 Task: Find a guest house in Santa, Brazil, for 8 guests from 24 Aug to 10 Sep, with 4 bedrooms, 8+ beds, Wifi, and a price range of ₹12,000 - ₹15,000.
Action: Mouse moved to (507, 103)
Screenshot: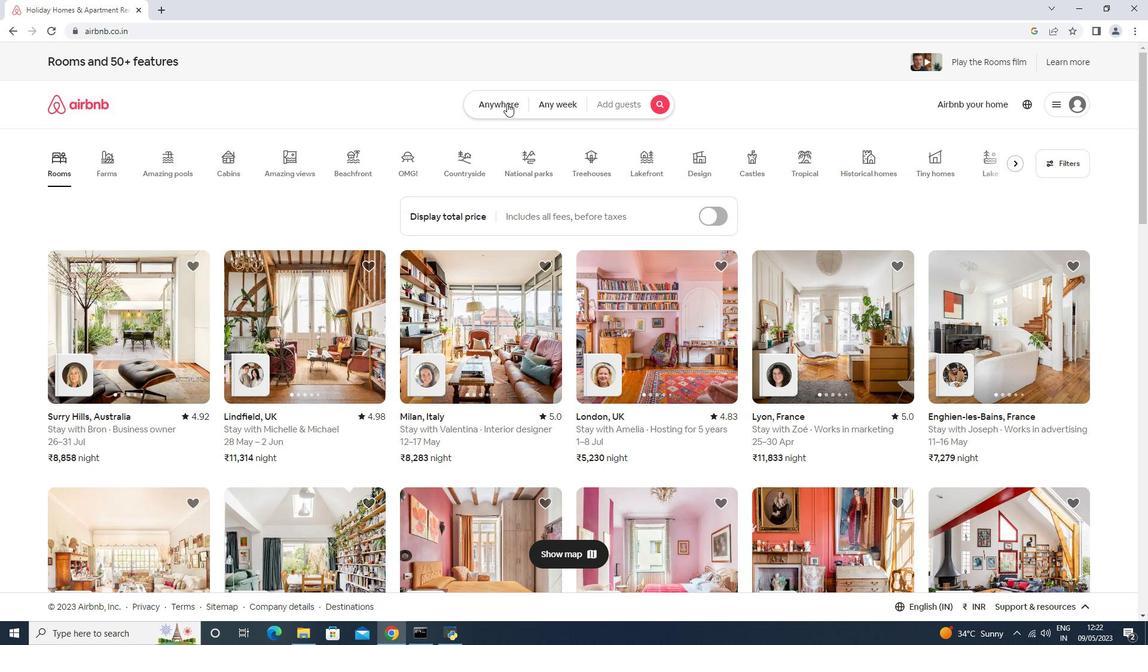 
Action: Mouse pressed left at (507, 103)
Screenshot: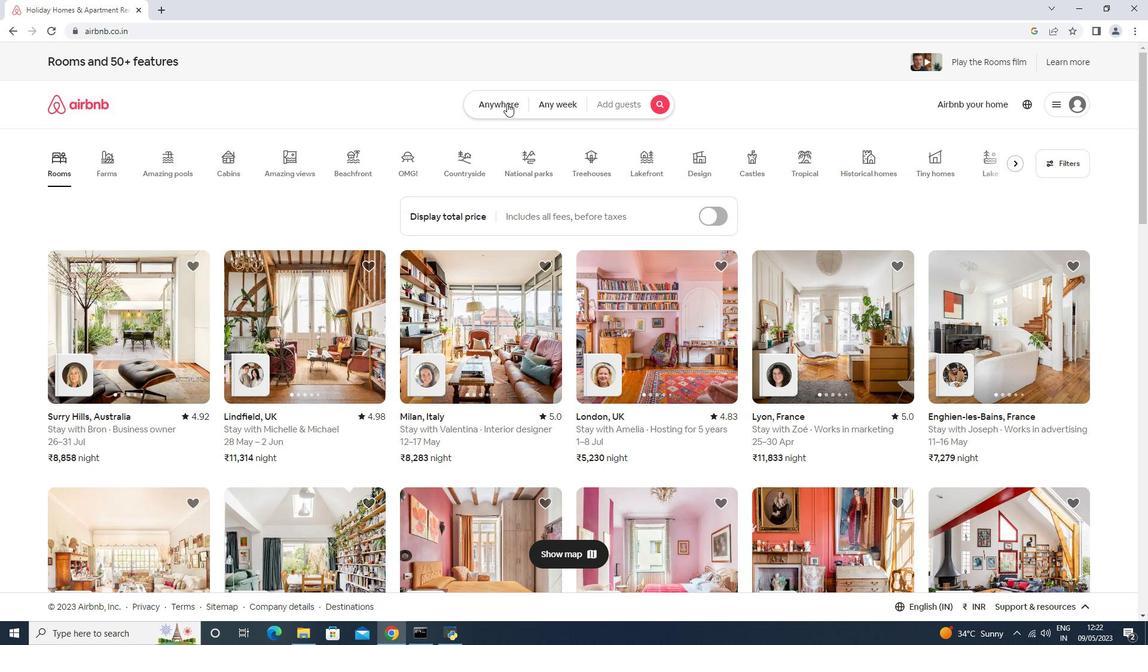 
Action: Mouse moved to (440, 154)
Screenshot: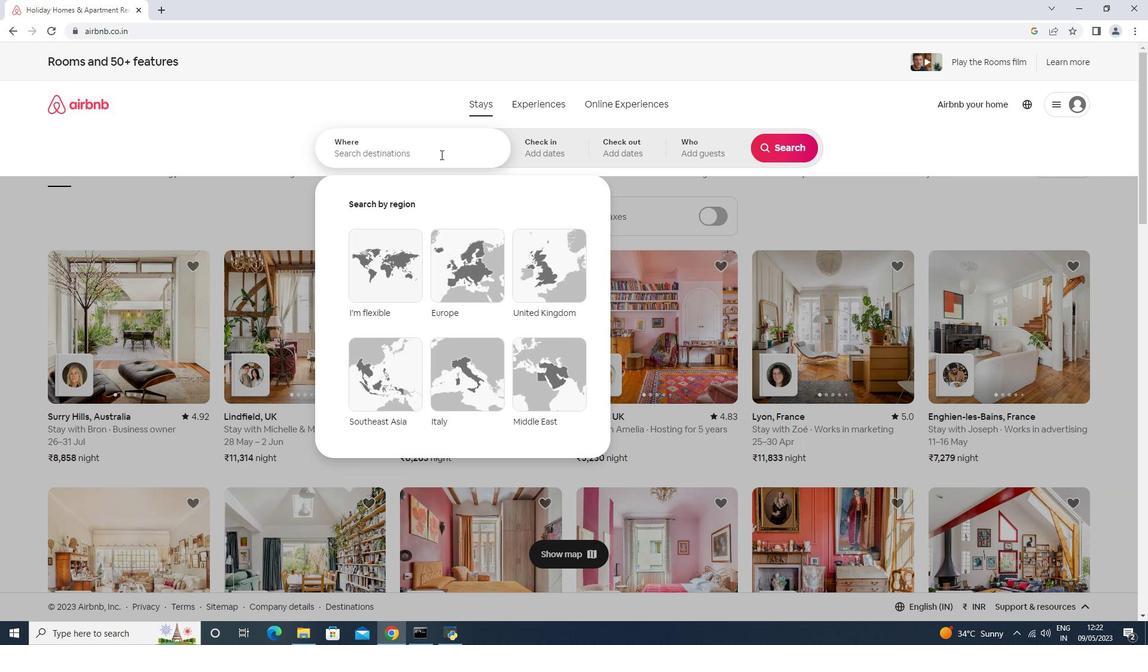 
Action: Mouse pressed left at (440, 154)
Screenshot: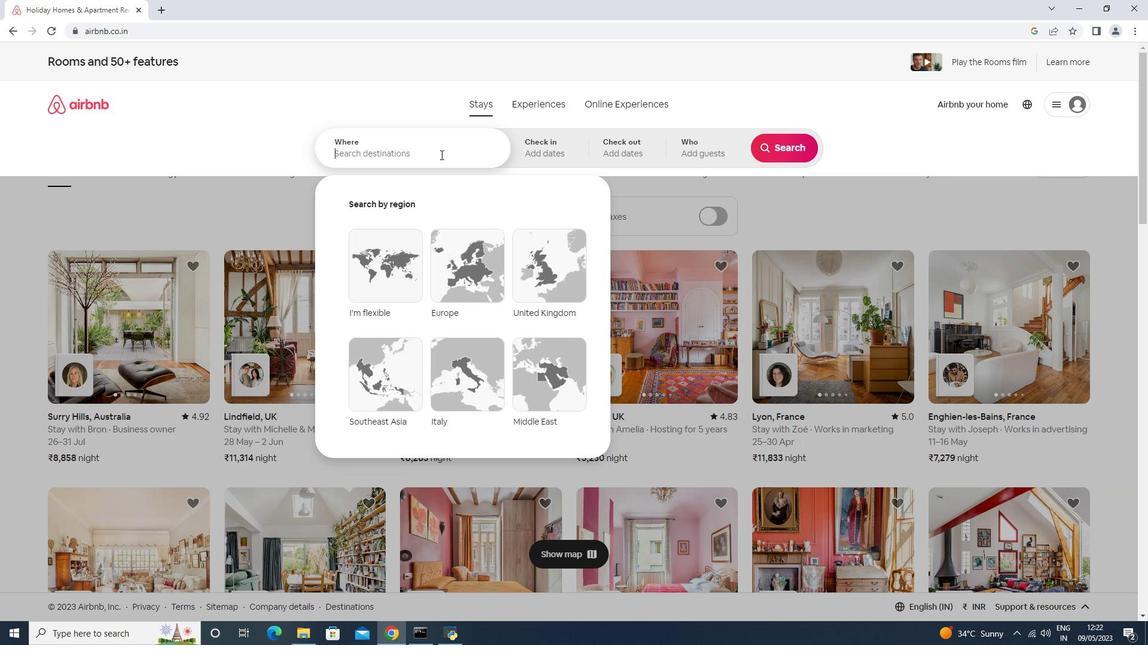 
Action: Key pressed <Key.shift>Santa<Key.space><Key.backspace>,<Key.space><Key.shift><Key.shift>Brazil<Key.enter>
Screenshot: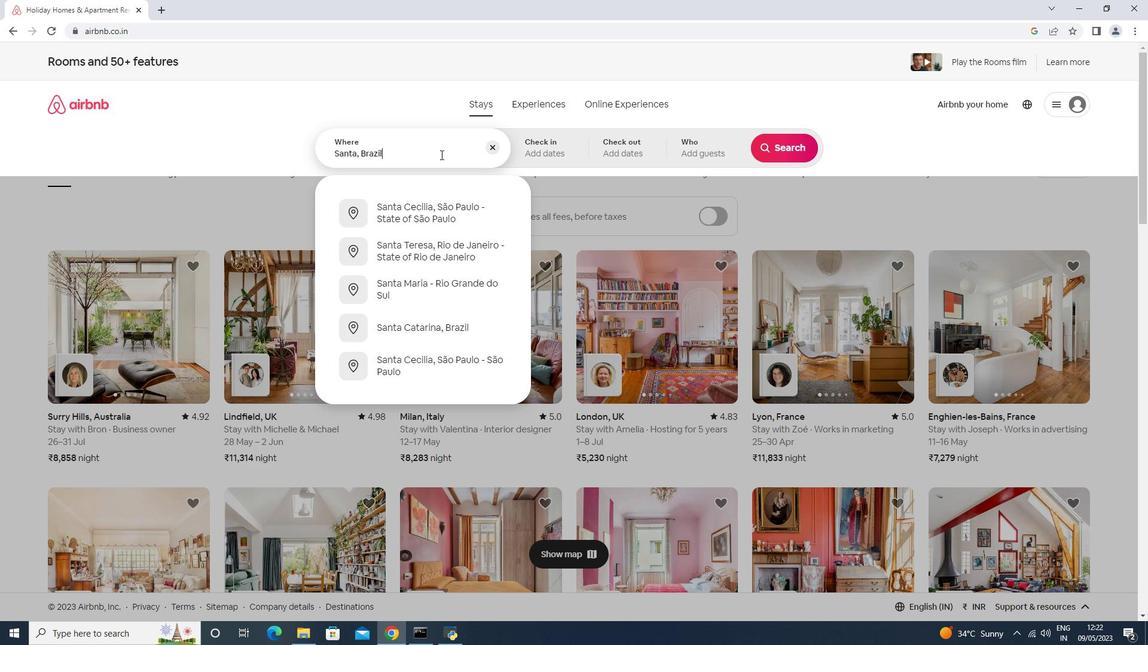 
Action: Mouse moved to (779, 245)
Screenshot: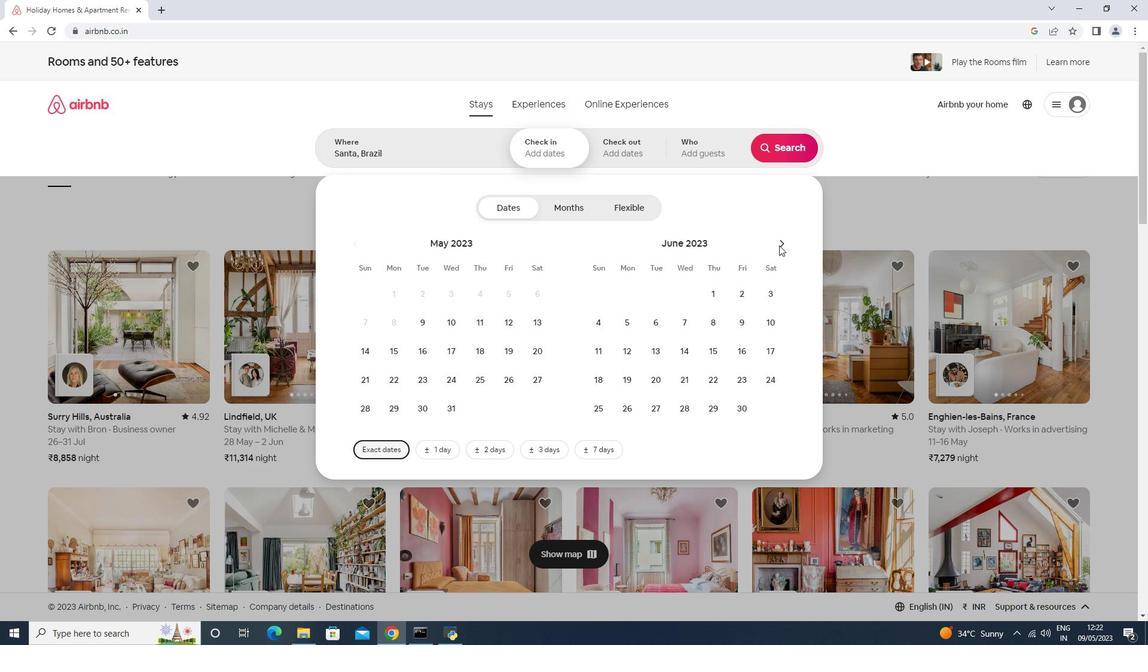 
Action: Mouse pressed left at (779, 245)
Screenshot: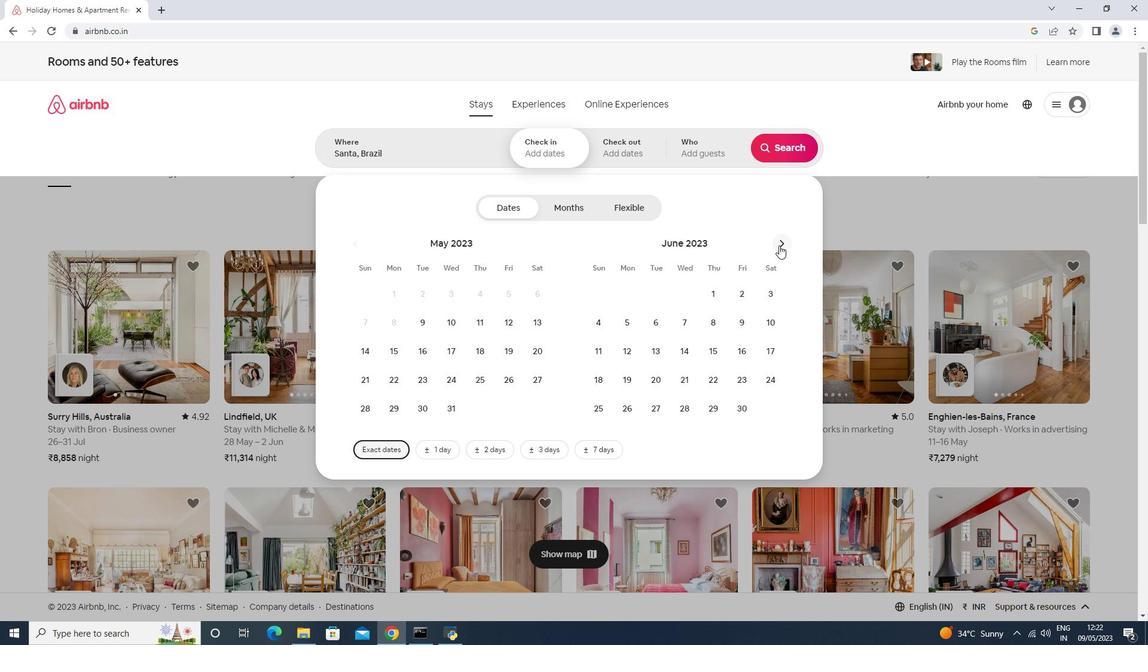 
Action: Mouse pressed left at (779, 245)
Screenshot: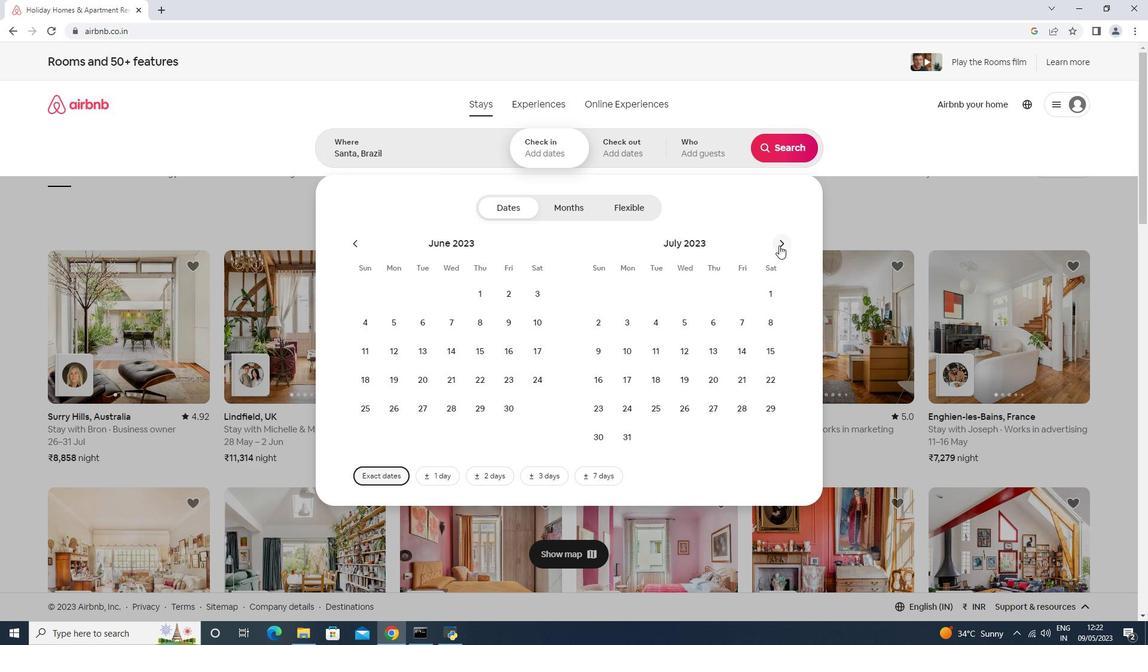 
Action: Mouse moved to (715, 374)
Screenshot: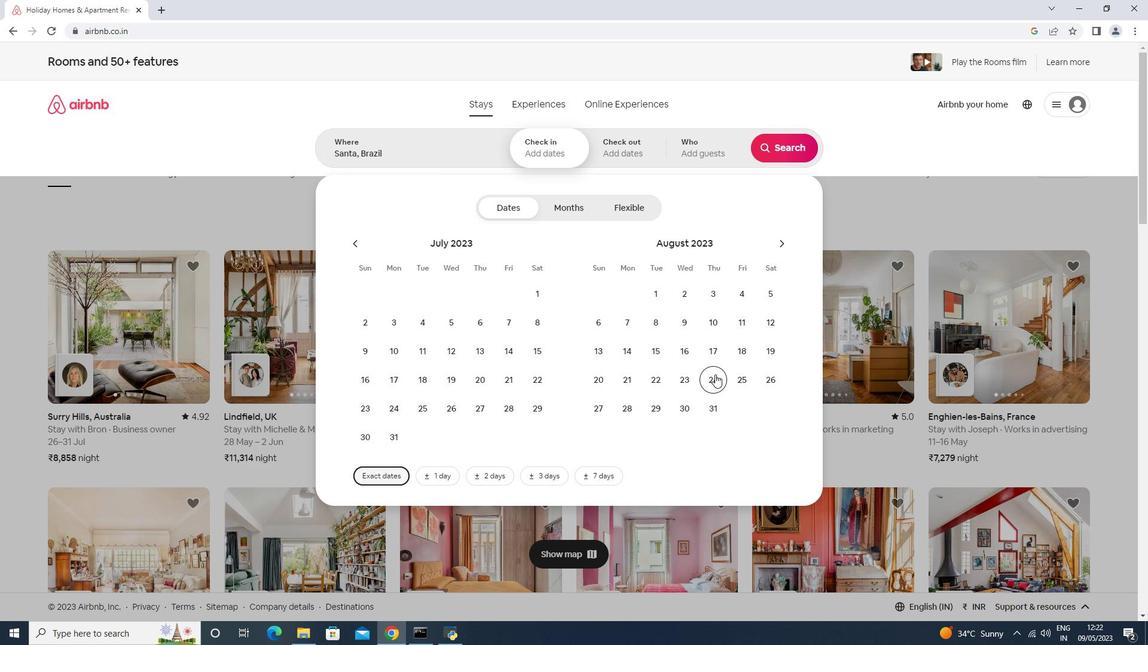 
Action: Mouse pressed left at (715, 374)
Screenshot: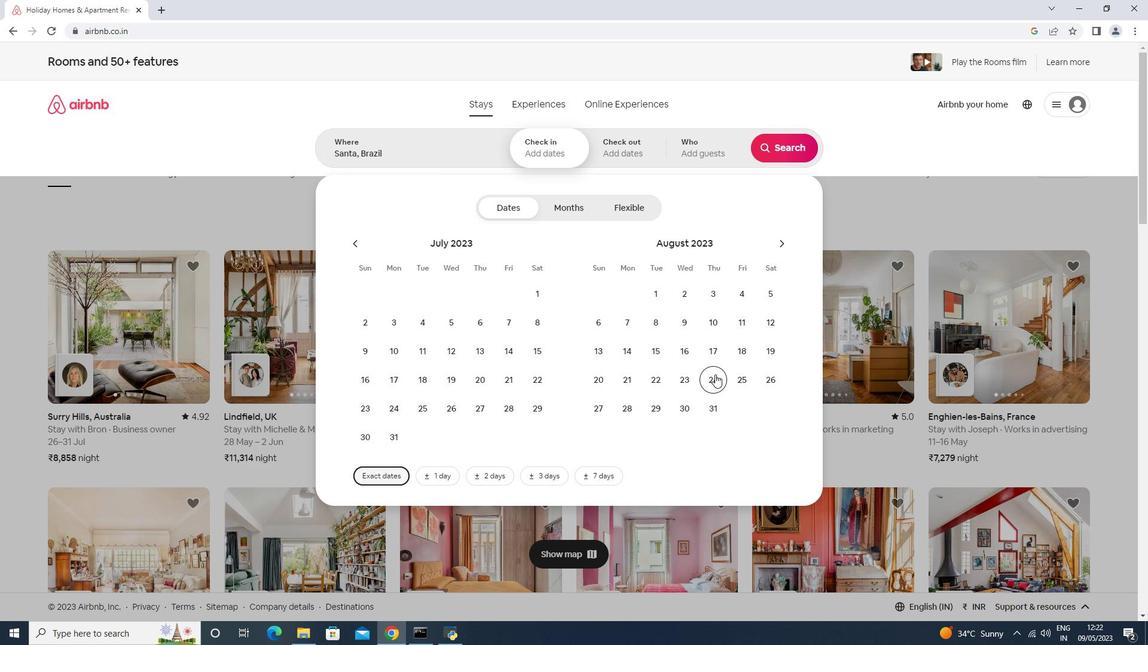 
Action: Mouse moved to (783, 237)
Screenshot: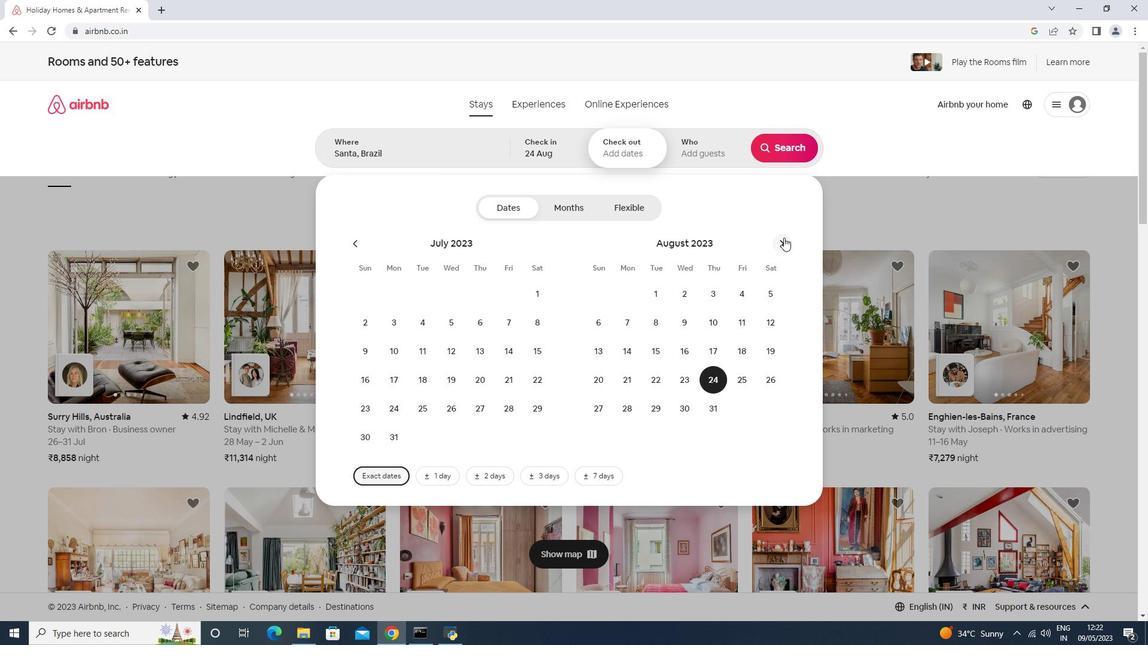 
Action: Mouse pressed left at (783, 237)
Screenshot: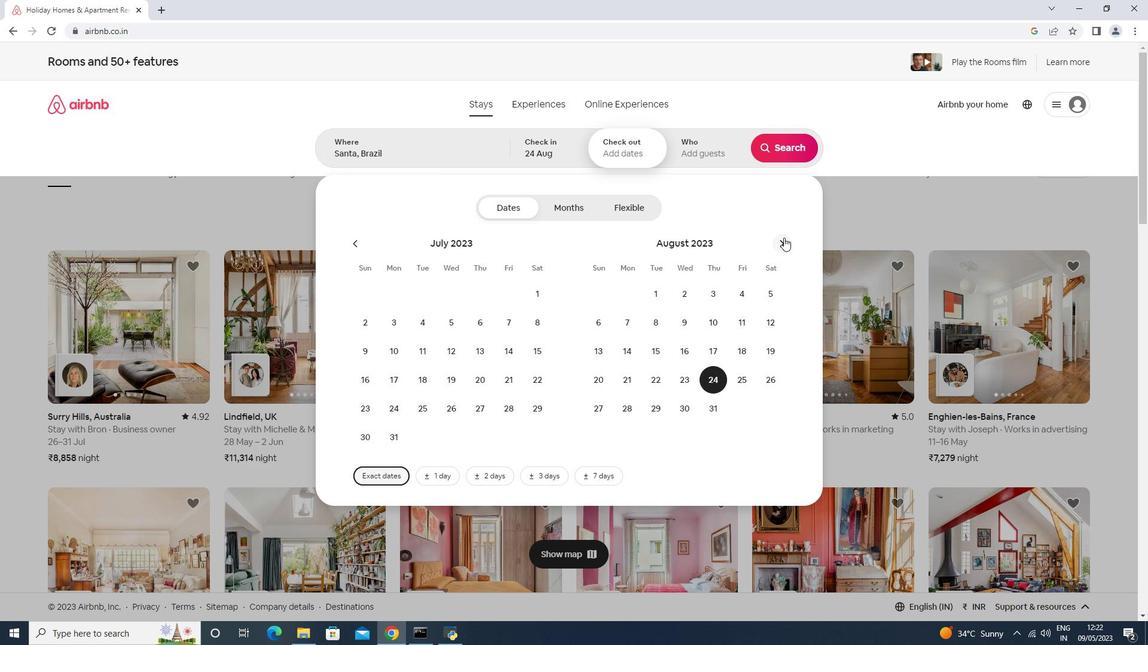 
Action: Mouse moved to (598, 345)
Screenshot: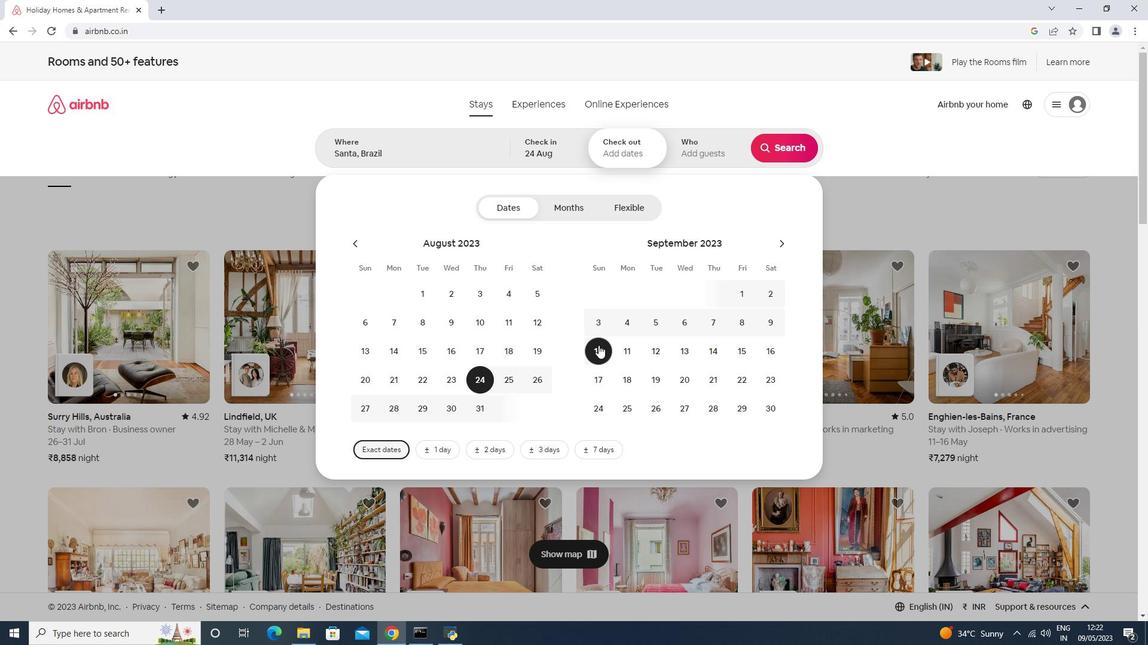 
Action: Mouse pressed left at (598, 345)
Screenshot: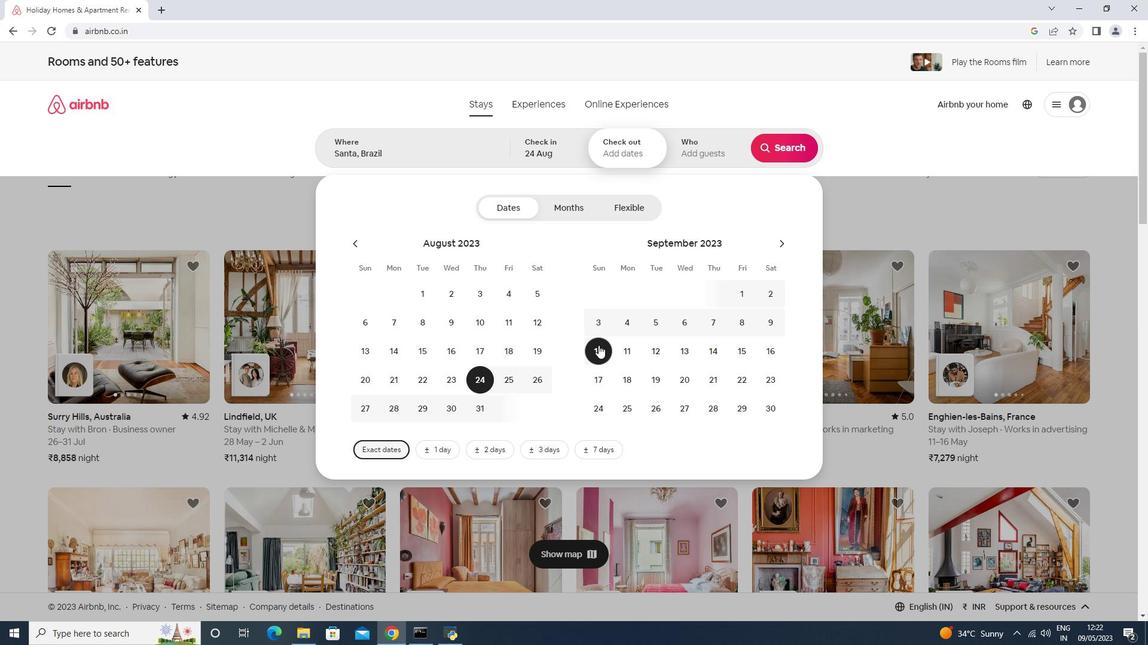 
Action: Mouse moved to (682, 157)
Screenshot: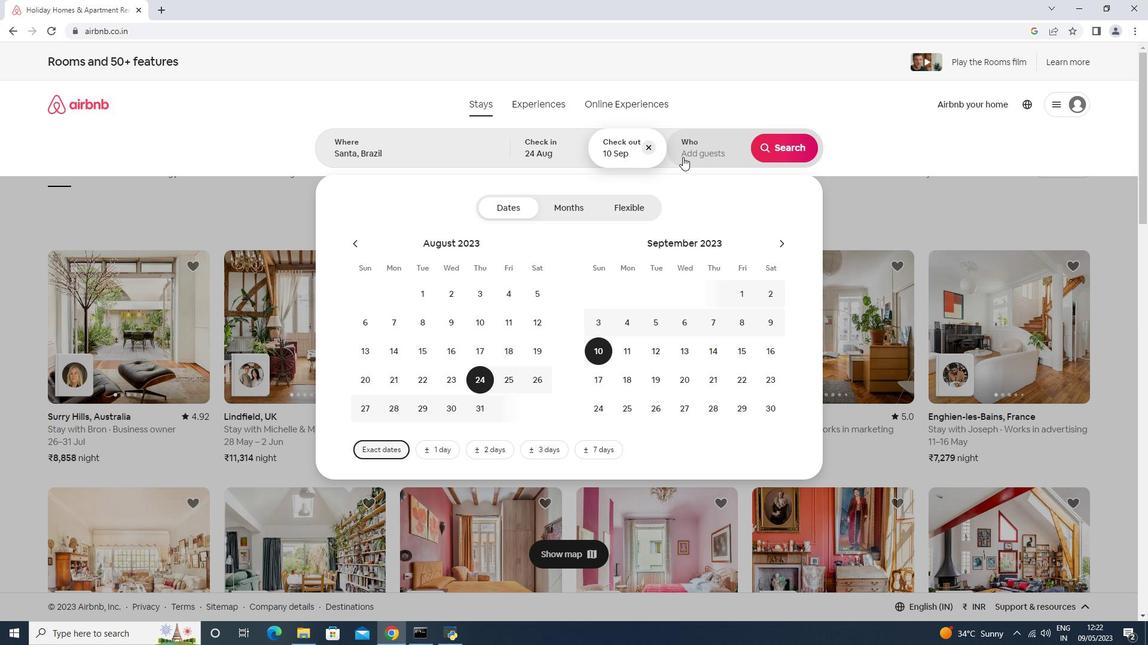
Action: Mouse pressed left at (682, 157)
Screenshot: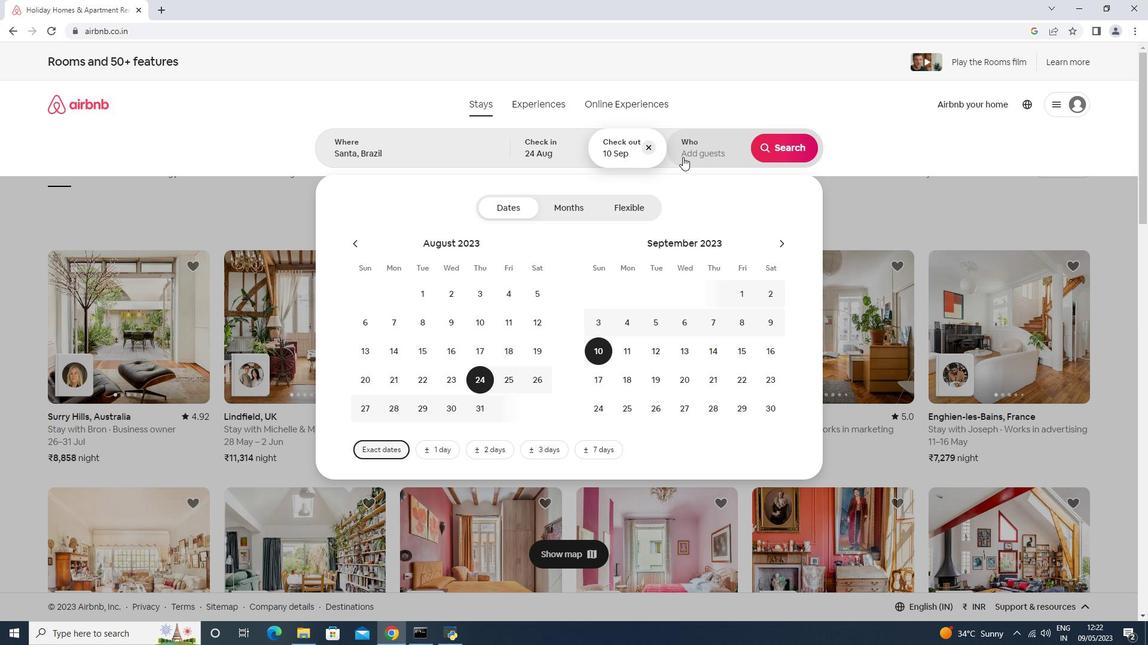 
Action: Mouse moved to (780, 213)
Screenshot: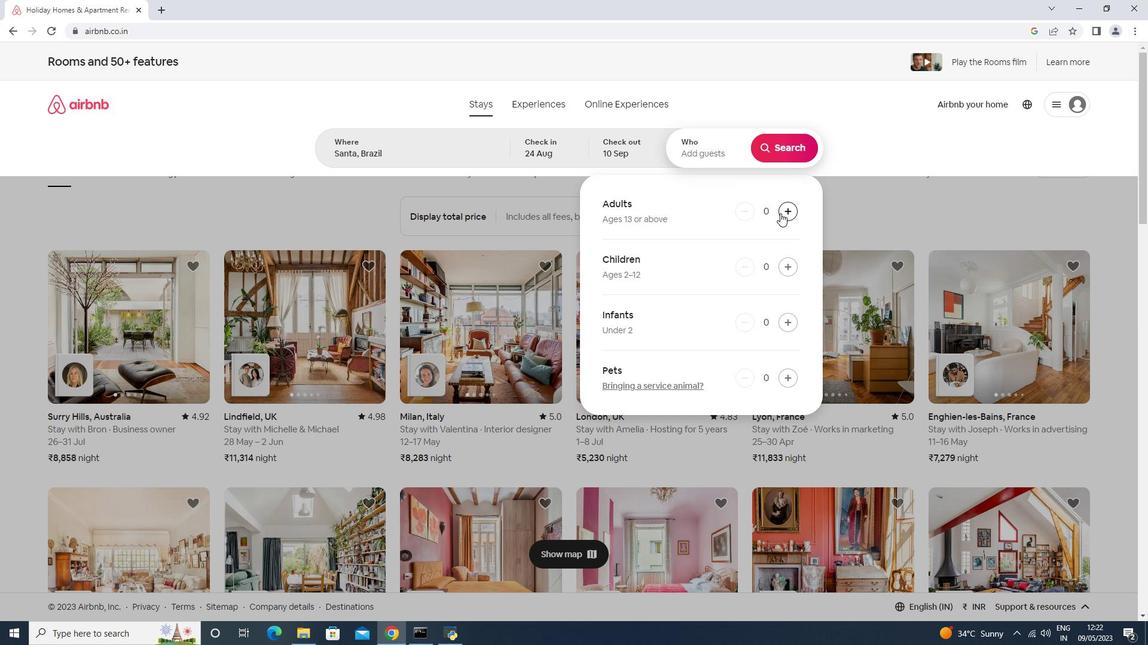 
Action: Mouse pressed left at (780, 213)
Screenshot: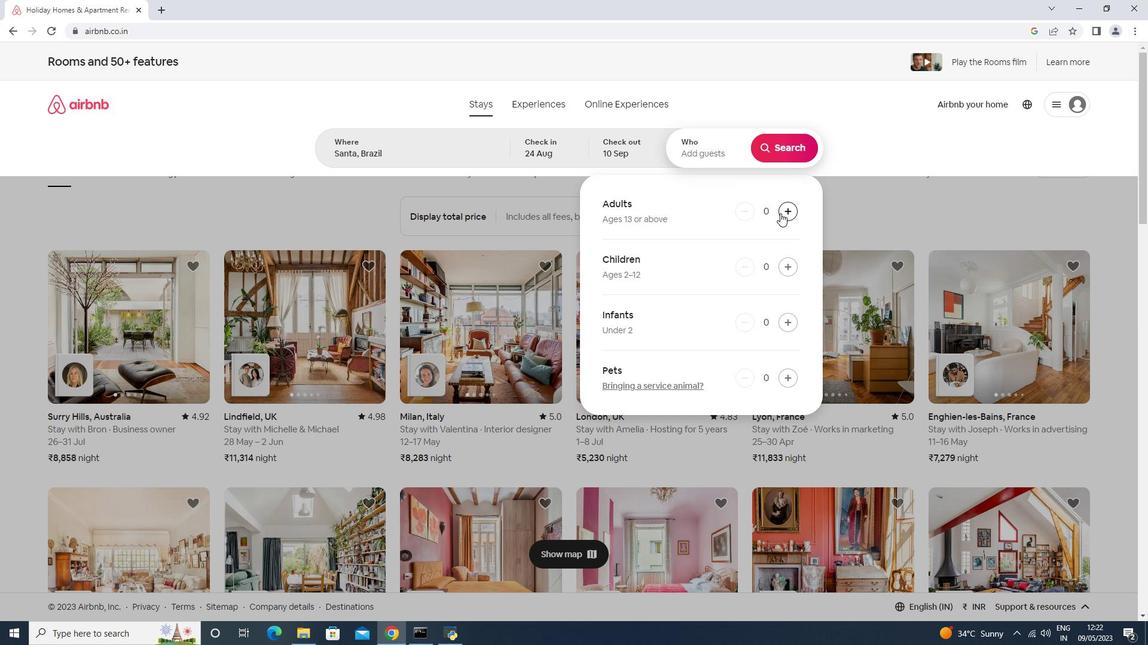 
Action: Mouse pressed left at (780, 213)
Screenshot: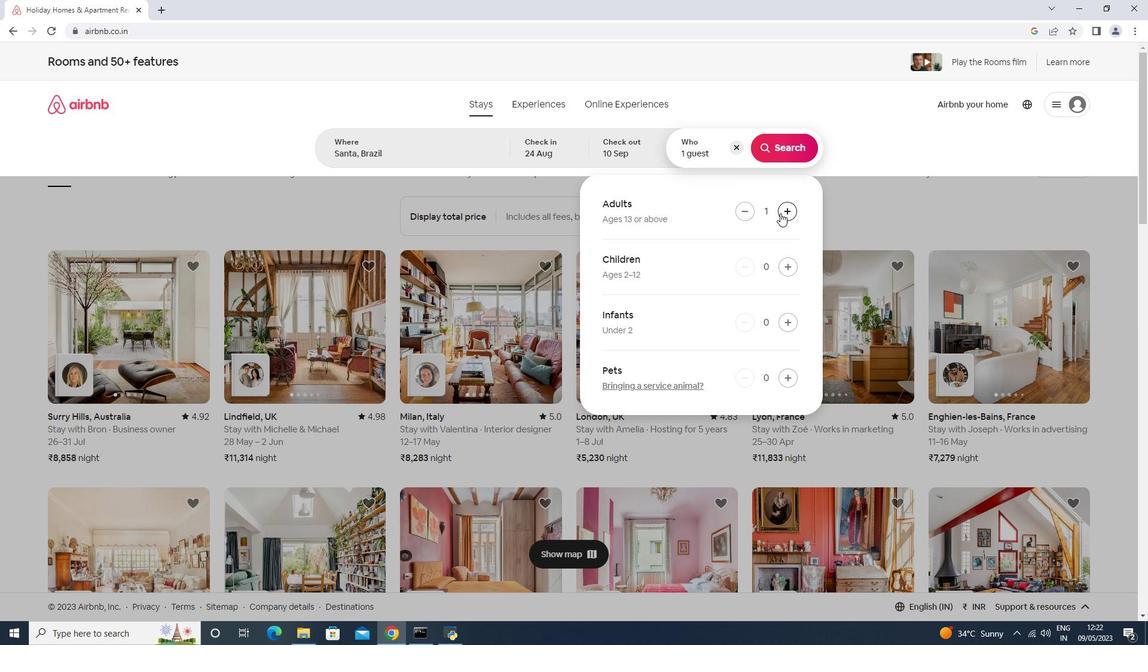 
Action: Mouse pressed left at (780, 213)
Screenshot: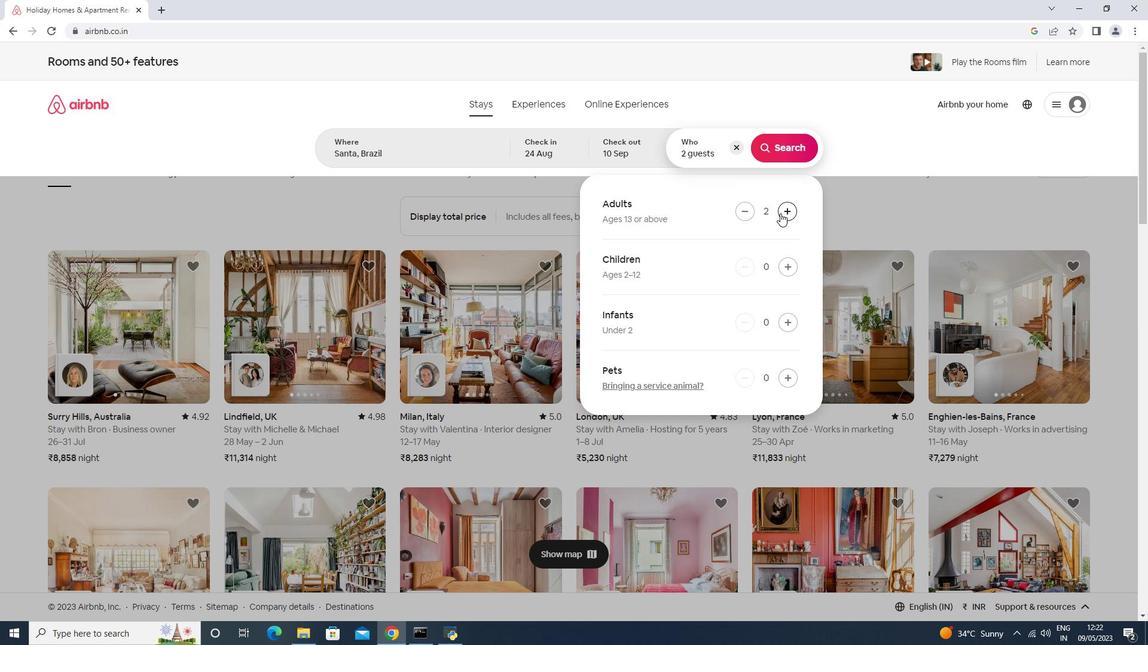 
Action: Mouse moved to (779, 212)
Screenshot: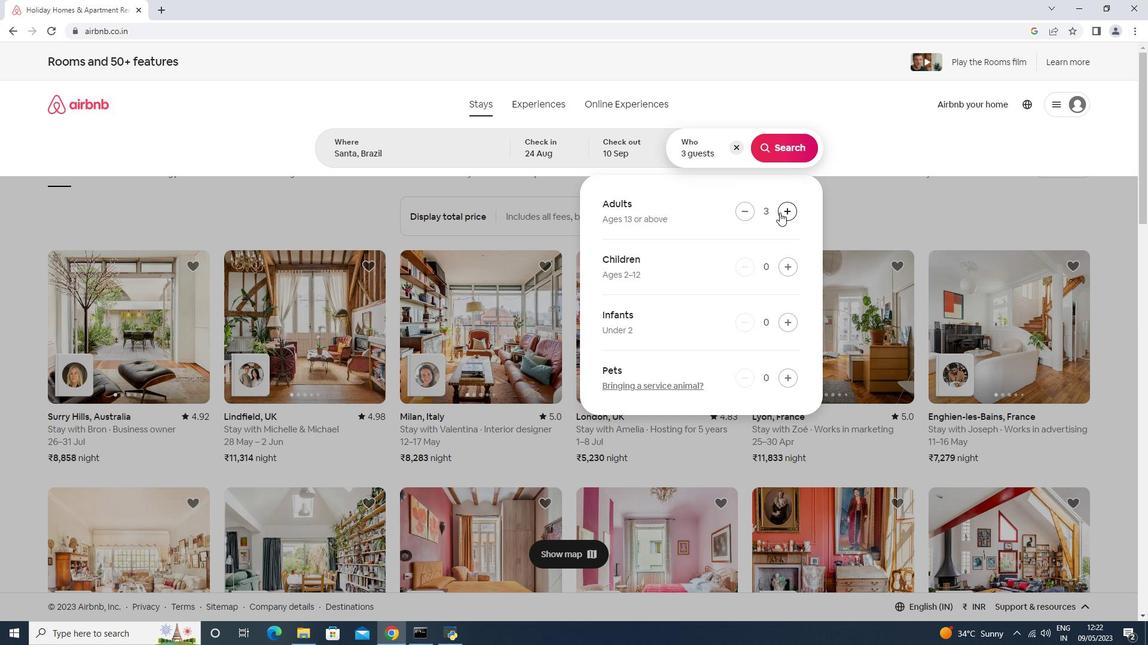
Action: Mouse pressed left at (779, 212)
Screenshot: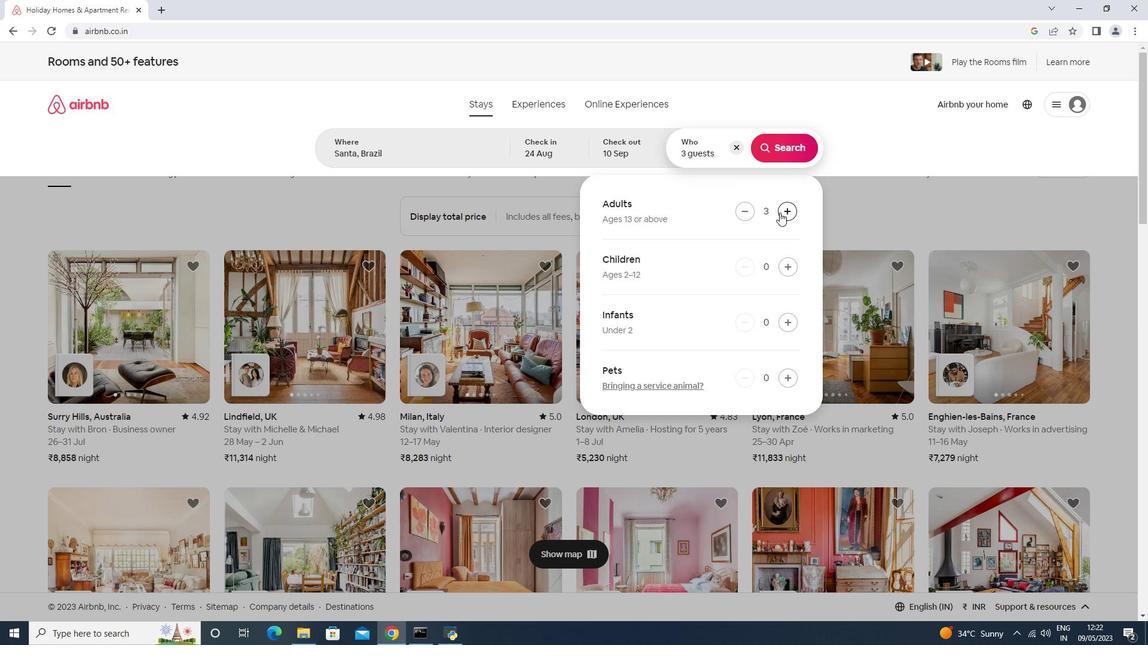 
Action: Mouse pressed left at (779, 212)
Screenshot: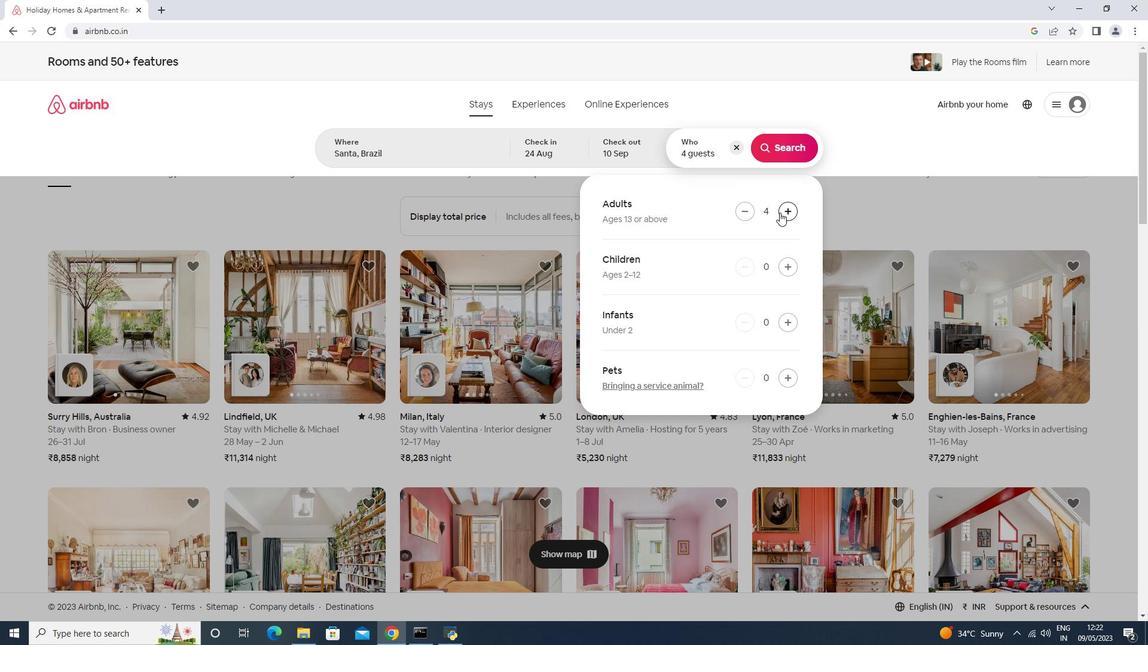 
Action: Mouse pressed left at (779, 212)
Screenshot: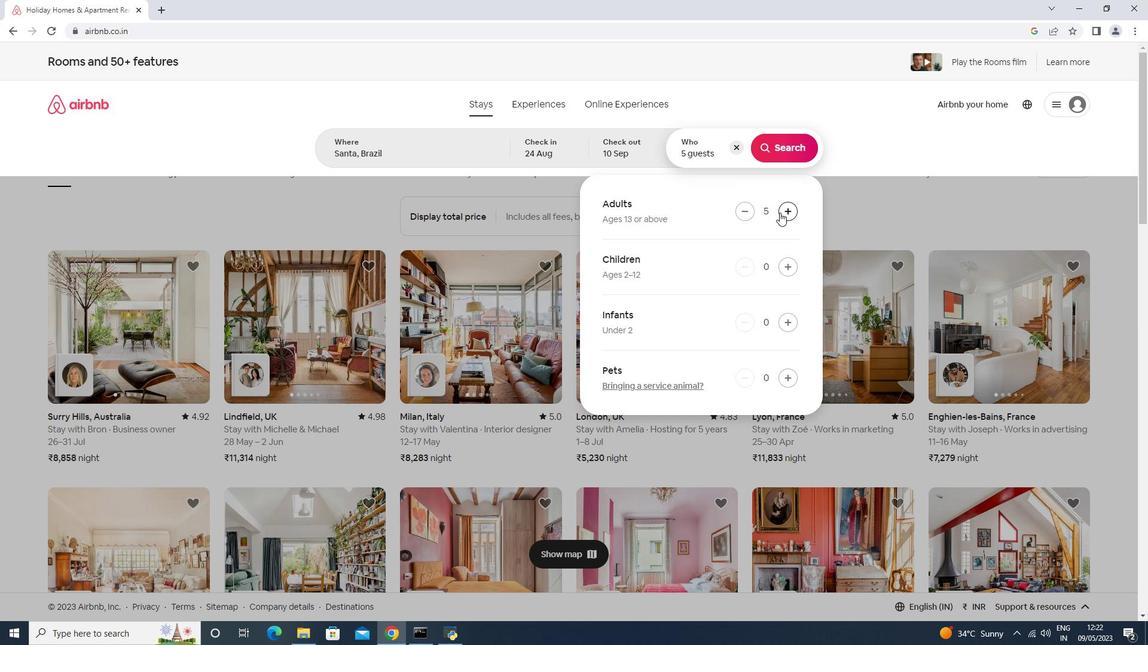 
Action: Mouse moved to (779, 212)
Screenshot: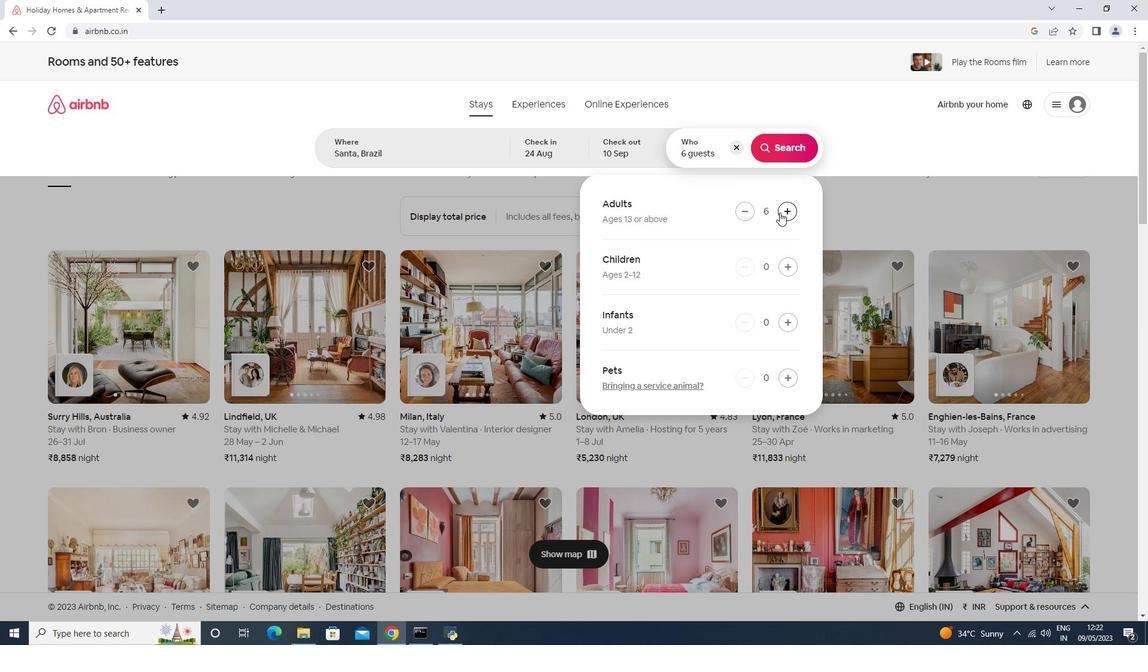 
Action: Mouse pressed left at (779, 212)
Screenshot: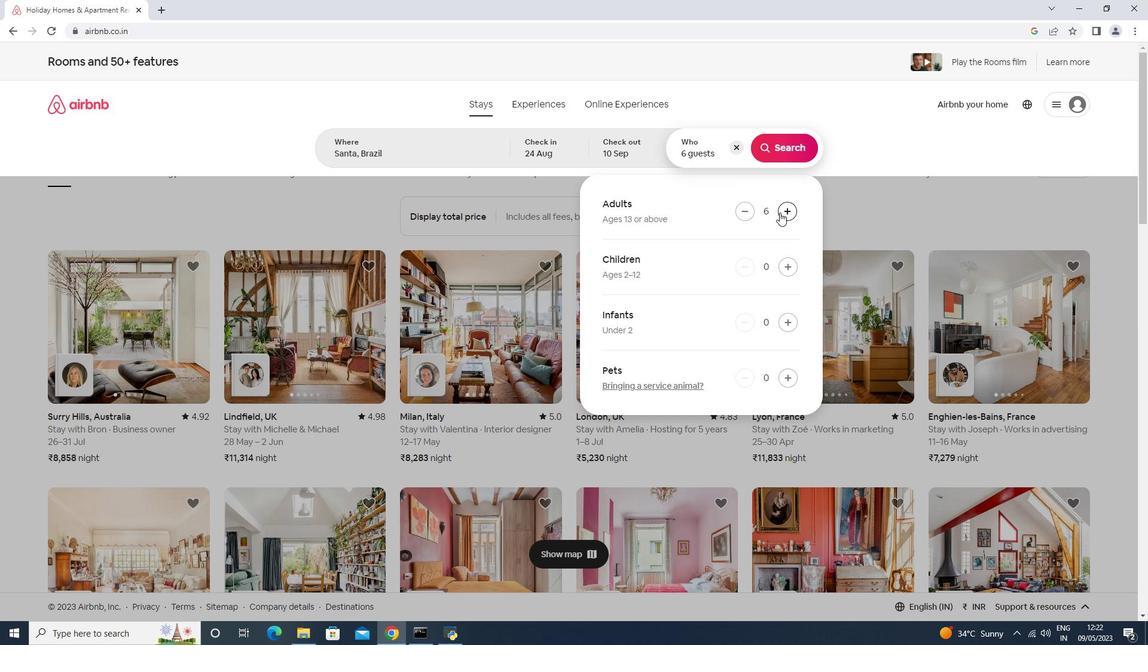 
Action: Mouse pressed left at (779, 212)
Screenshot: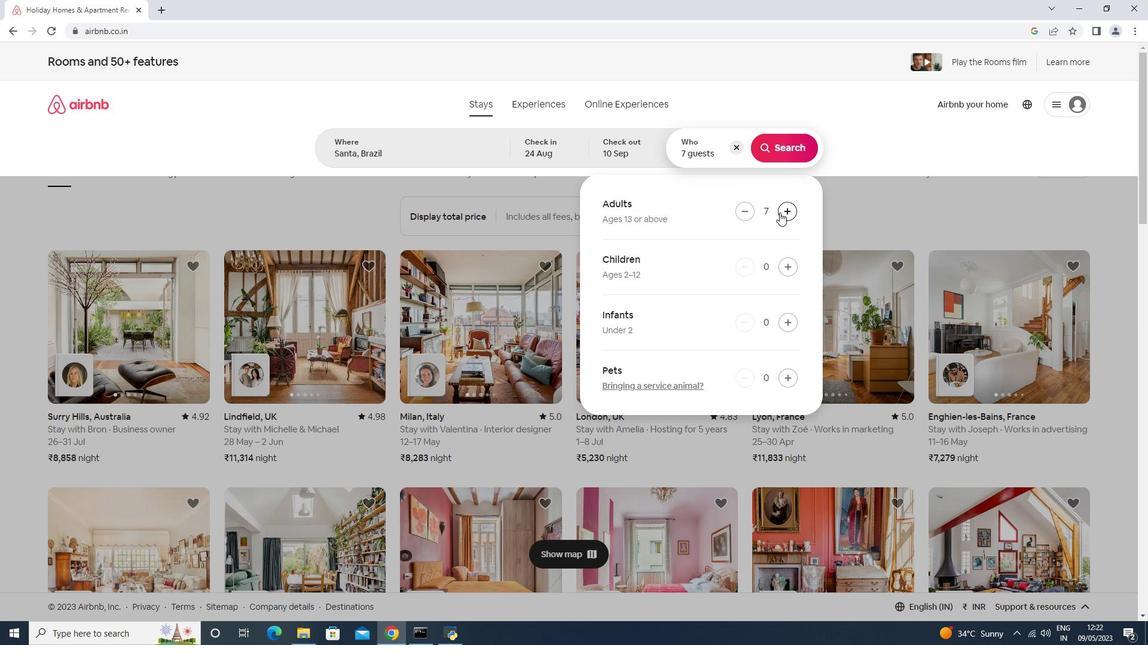 
Action: Mouse moved to (794, 142)
Screenshot: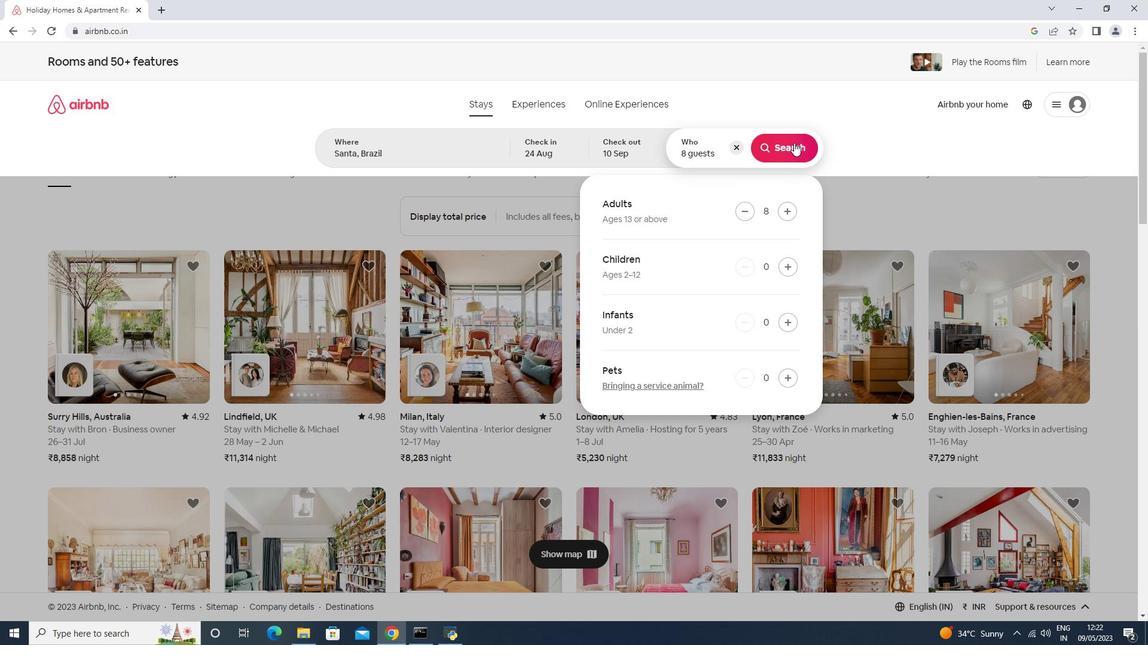
Action: Mouse pressed left at (794, 142)
Screenshot: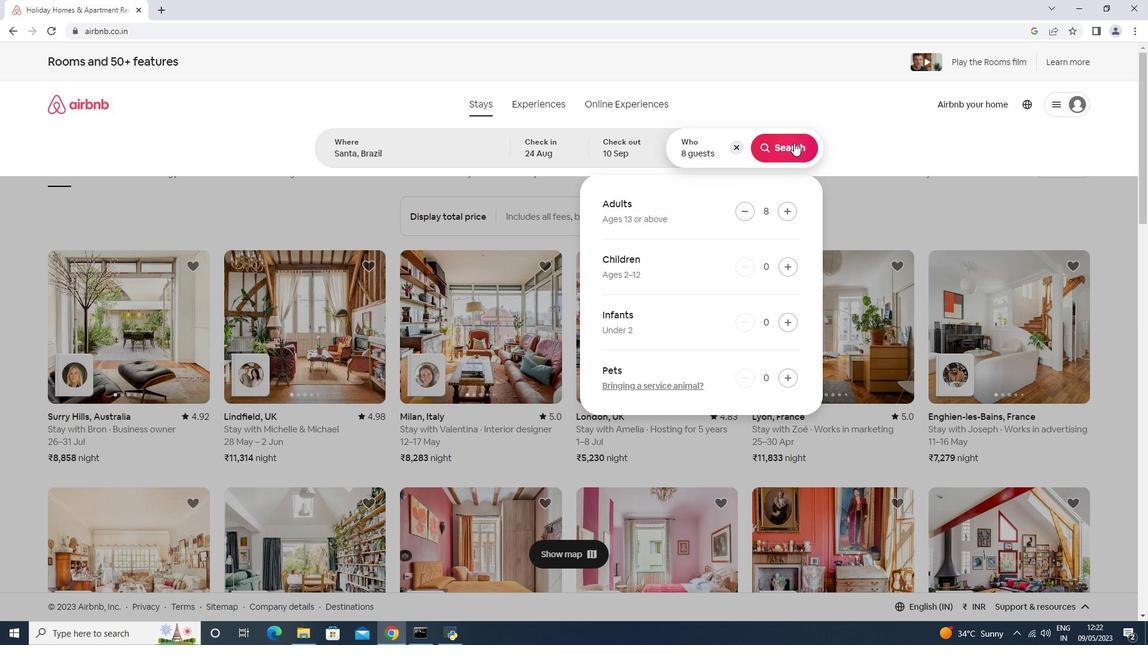 
Action: Mouse moved to (1080, 109)
Screenshot: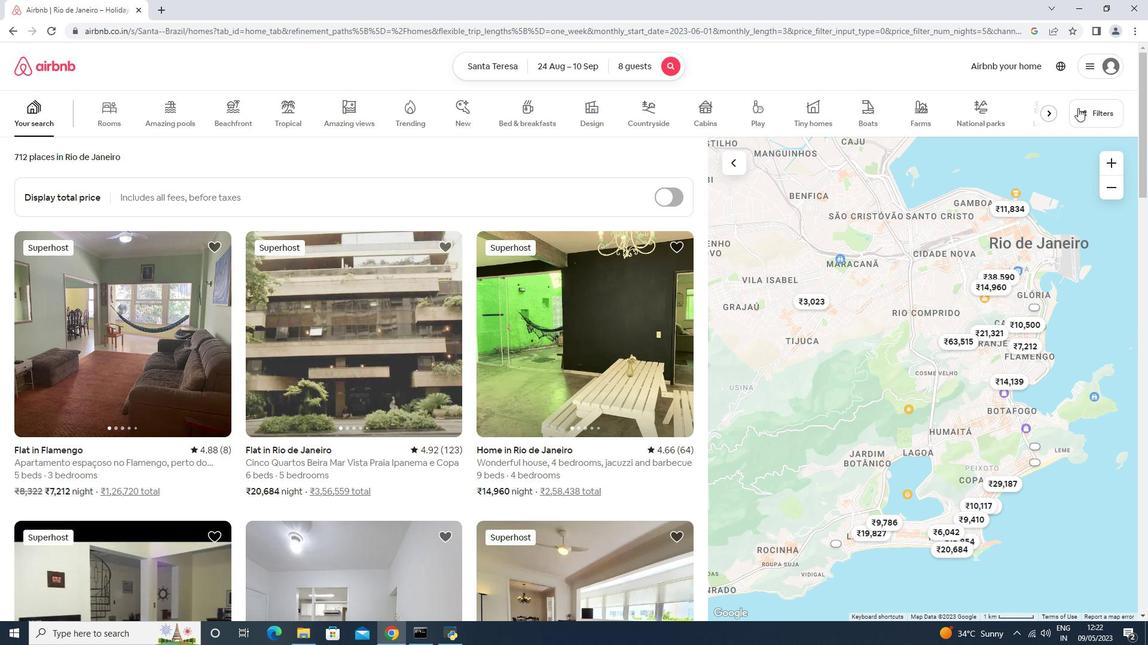 
Action: Mouse pressed left at (1080, 109)
Screenshot: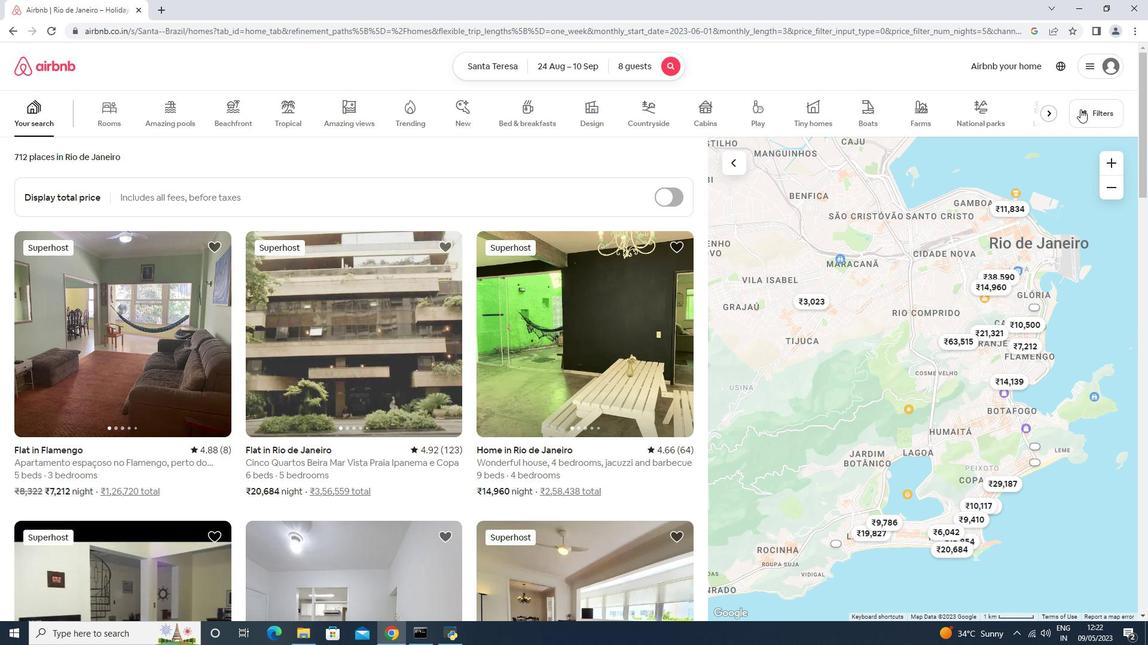 
Action: Mouse moved to (478, 394)
Screenshot: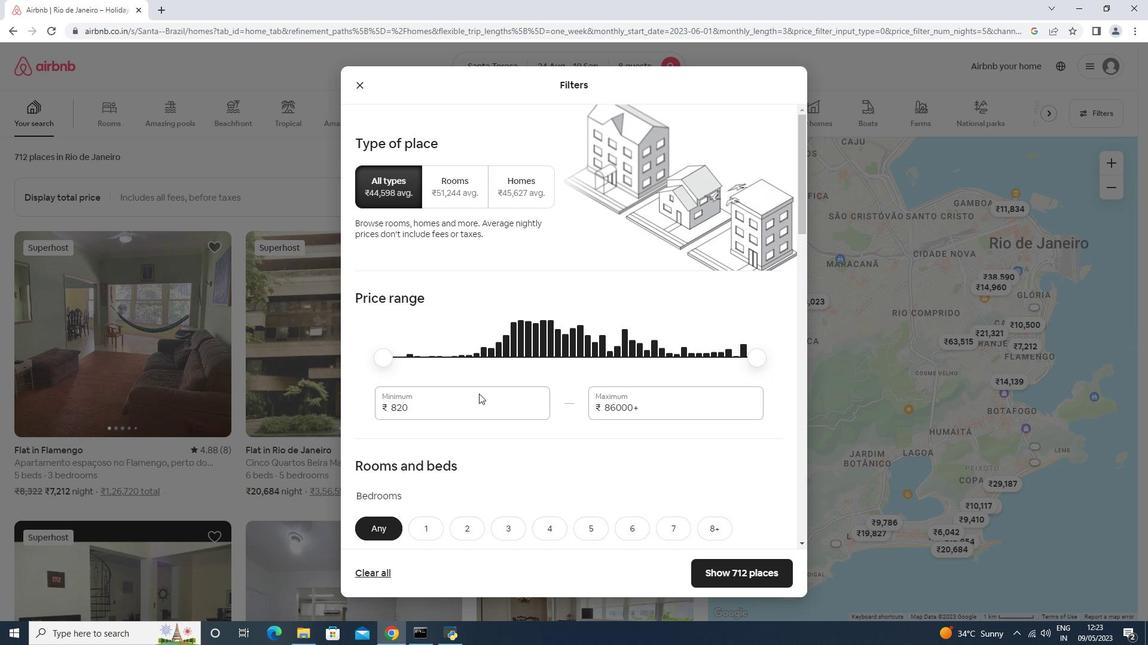 
Action: Mouse pressed left at (478, 394)
Screenshot: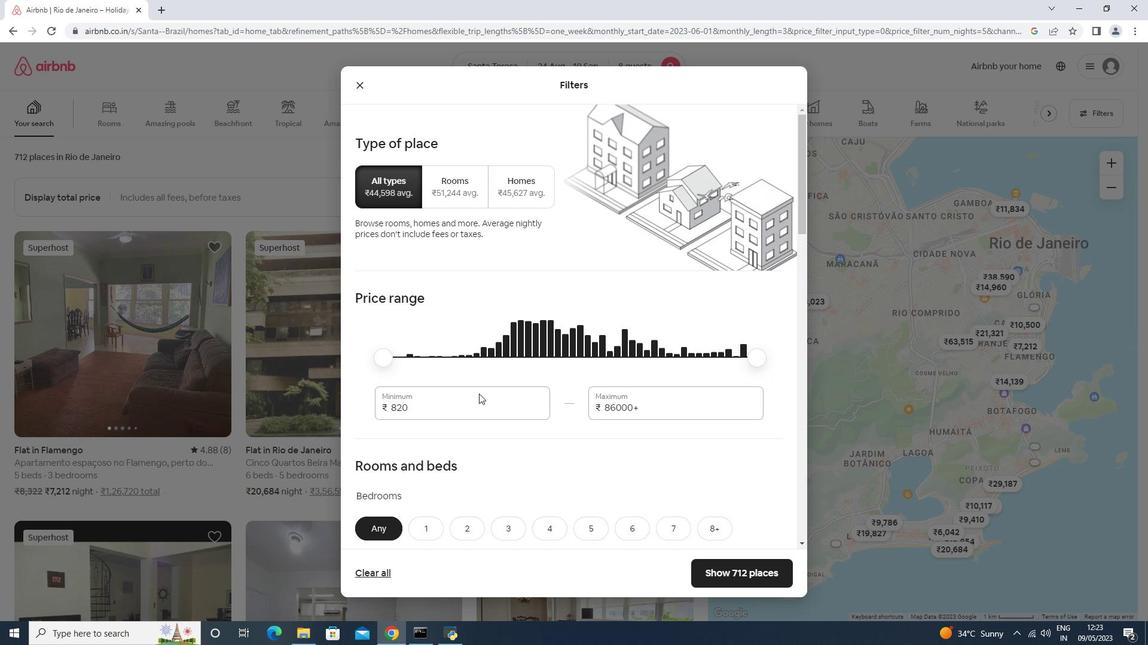 
Action: Key pressed <Key.backspace><Key.backspace><Key.backspace><Key.backspace>12000<Key.tab>1500
Screenshot: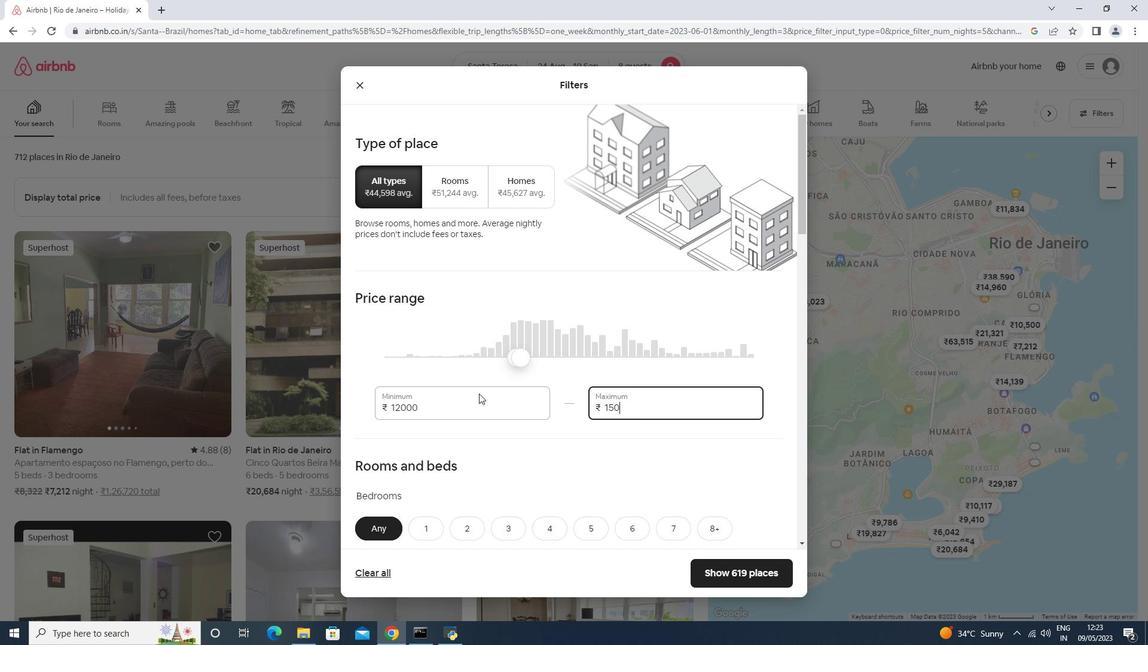 
Action: Mouse moved to (469, 400)
Screenshot: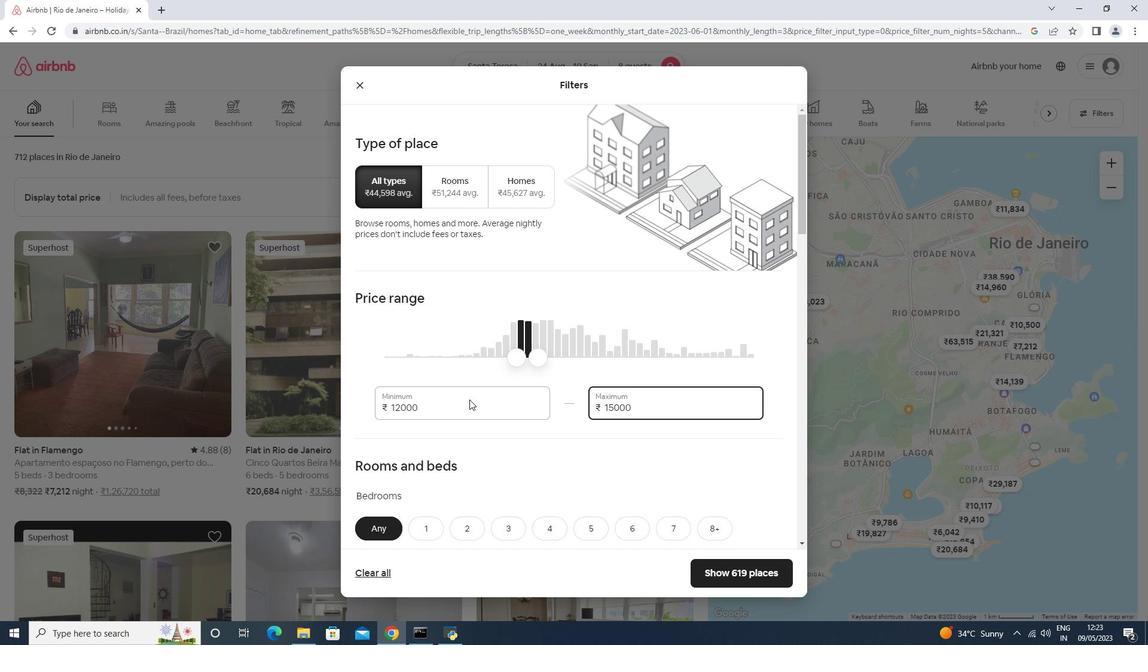 
Action: Mouse scrolled (469, 399) with delta (0, 0)
Screenshot: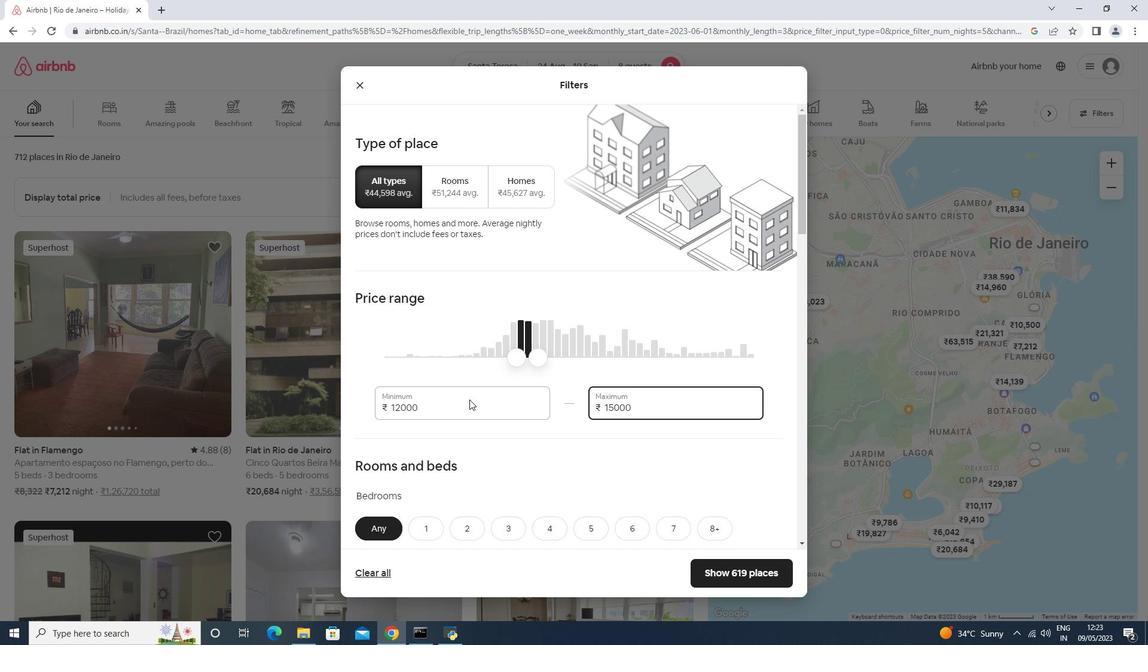 
Action: Mouse scrolled (469, 399) with delta (0, 0)
Screenshot: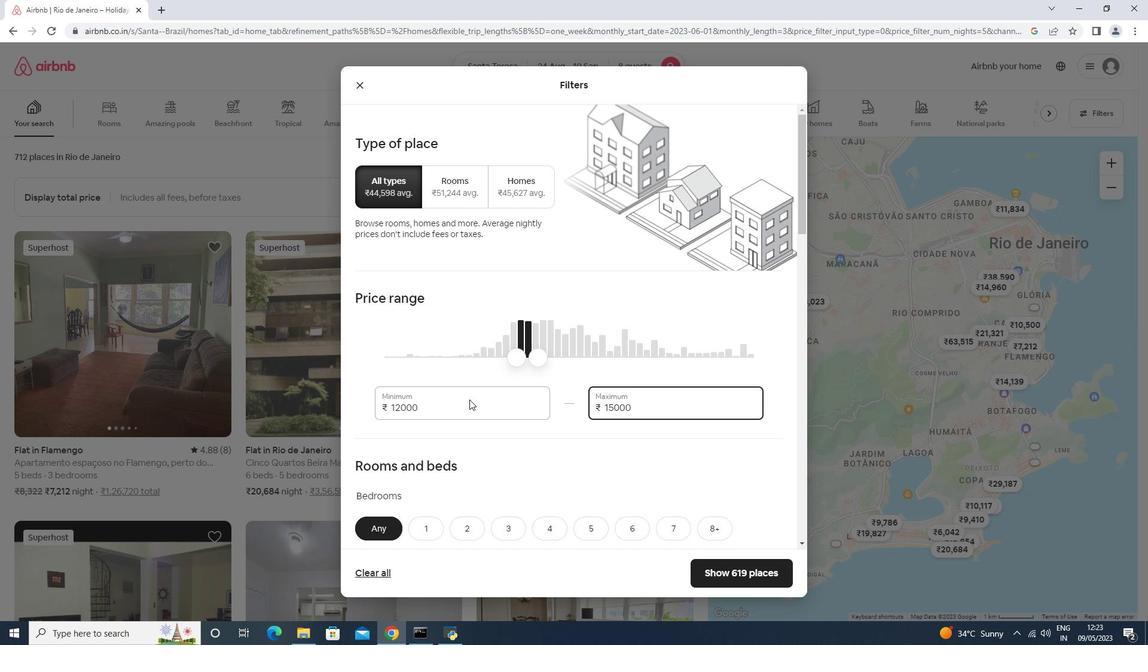 
Action: Mouse scrolled (469, 399) with delta (0, 0)
Screenshot: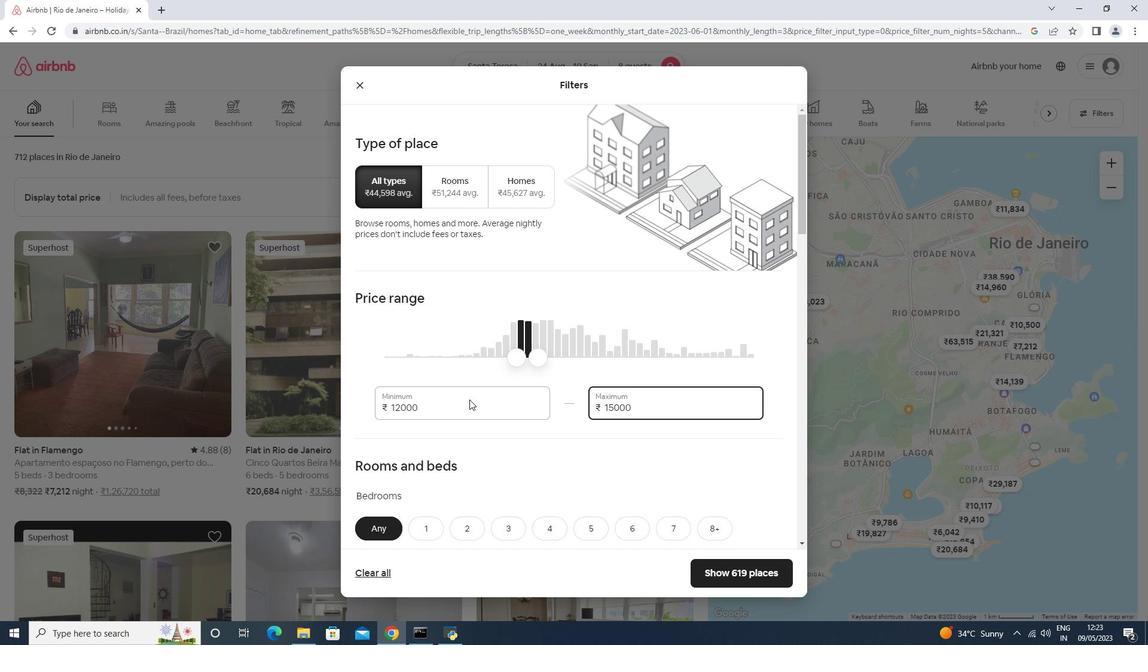 
Action: Mouse moved to (469, 400)
Screenshot: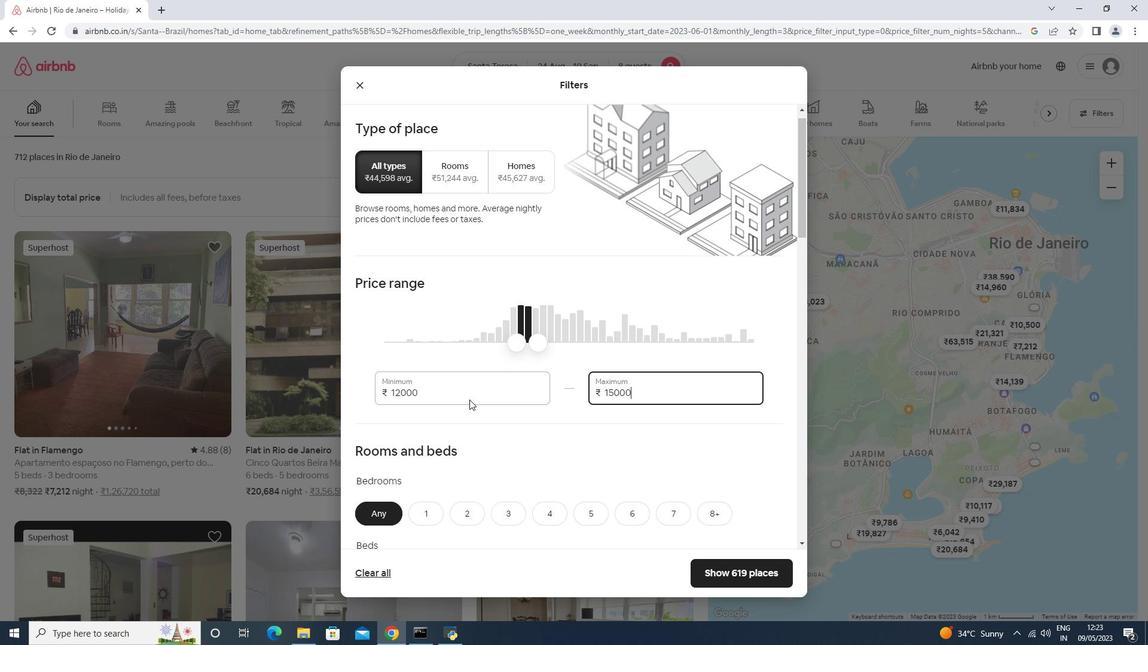 
Action: Mouse scrolled (469, 399) with delta (0, 0)
Screenshot: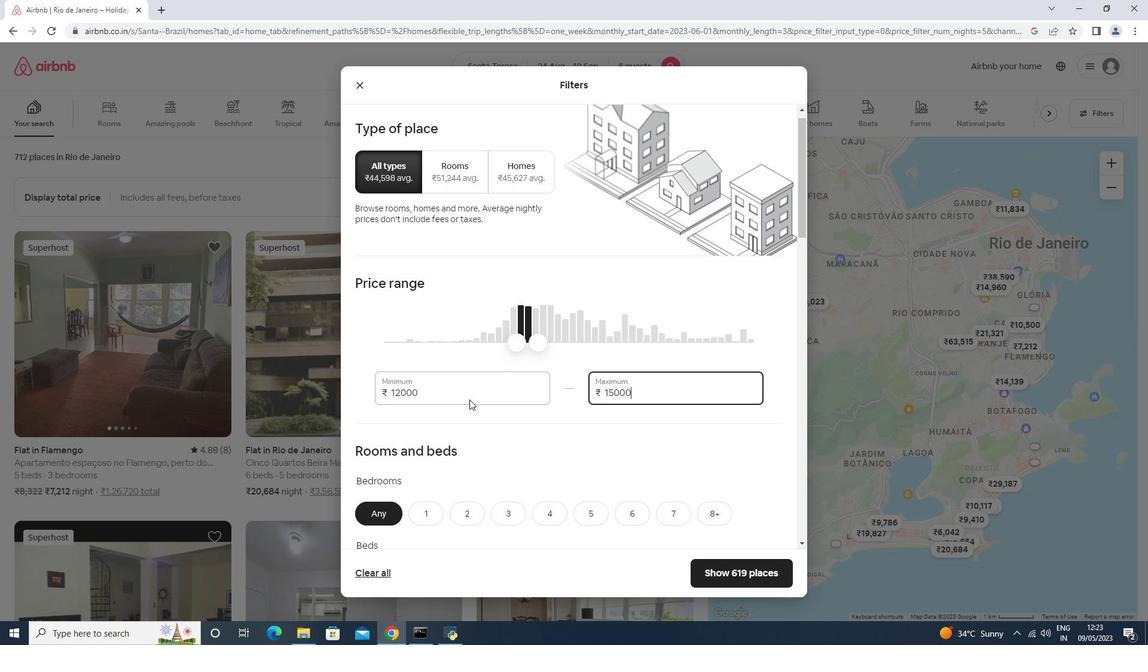 
Action: Mouse moved to (527, 287)
Screenshot: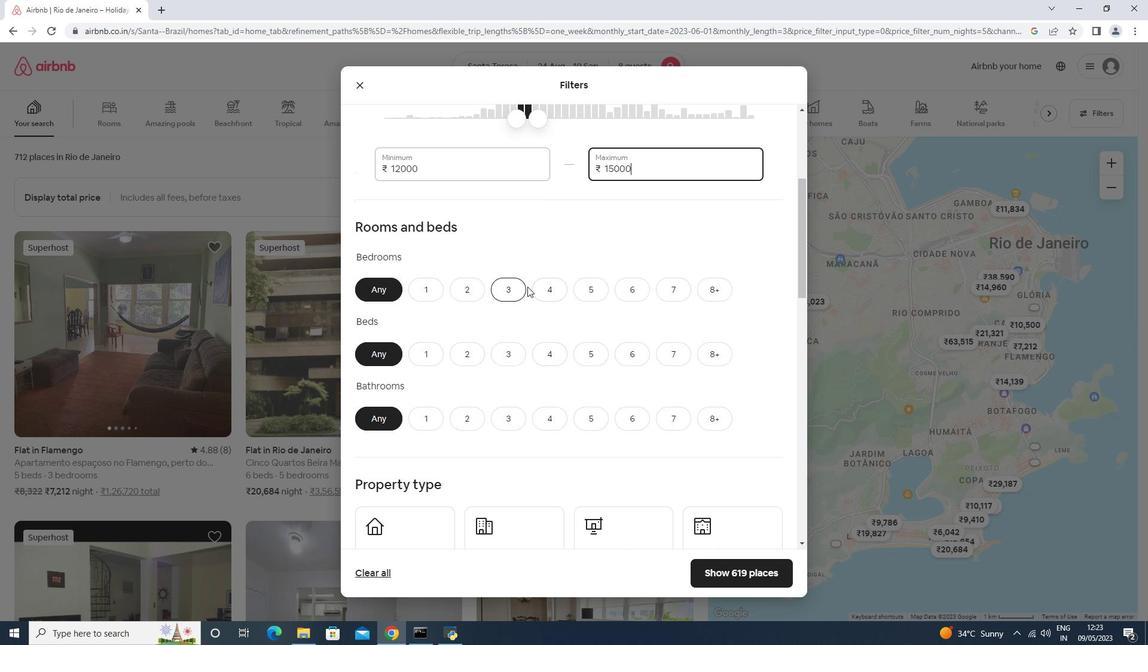 
Action: Mouse pressed left at (527, 287)
Screenshot: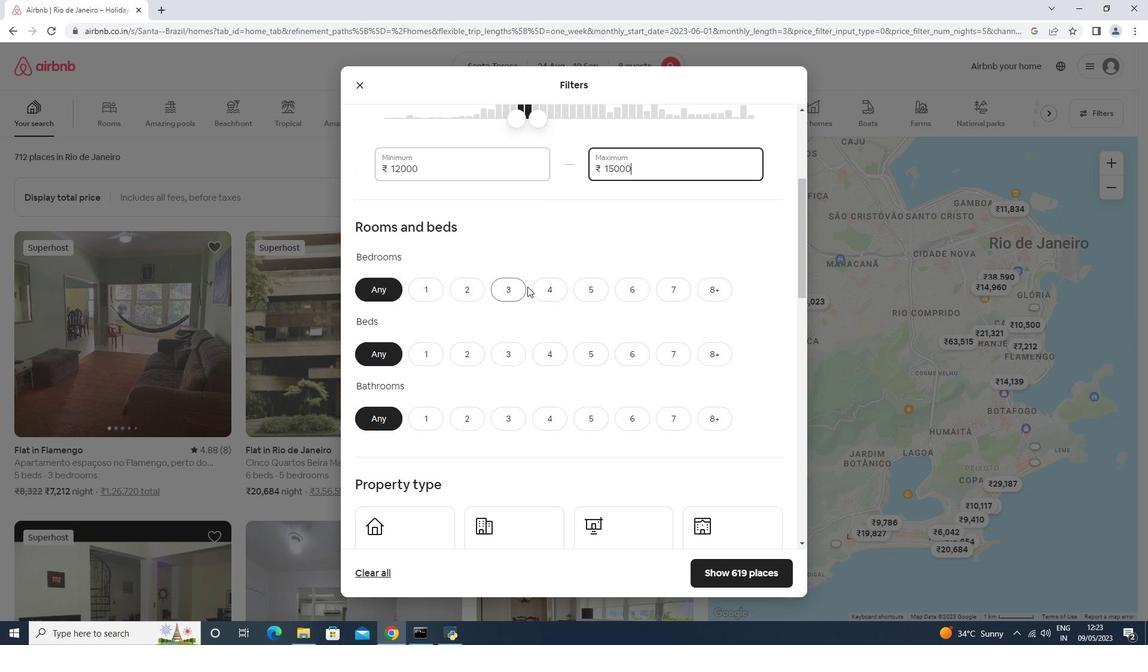 
Action: Mouse moved to (536, 293)
Screenshot: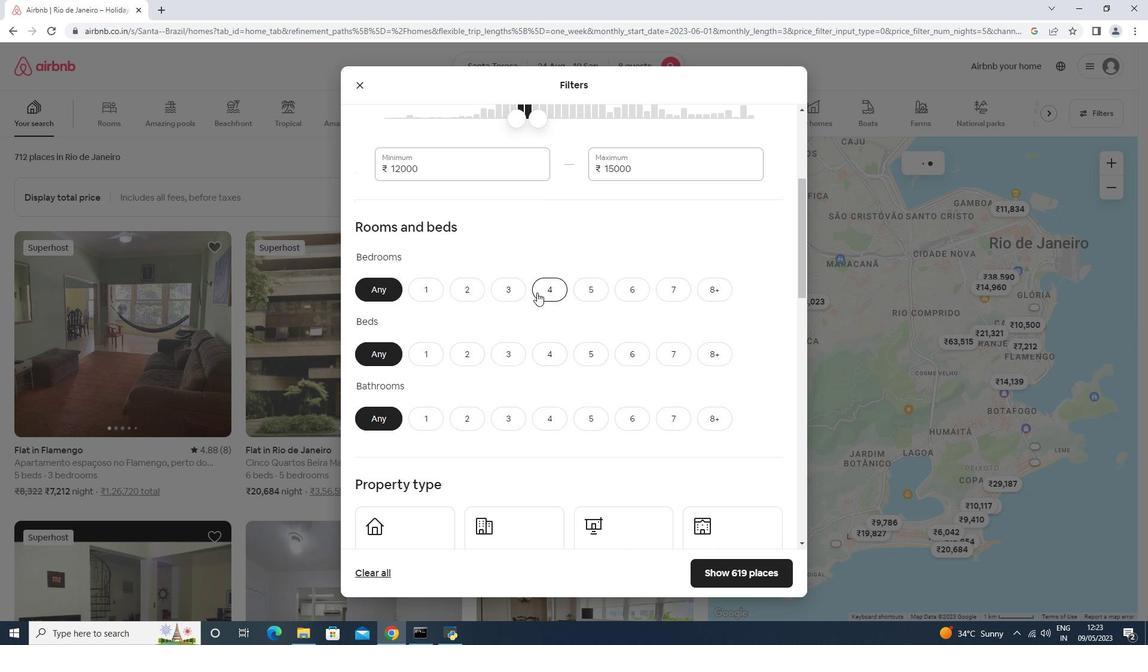 
Action: Mouse pressed left at (536, 293)
Screenshot: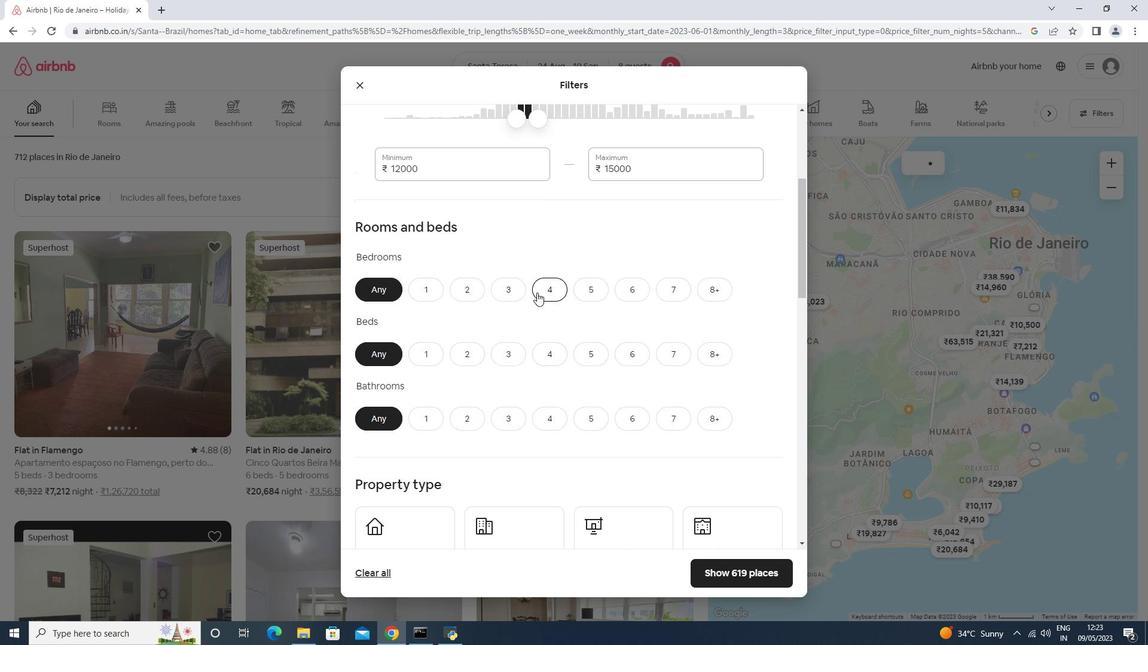 
Action: Mouse moved to (699, 353)
Screenshot: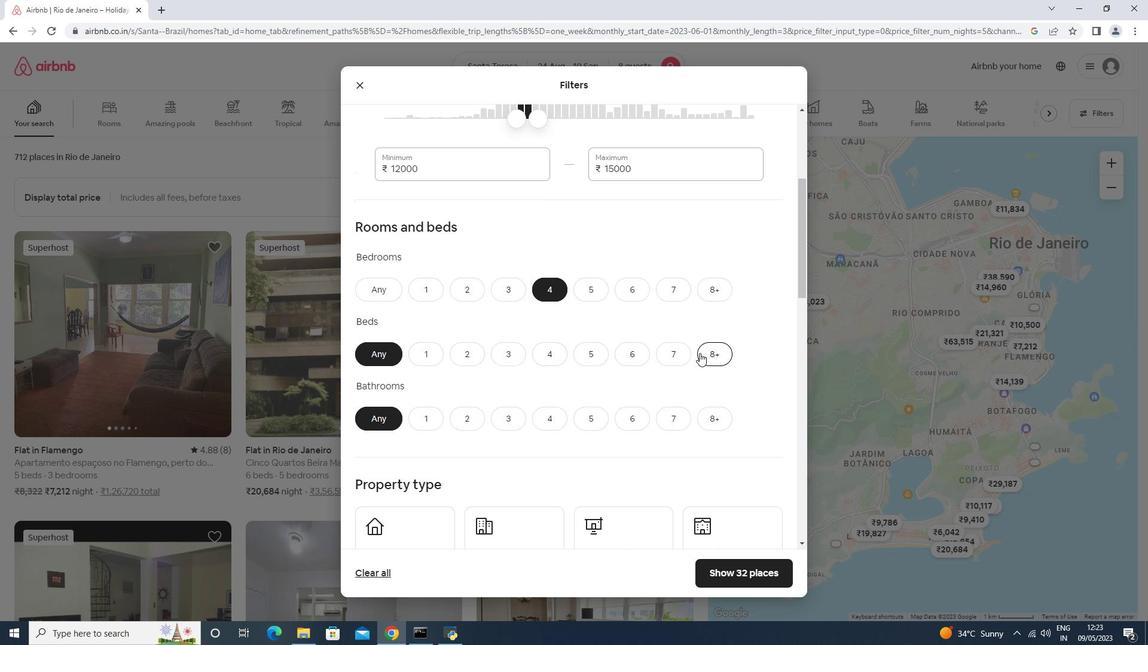 
Action: Mouse pressed left at (699, 353)
Screenshot: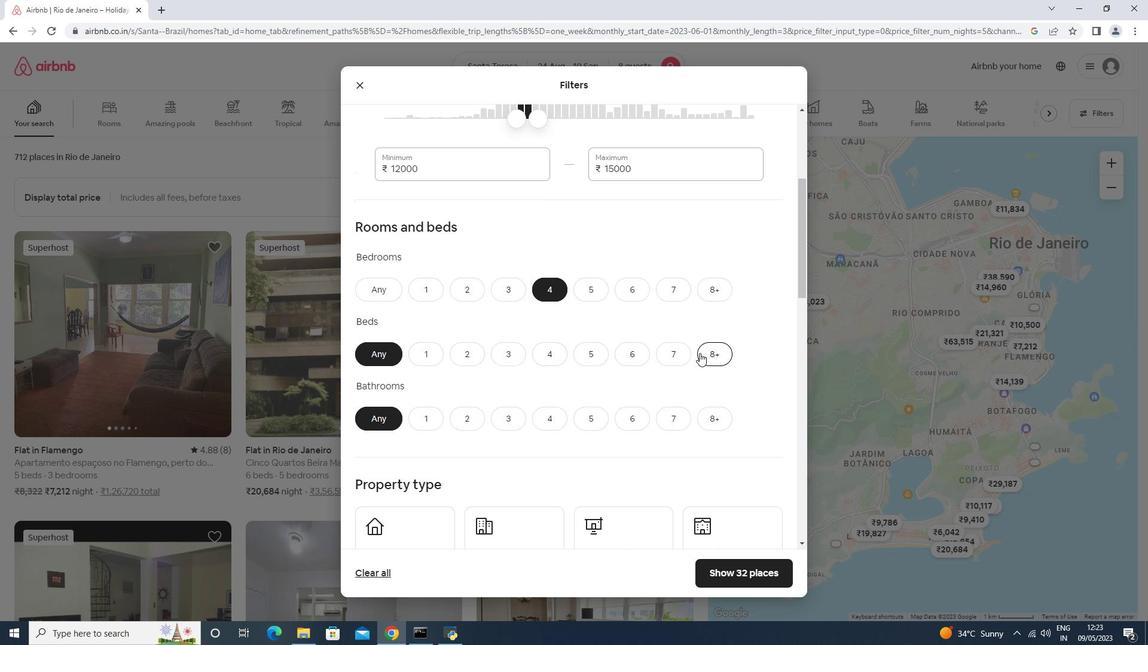 
Action: Mouse moved to (556, 413)
Screenshot: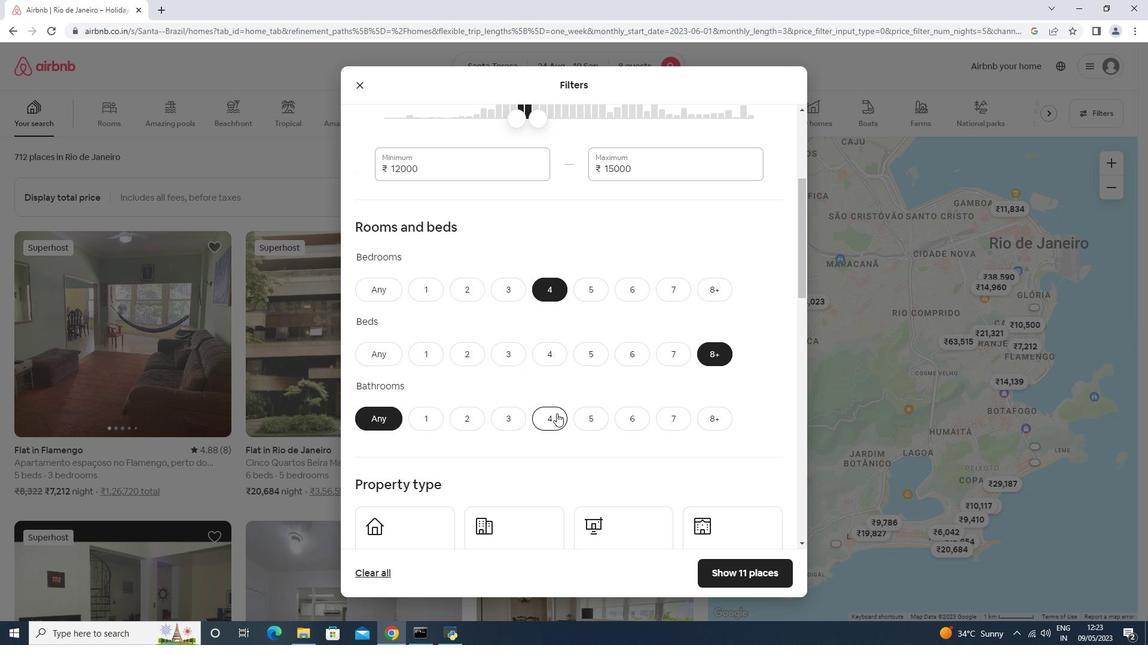 
Action: Mouse pressed left at (556, 413)
Screenshot: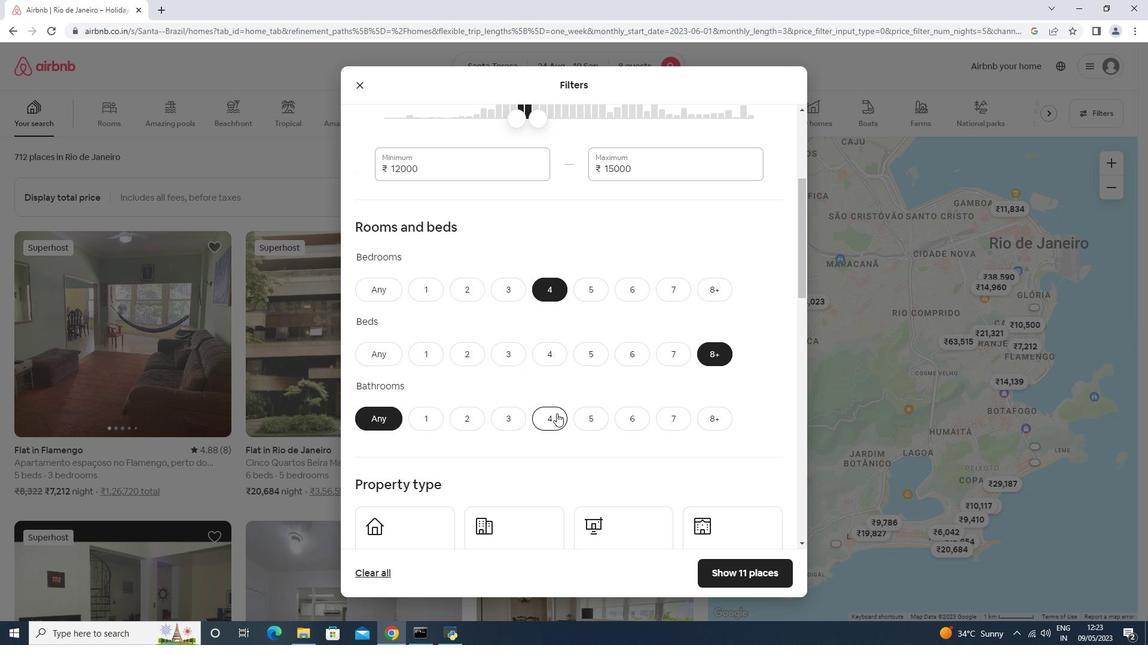 
Action: Mouse moved to (554, 406)
Screenshot: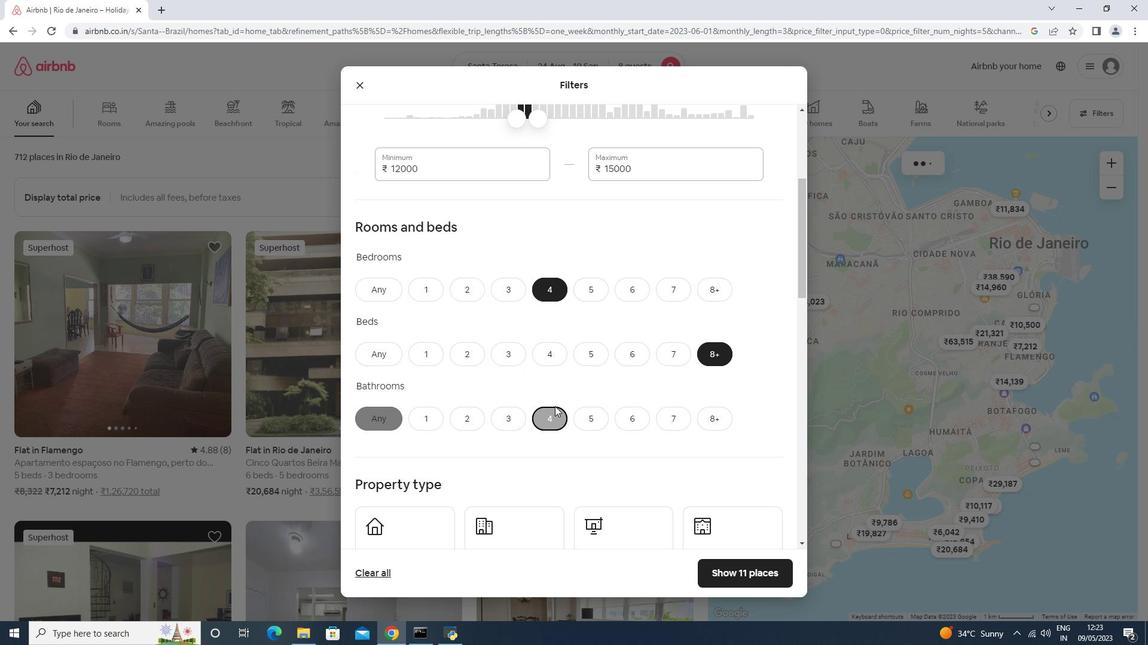 
Action: Mouse scrolled (554, 406) with delta (0, 0)
Screenshot: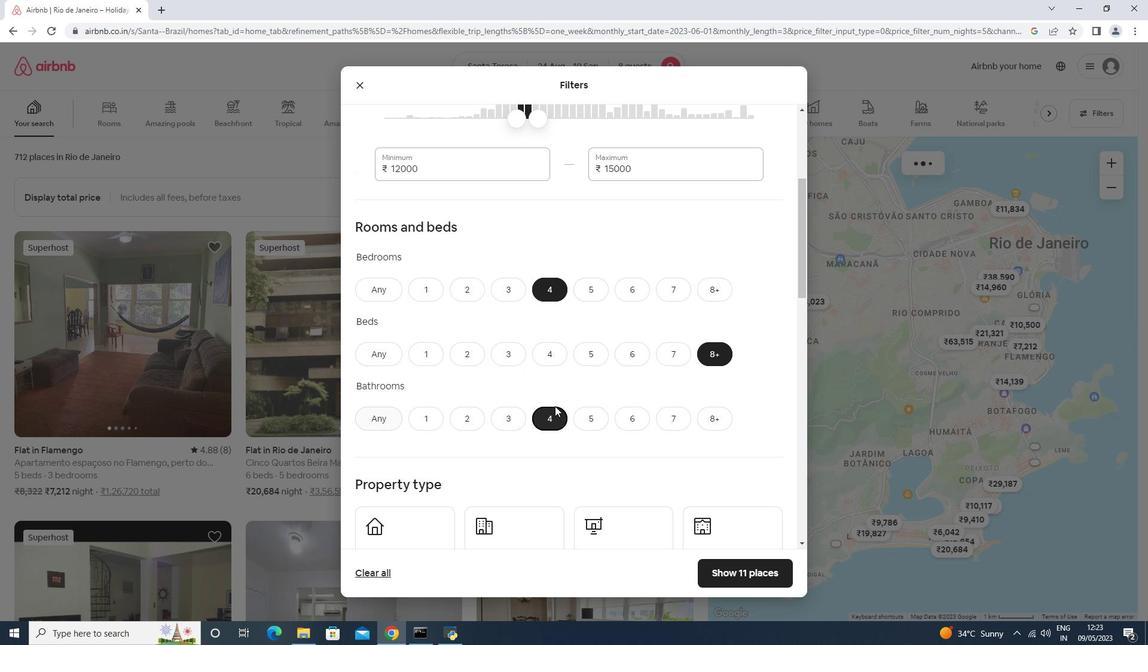 
Action: Mouse scrolled (554, 406) with delta (0, 0)
Screenshot: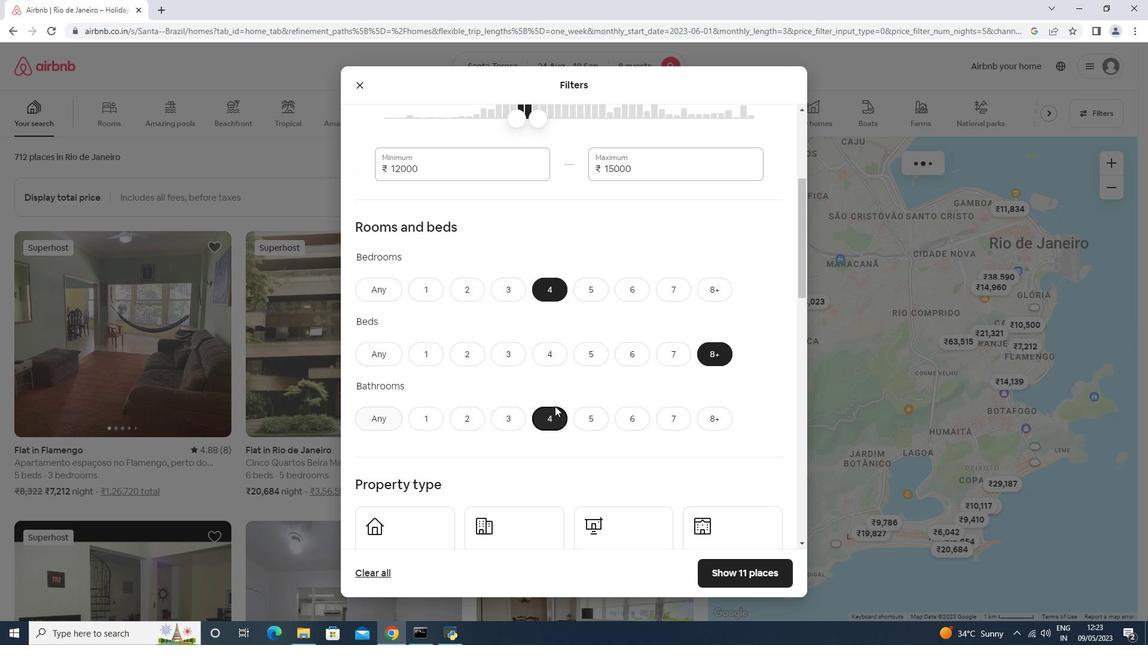 
Action: Mouse scrolled (554, 406) with delta (0, 0)
Screenshot: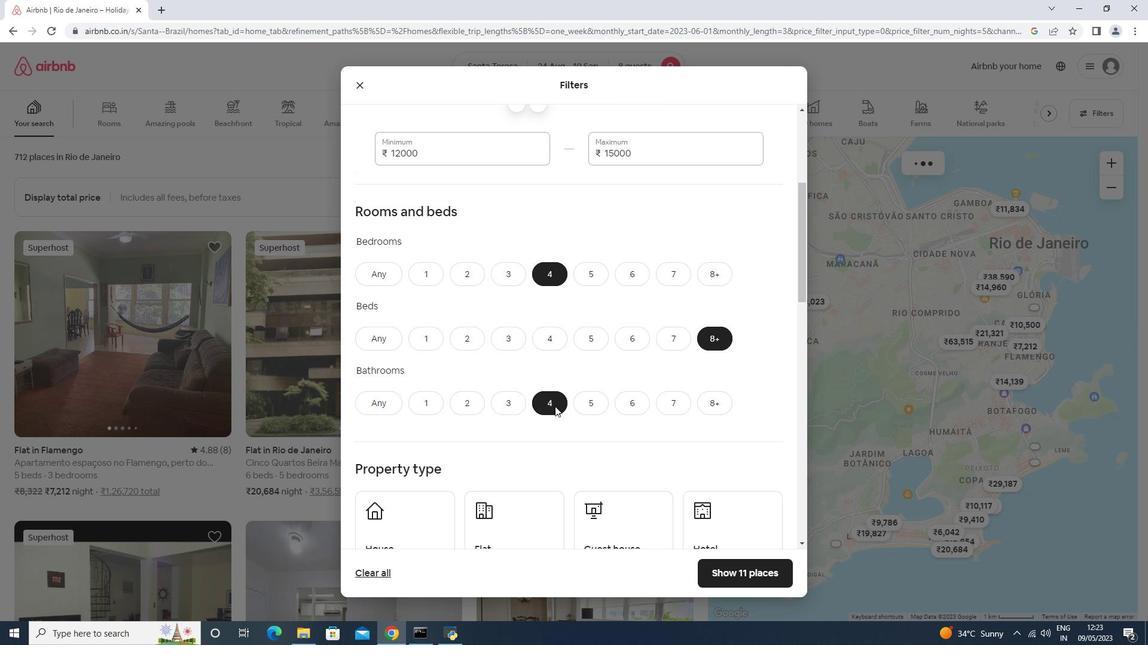 
Action: Mouse scrolled (554, 406) with delta (0, 0)
Screenshot: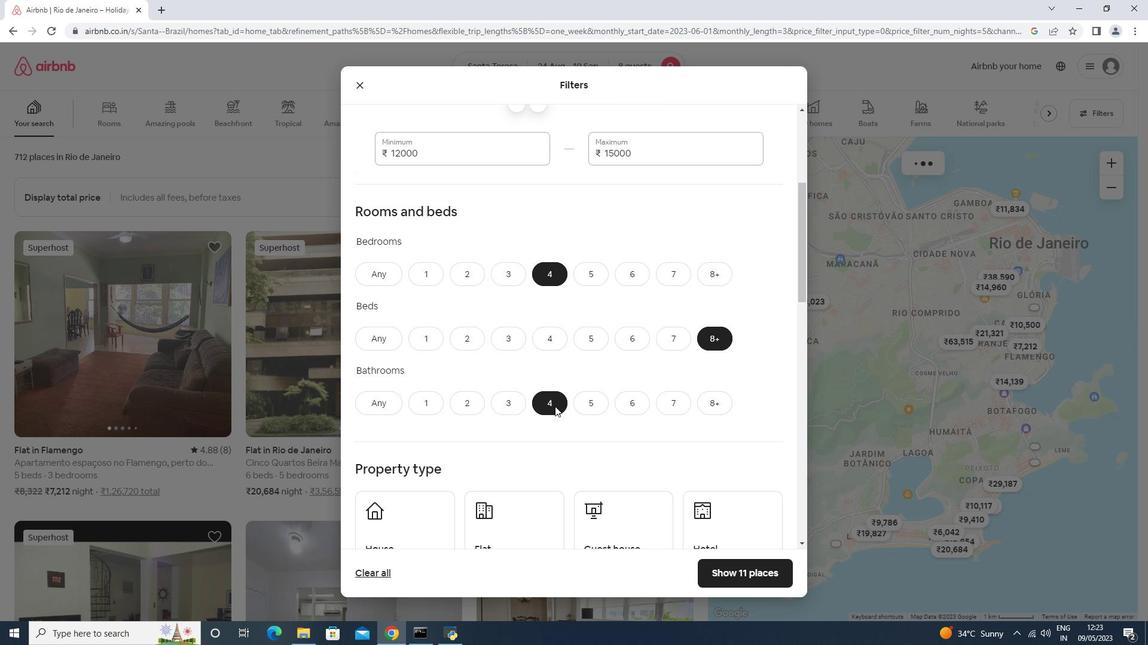
Action: Mouse scrolled (554, 406) with delta (0, 0)
Screenshot: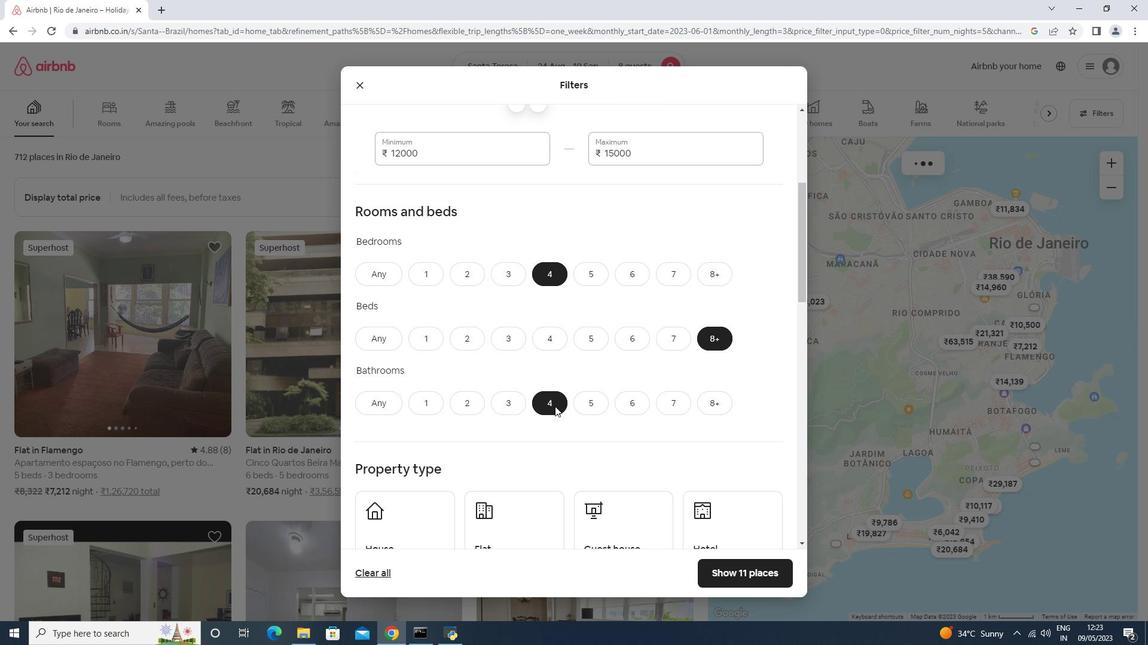 
Action: Mouse scrolled (554, 406) with delta (0, 0)
Screenshot: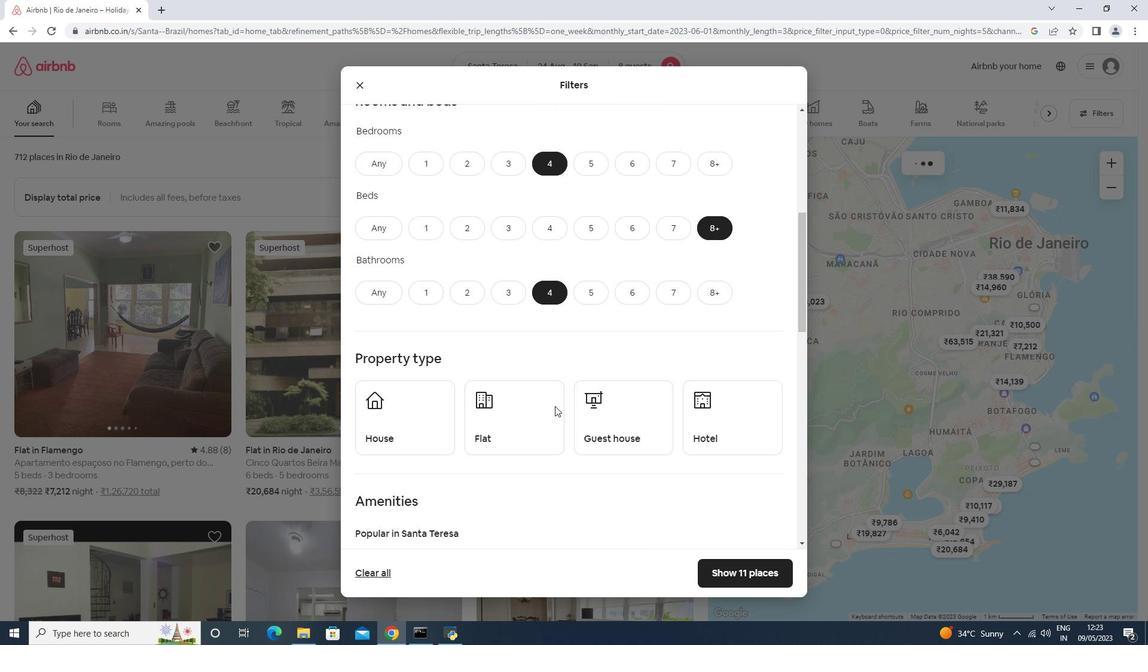 
Action: Mouse moved to (452, 211)
Screenshot: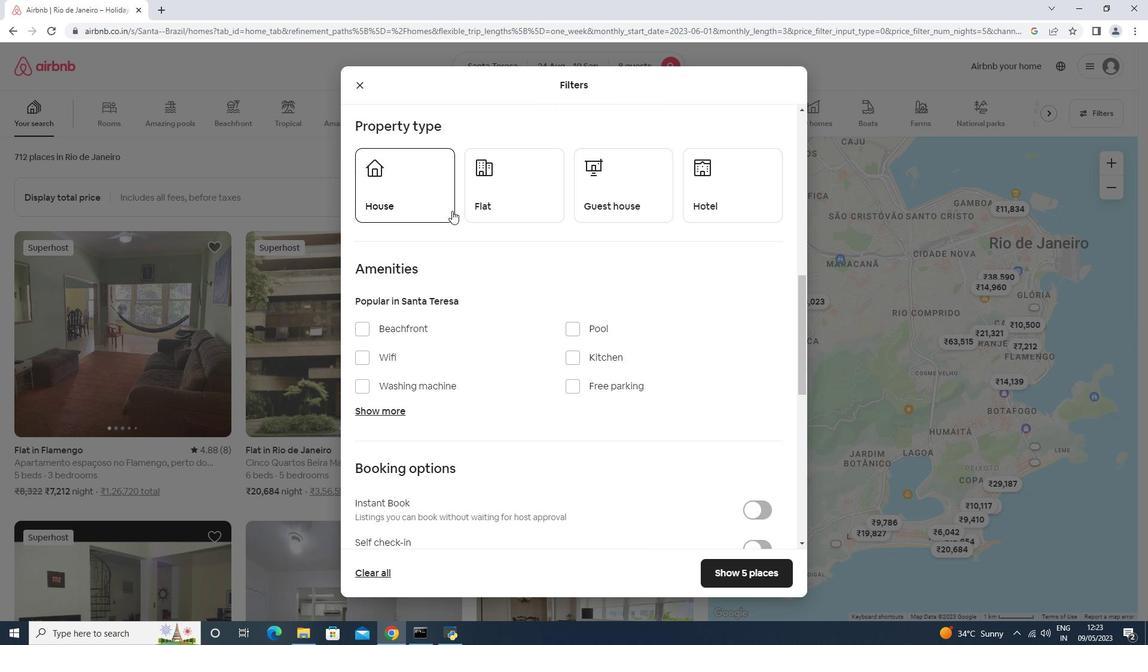 
Action: Mouse pressed left at (452, 211)
Screenshot: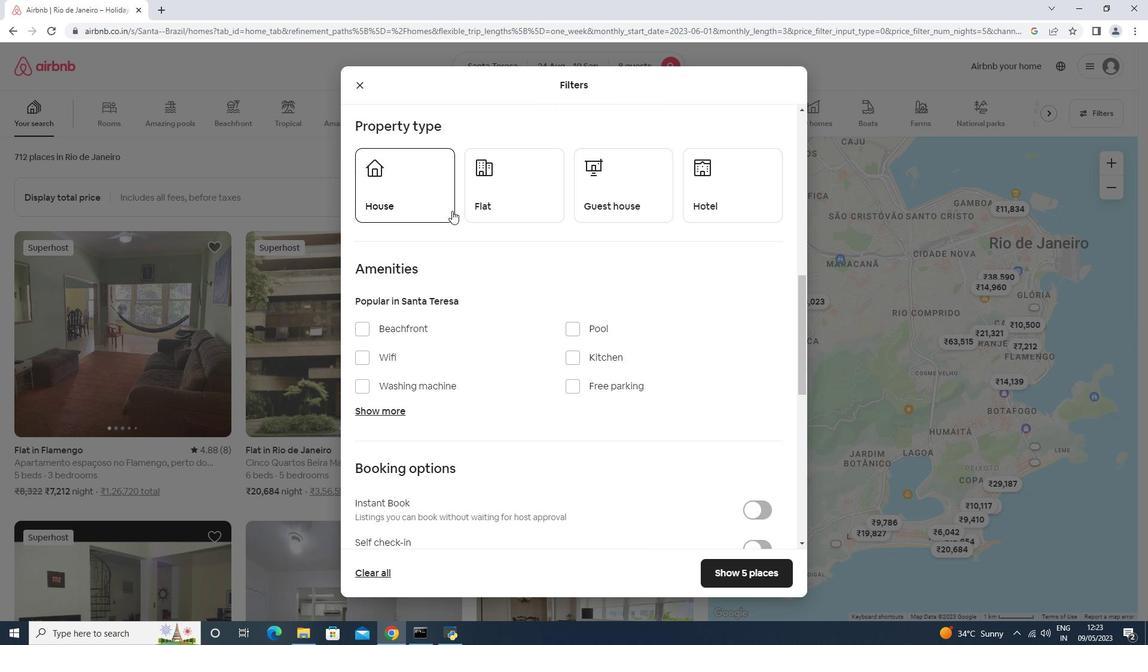 
Action: Mouse moved to (496, 210)
Screenshot: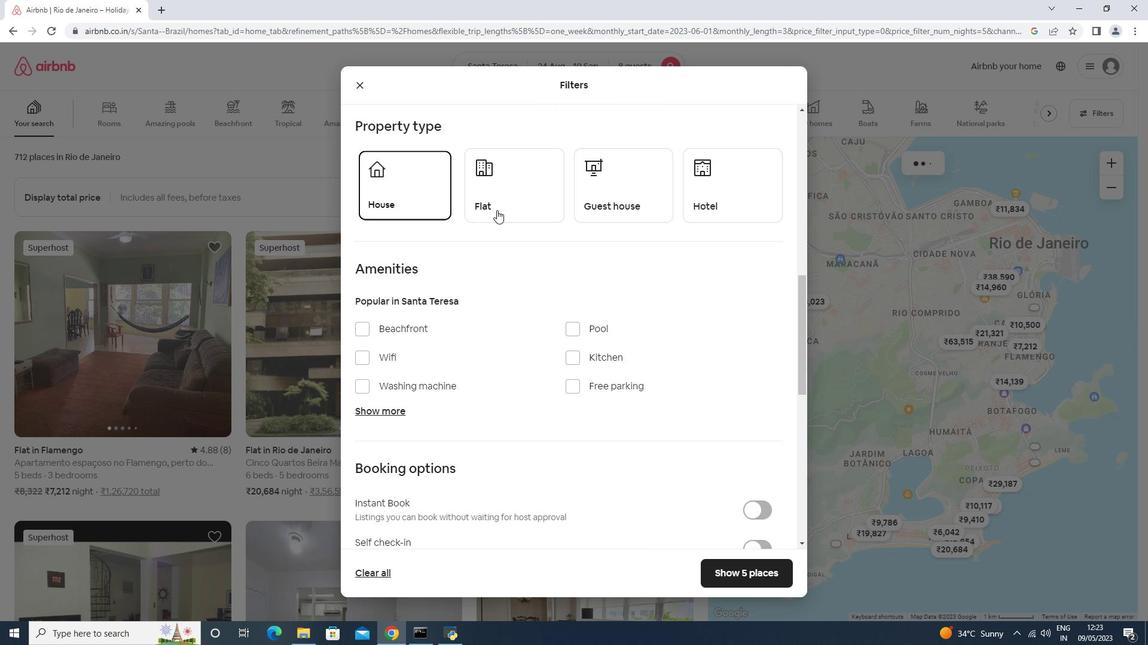 
Action: Mouse pressed left at (496, 210)
Screenshot: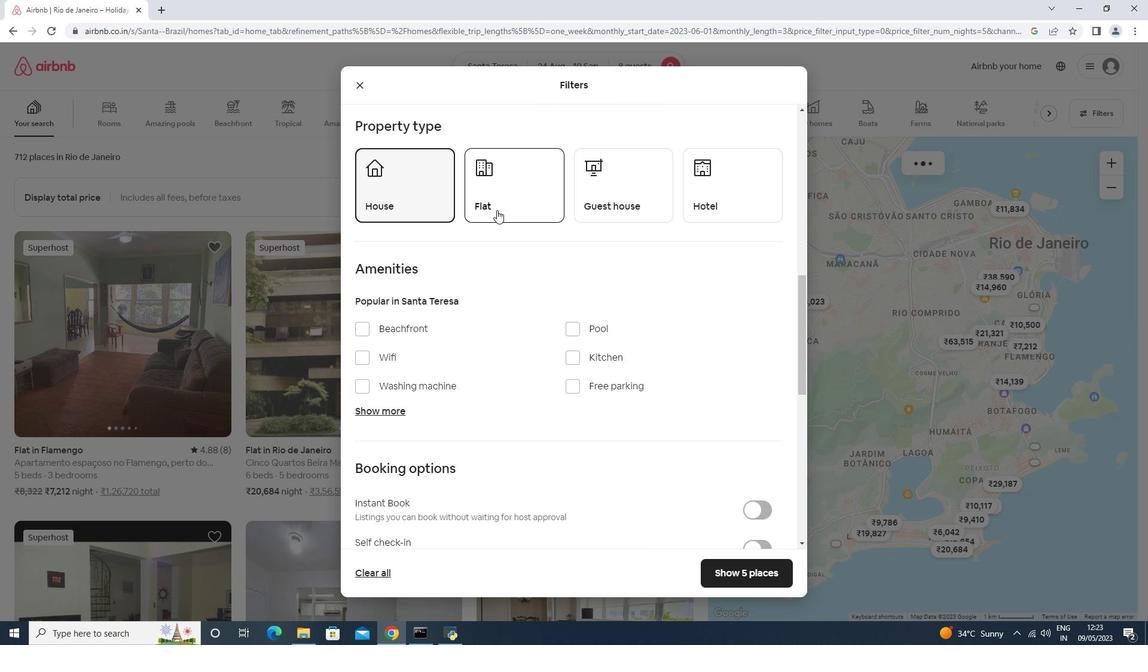 
Action: Mouse moved to (603, 208)
Screenshot: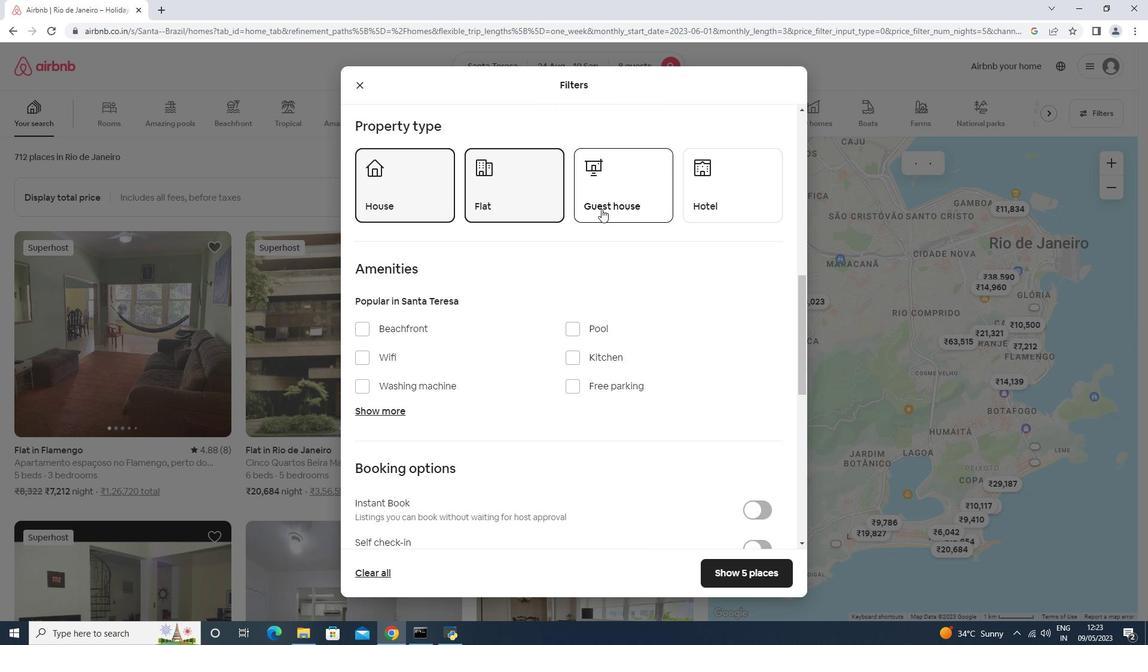 
Action: Mouse pressed left at (603, 208)
Screenshot: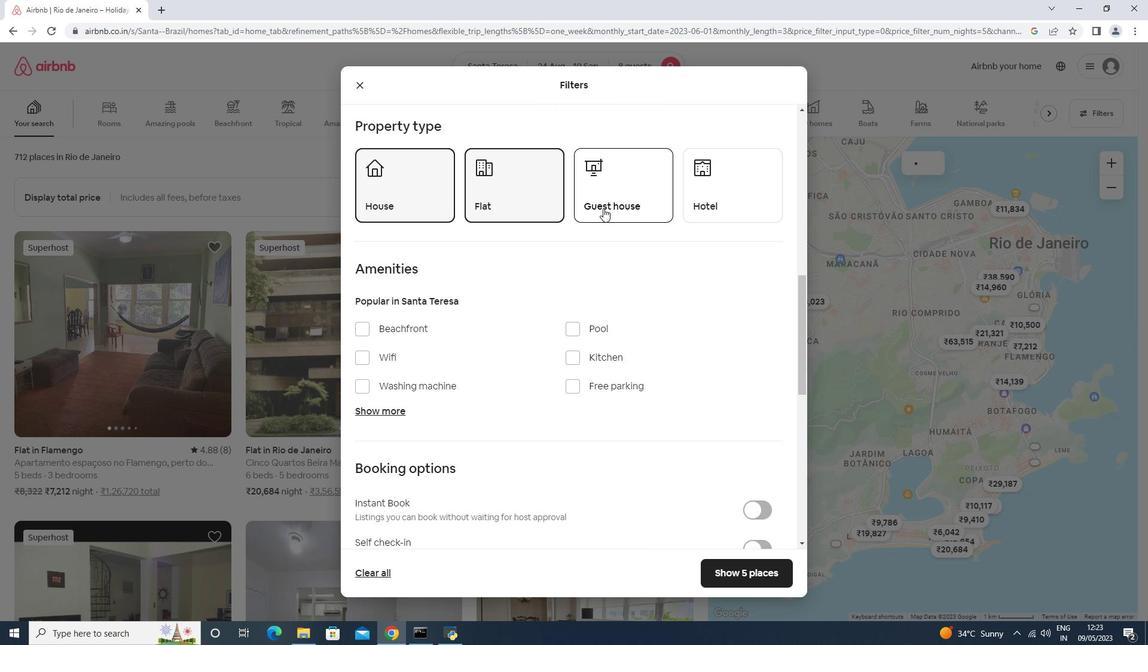 
Action: Mouse moved to (397, 407)
Screenshot: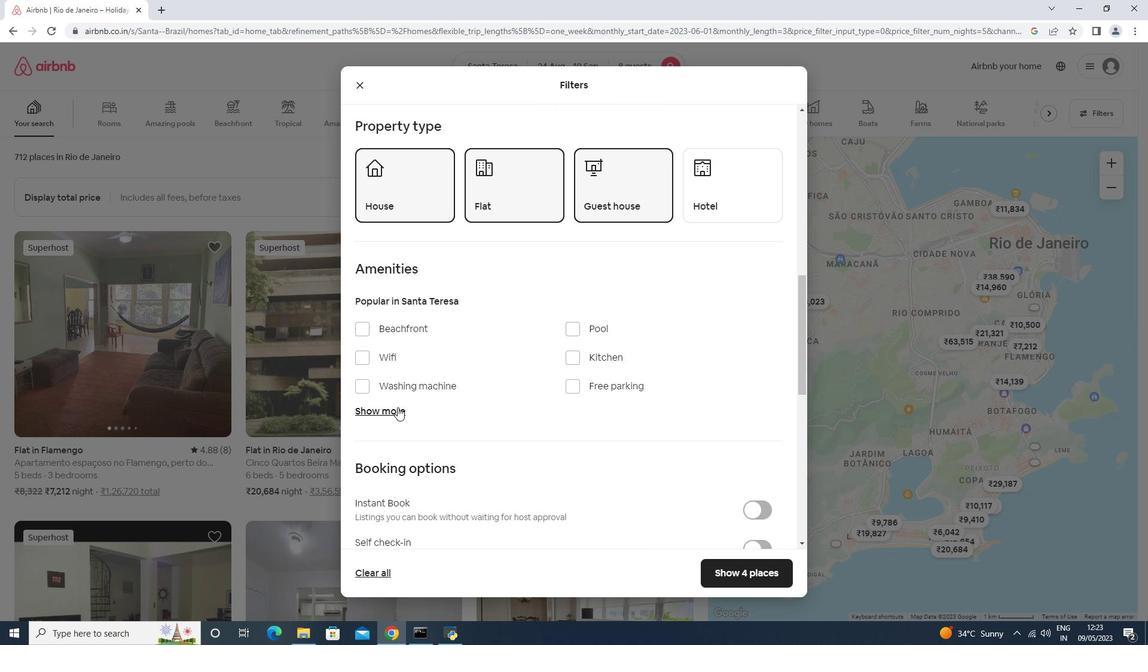 
Action: Mouse pressed left at (397, 407)
Screenshot: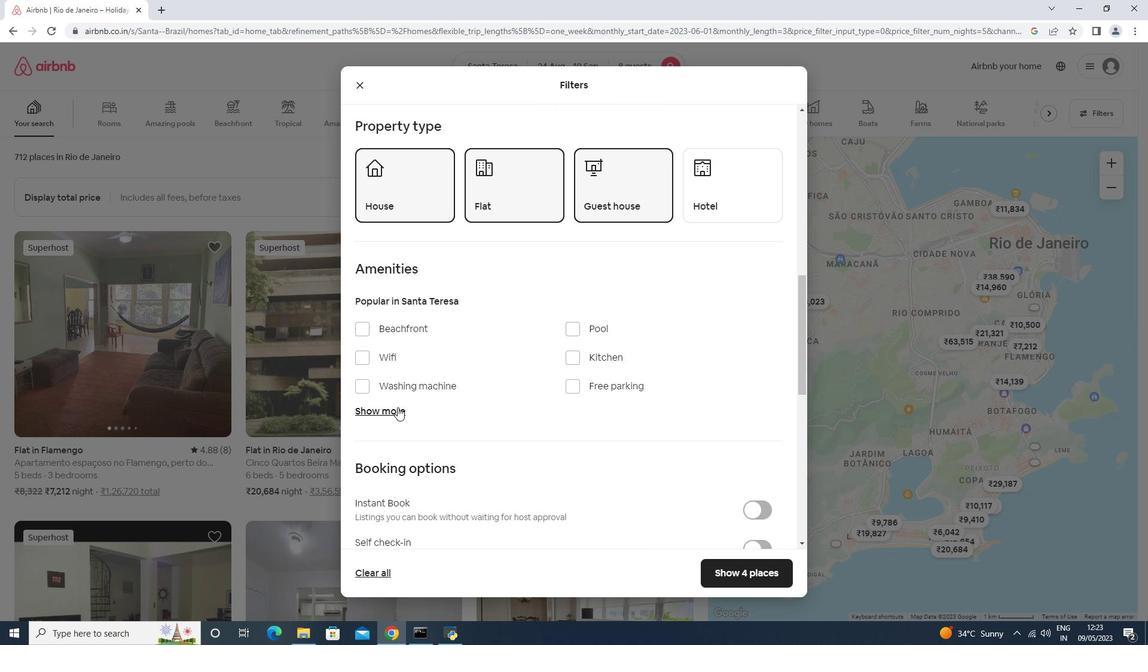 
Action: Mouse moved to (417, 357)
Screenshot: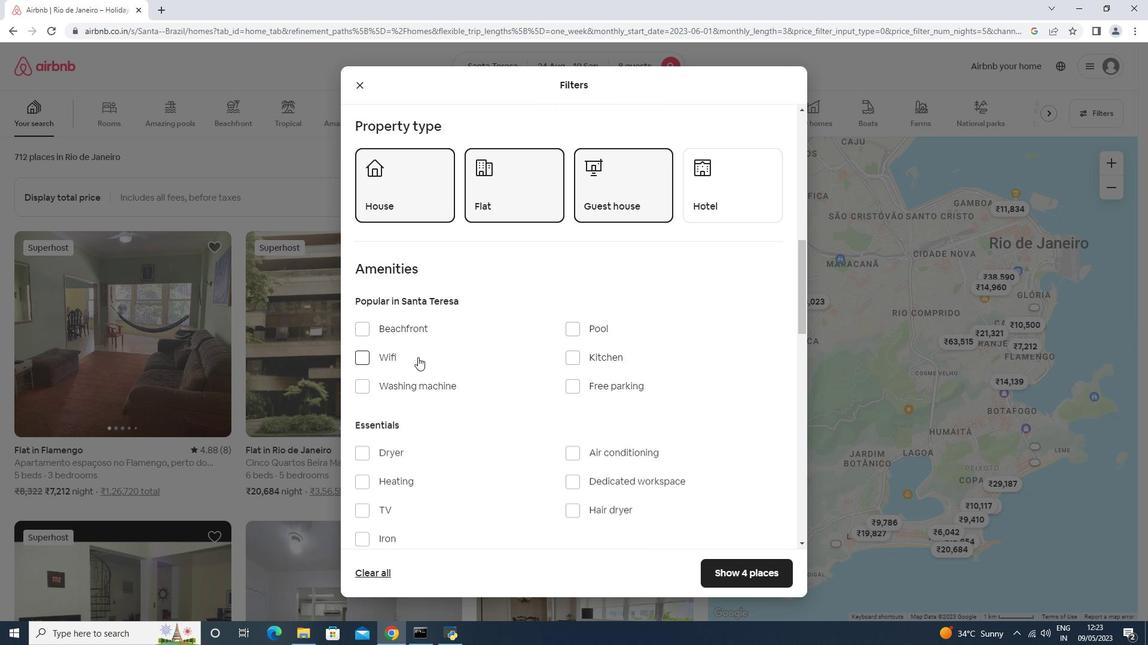 
Action: Mouse pressed left at (417, 357)
Screenshot: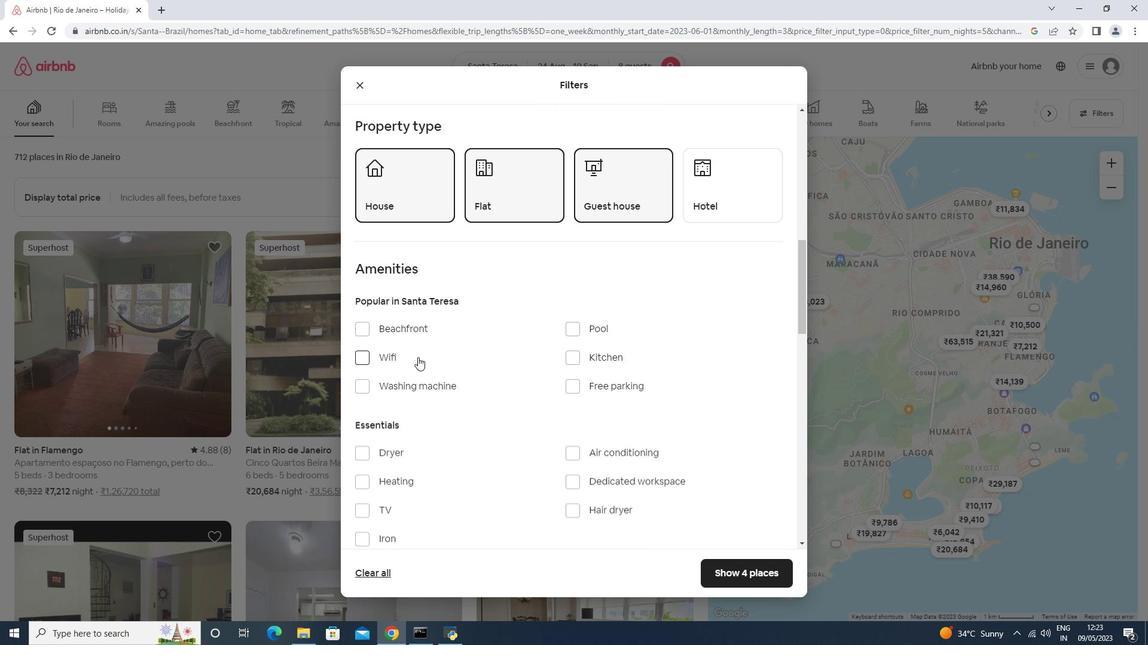 
Action: Mouse moved to (552, 351)
Screenshot: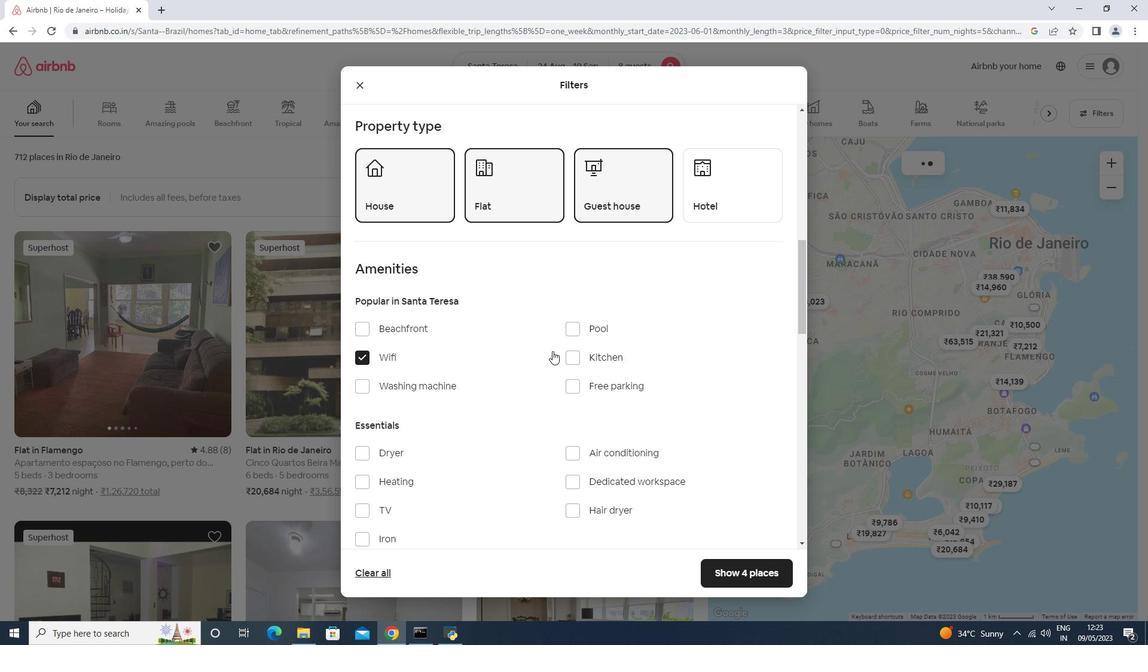 
Action: Mouse scrolled (552, 351) with delta (0, 0)
Screenshot: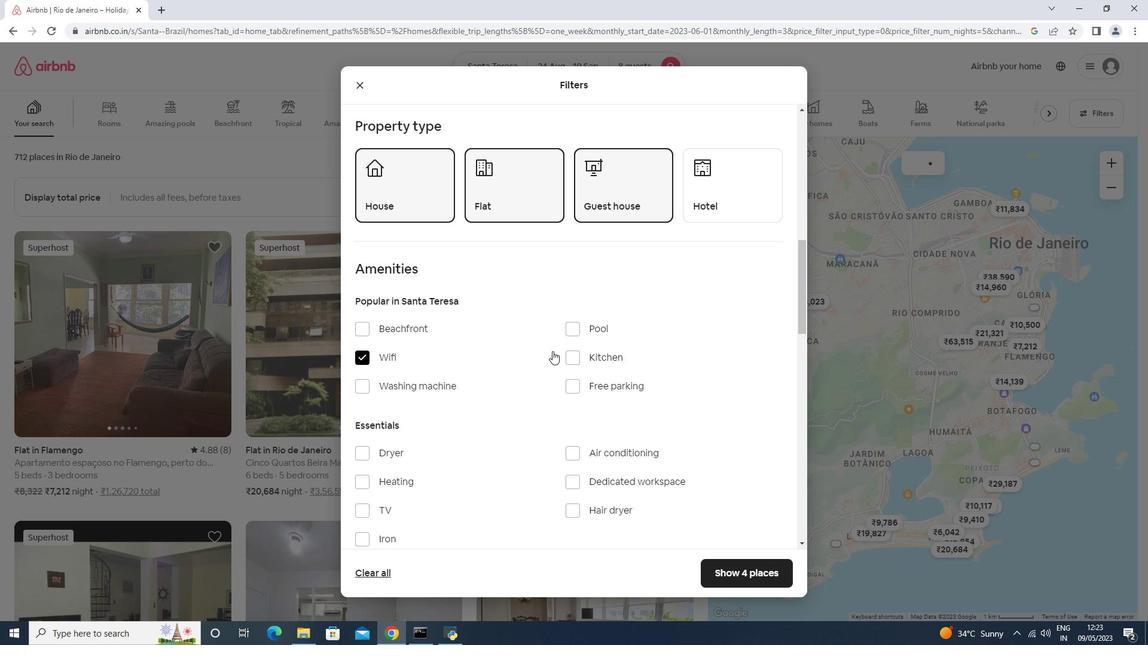 
Action: Mouse scrolled (552, 351) with delta (0, 0)
Screenshot: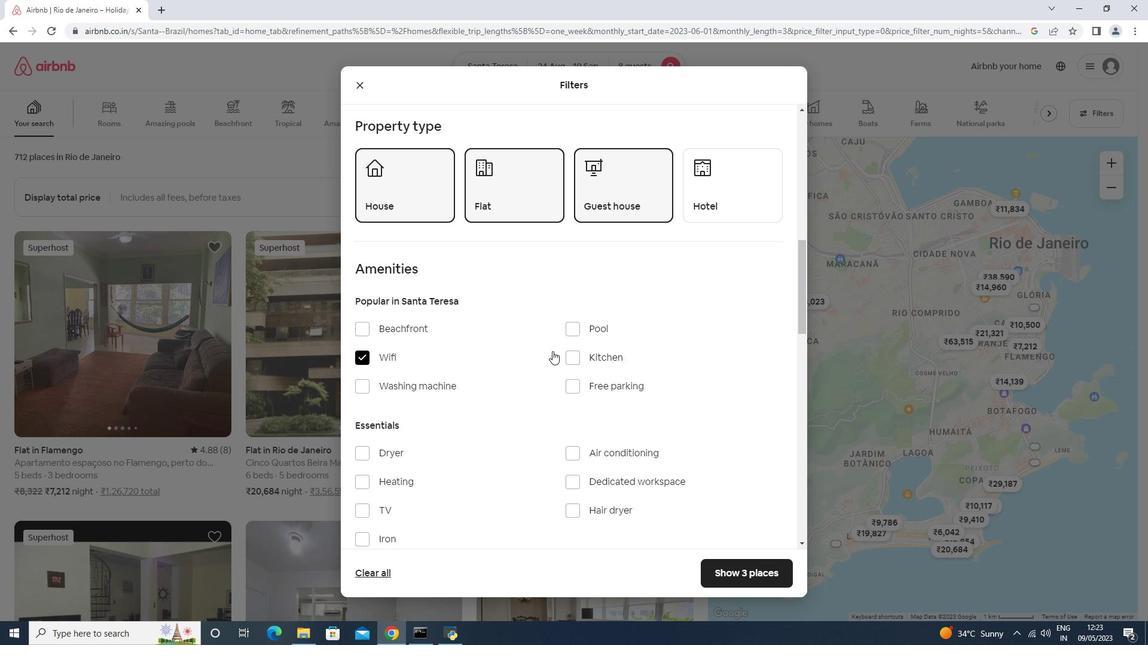 
Action: Mouse moved to (362, 389)
Screenshot: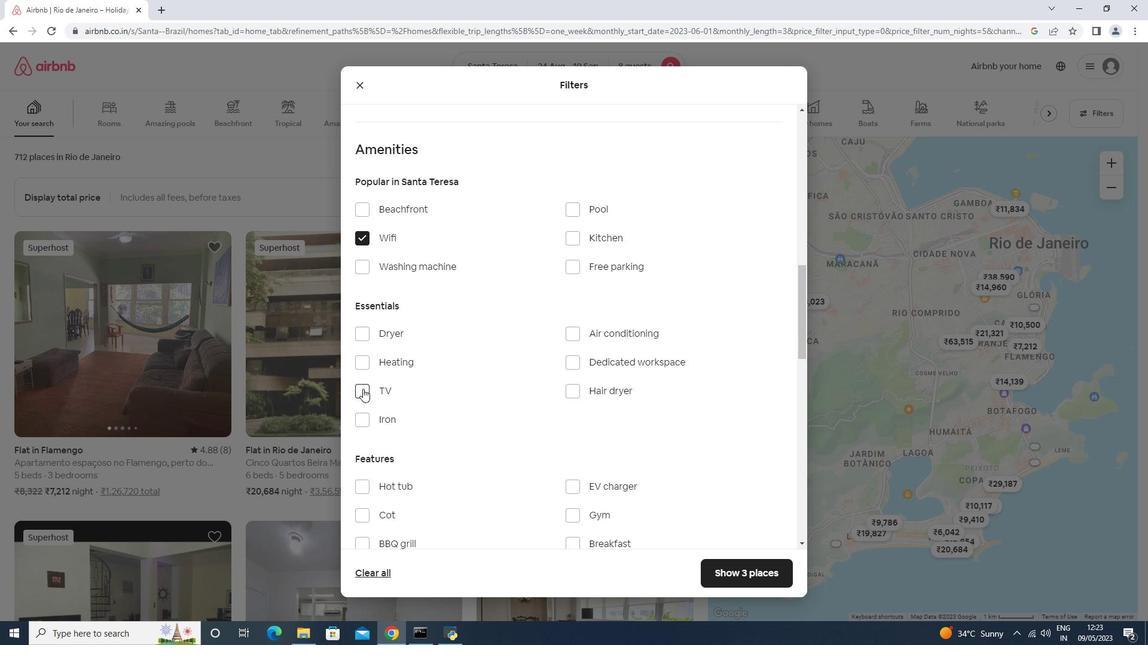 
Action: Mouse pressed left at (362, 389)
Screenshot: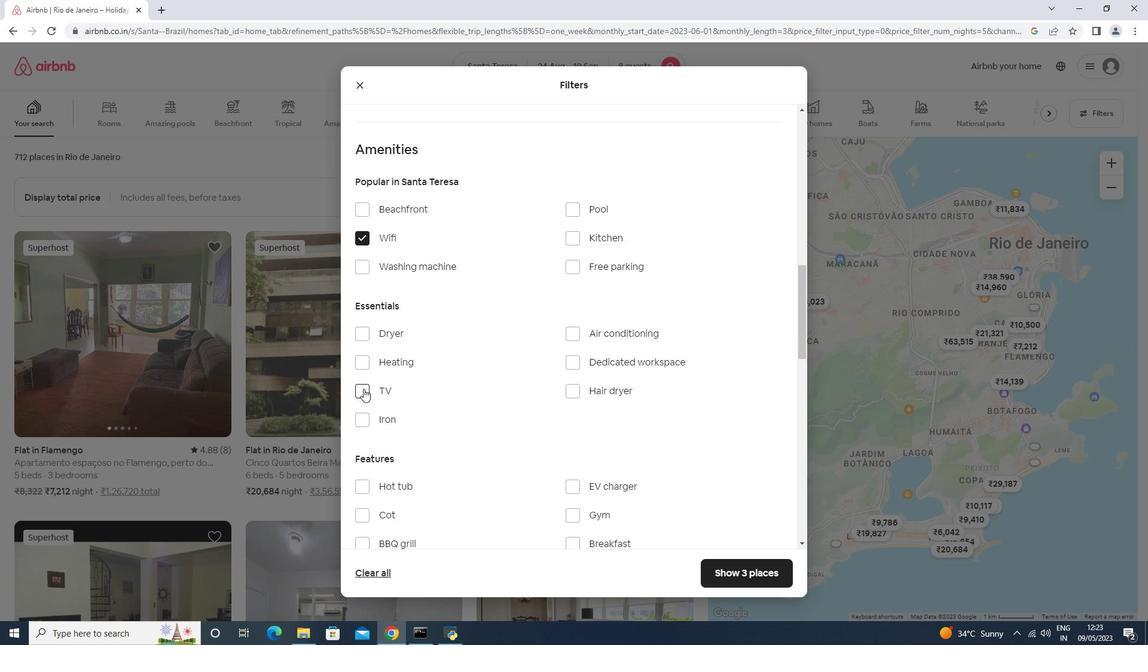 
Action: Mouse moved to (432, 349)
Screenshot: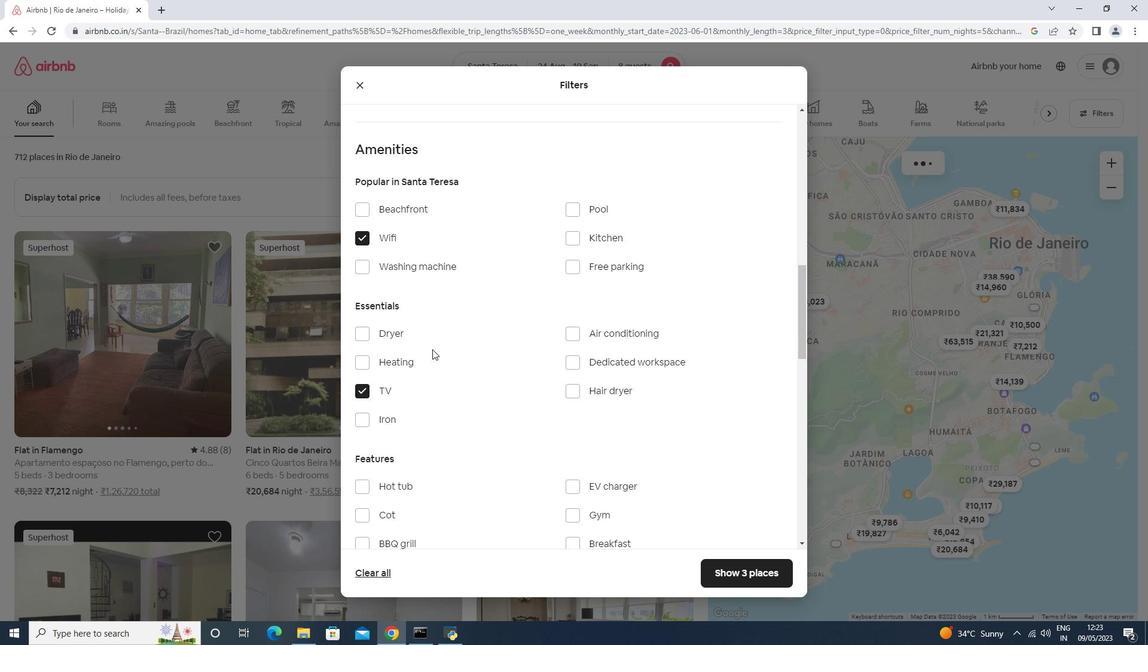 
Action: Mouse scrolled (432, 349) with delta (0, 0)
Screenshot: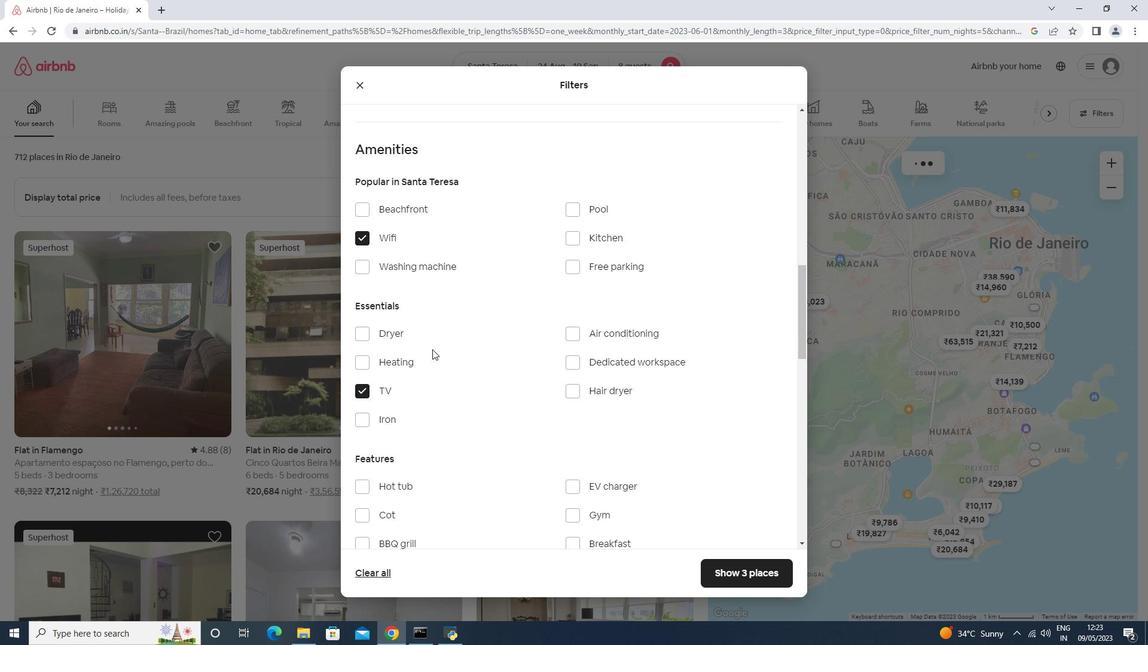 
Action: Mouse scrolled (432, 349) with delta (0, 0)
Screenshot: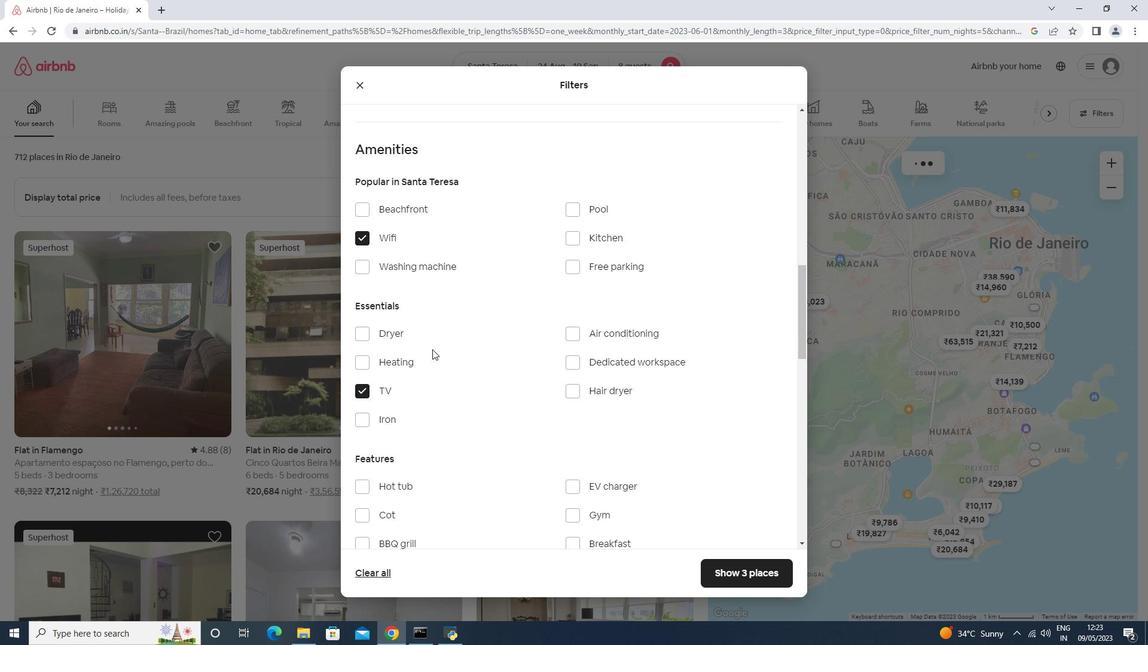 
Action: Mouse scrolled (432, 349) with delta (0, 0)
Screenshot: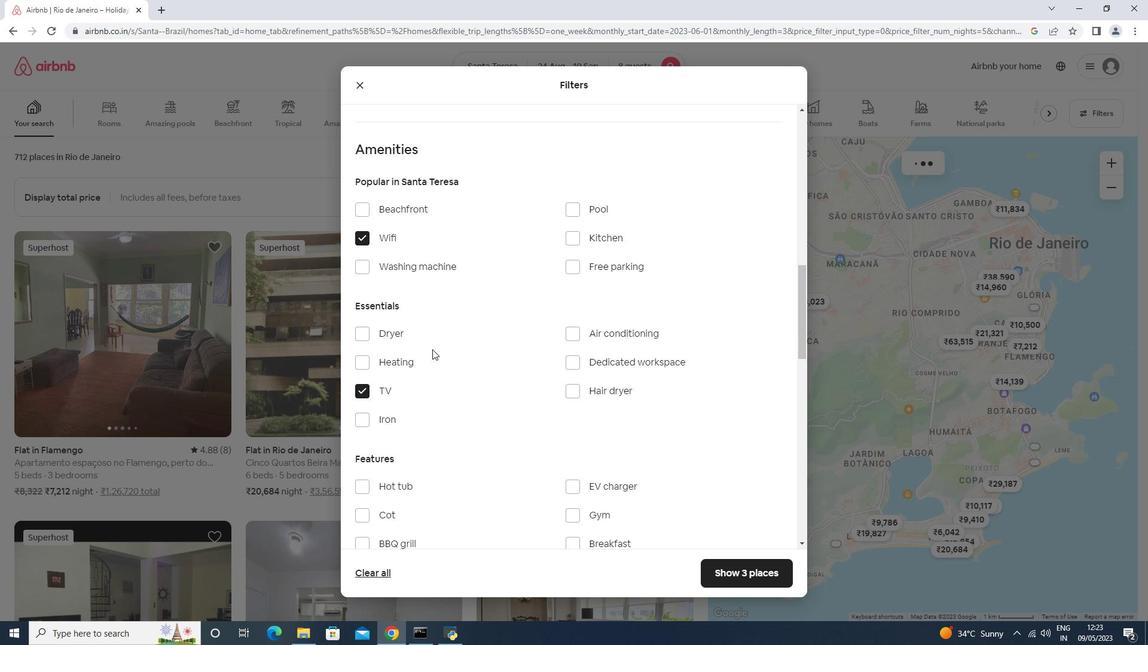 
Action: Mouse scrolled (432, 349) with delta (0, 0)
Screenshot: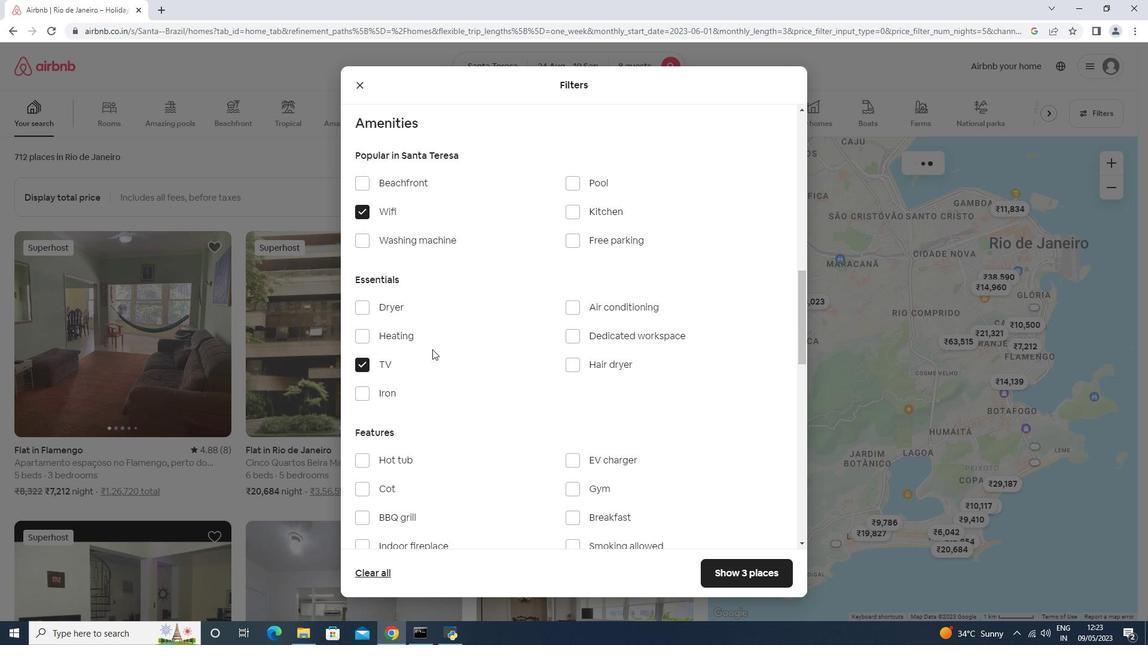 
Action: Mouse scrolled (432, 349) with delta (0, 0)
Screenshot: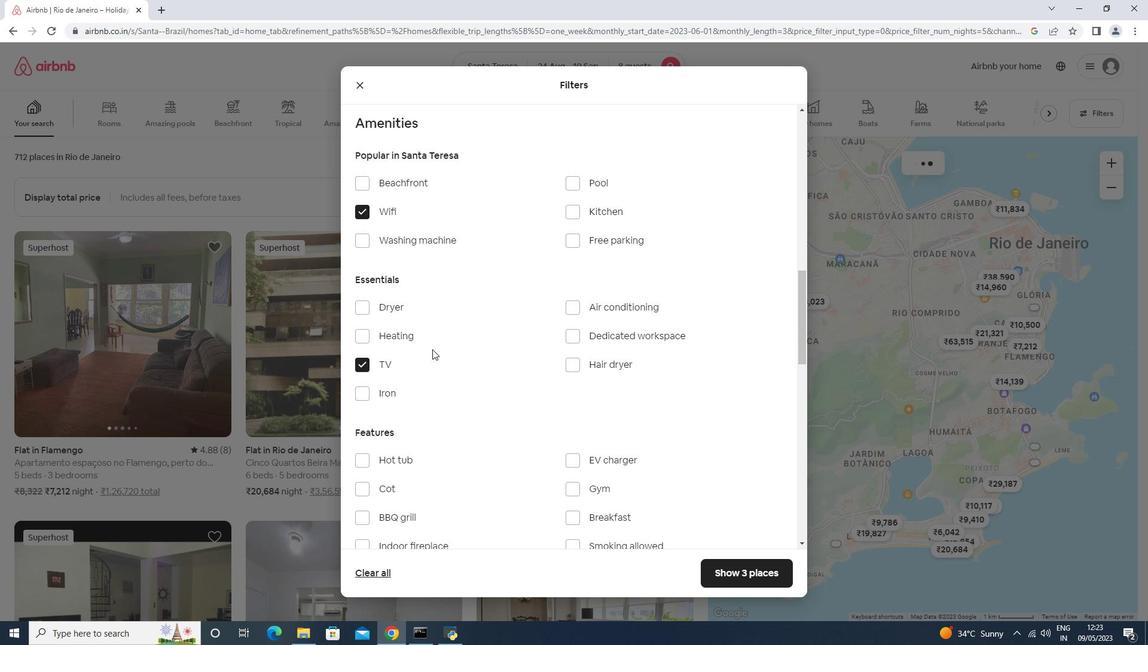 
Action: Mouse scrolled (432, 349) with delta (0, 0)
Screenshot: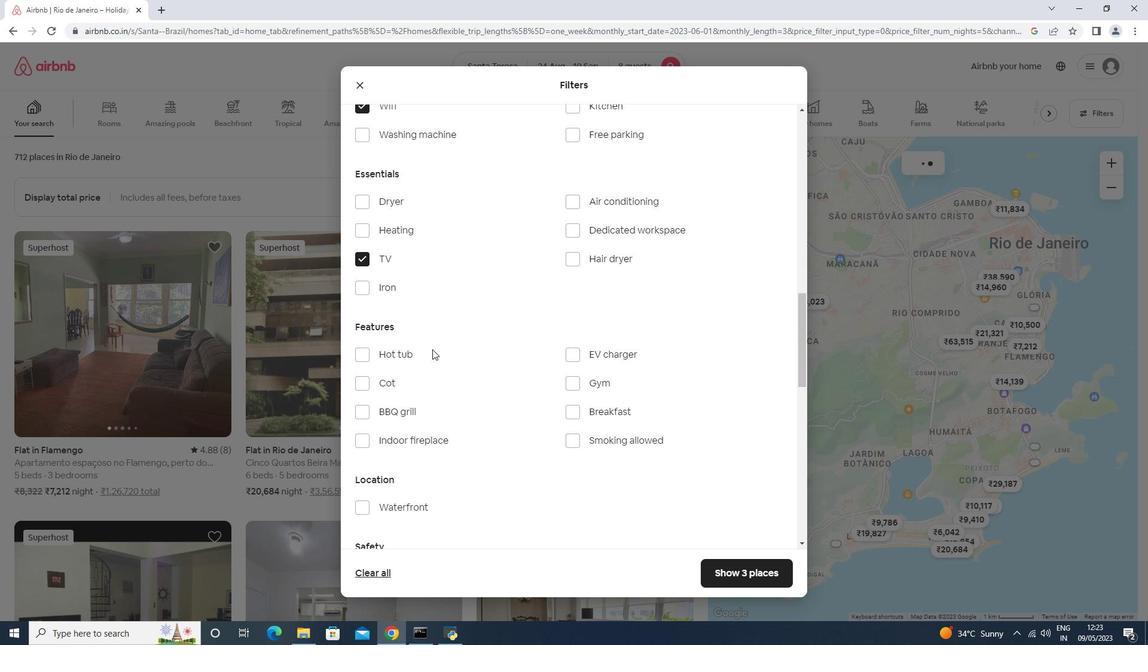 
Action: Mouse moved to (584, 188)
Screenshot: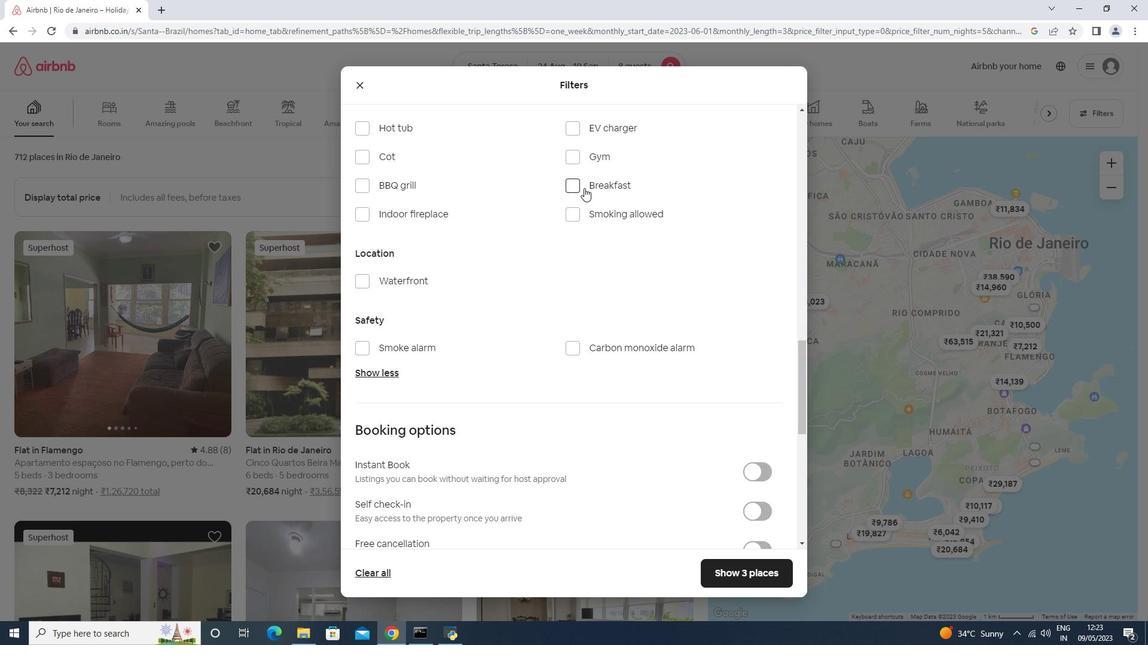 
Action: Mouse pressed left at (584, 188)
Screenshot: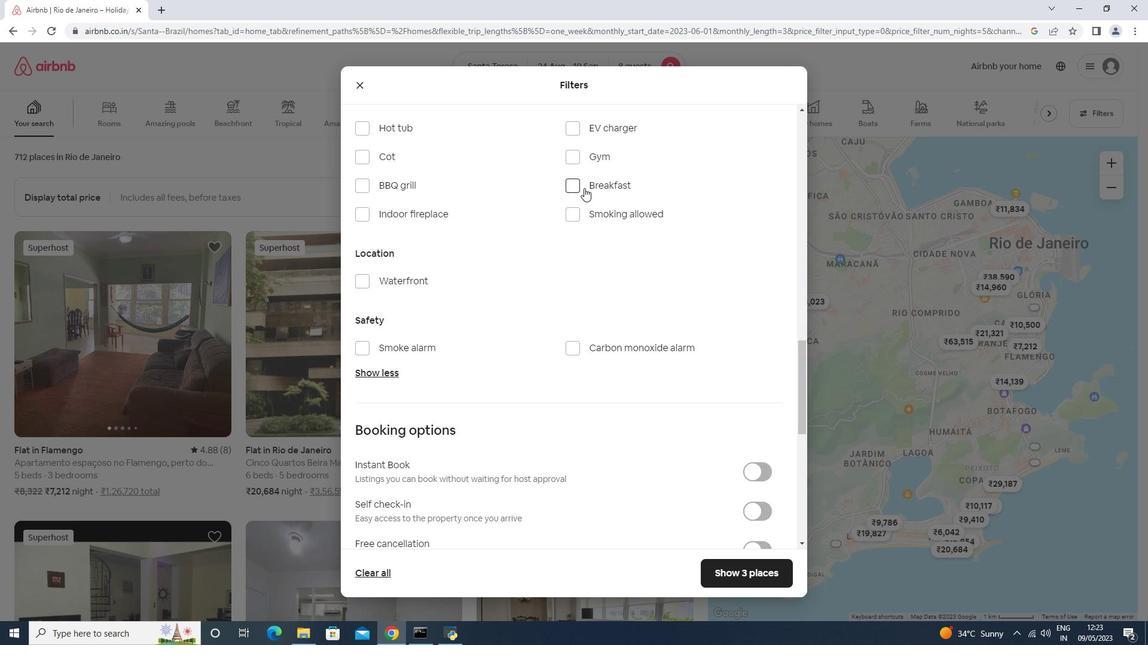 
Action: Mouse moved to (586, 156)
Screenshot: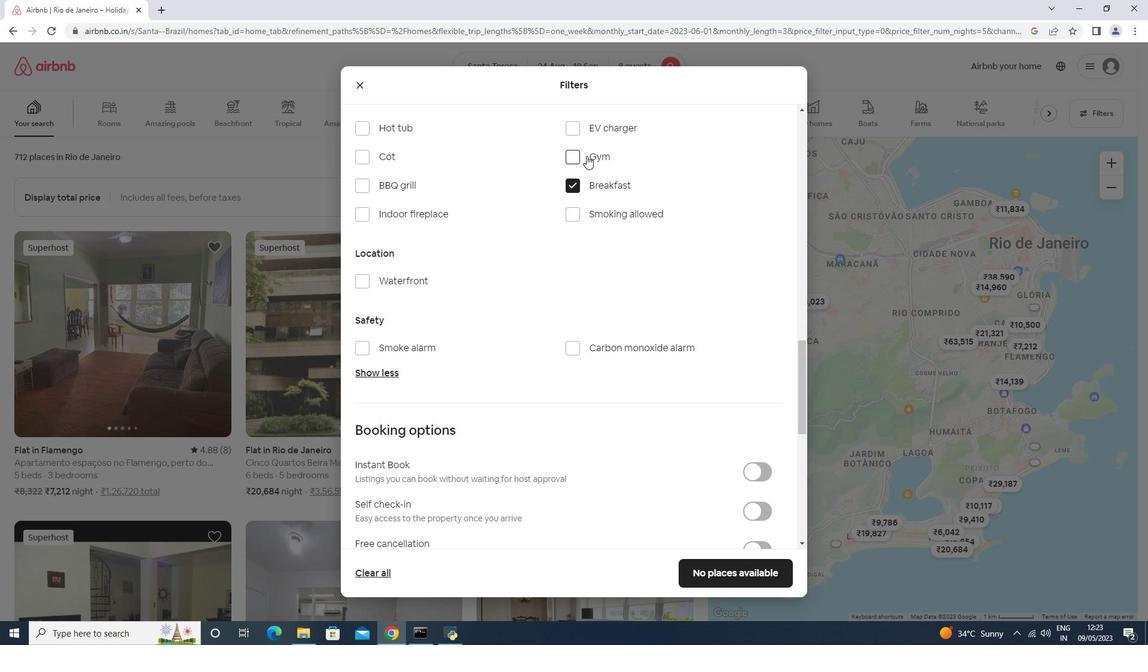 
Action: Mouse pressed left at (586, 156)
Screenshot: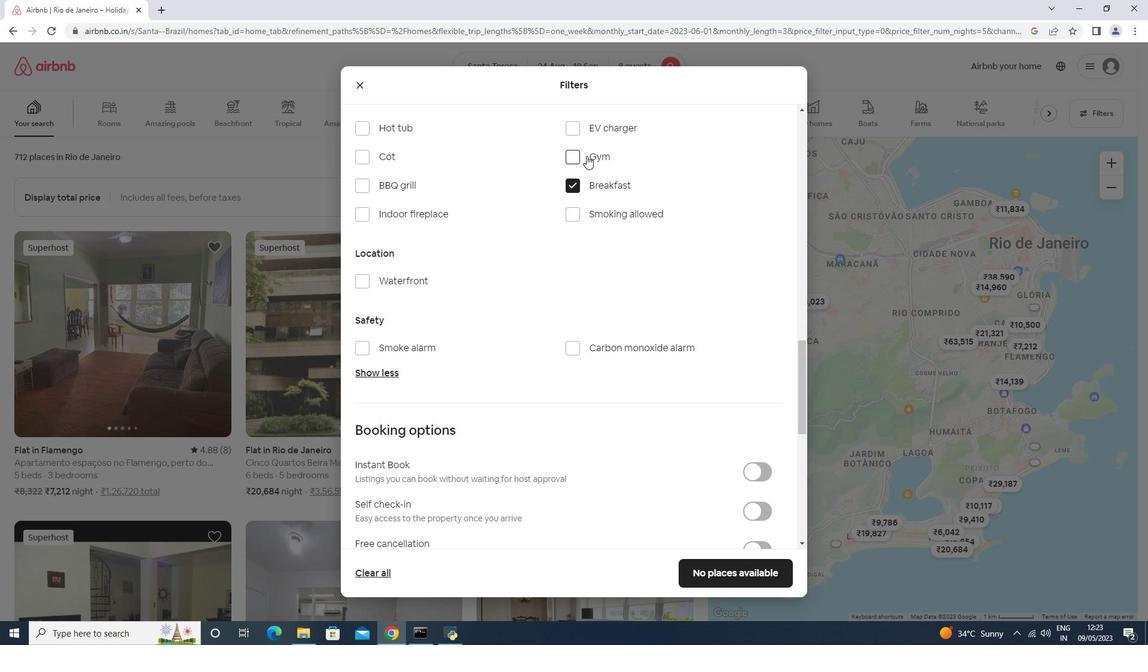 
Action: Mouse moved to (702, 427)
Screenshot: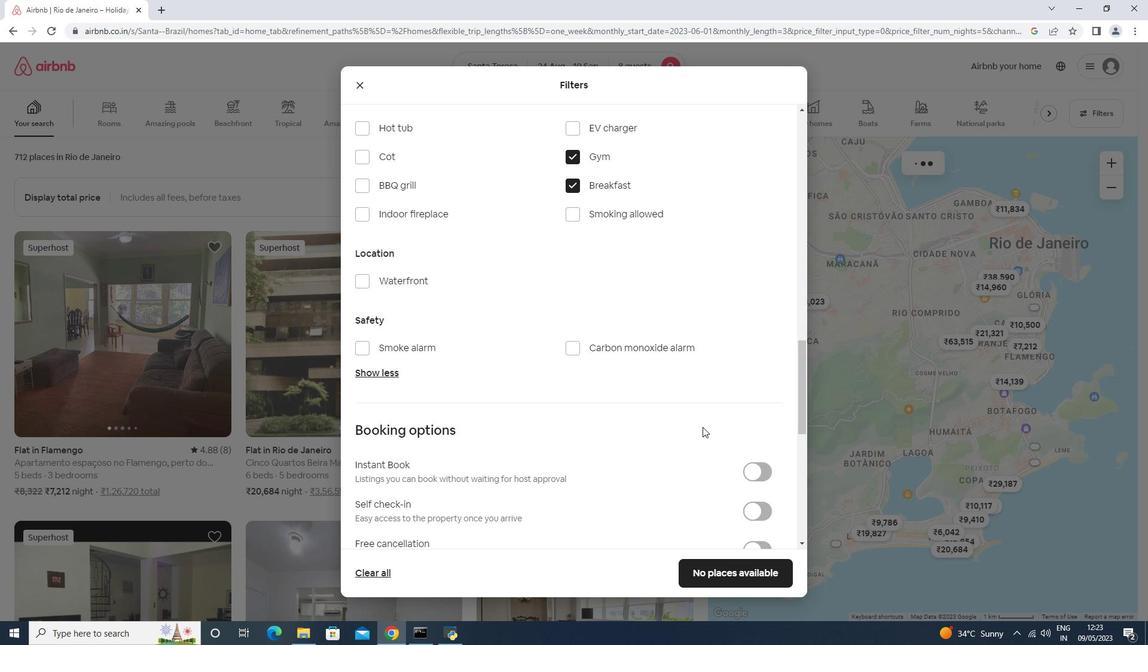 
Action: Mouse scrolled (702, 426) with delta (0, 0)
Screenshot: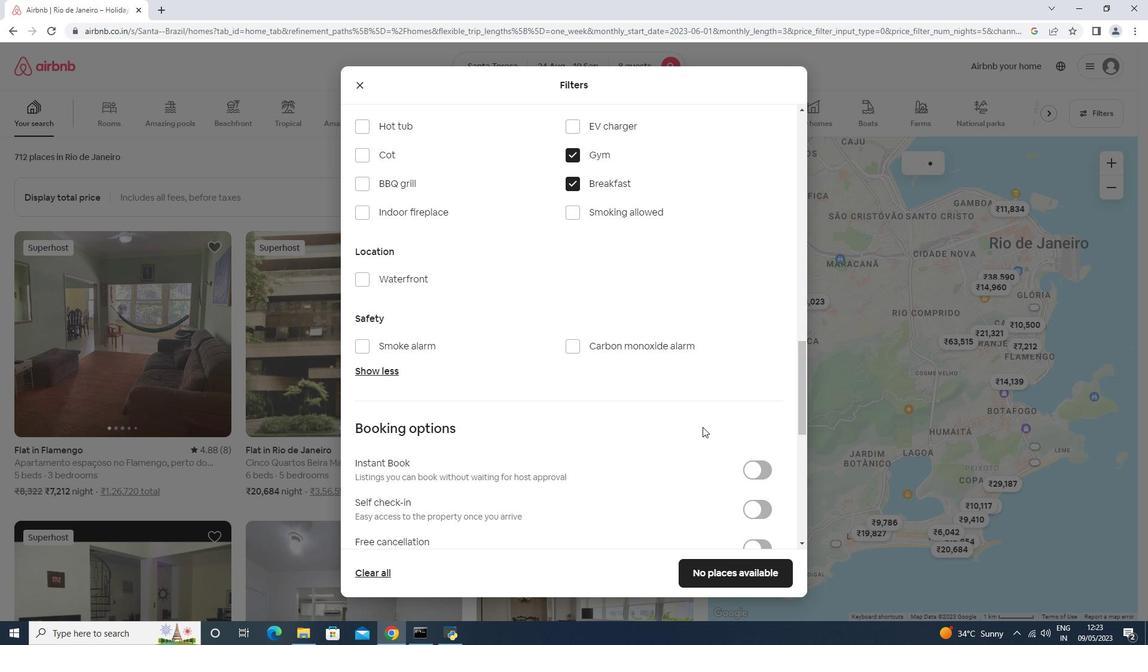 
Action: Mouse scrolled (702, 426) with delta (0, 0)
Screenshot: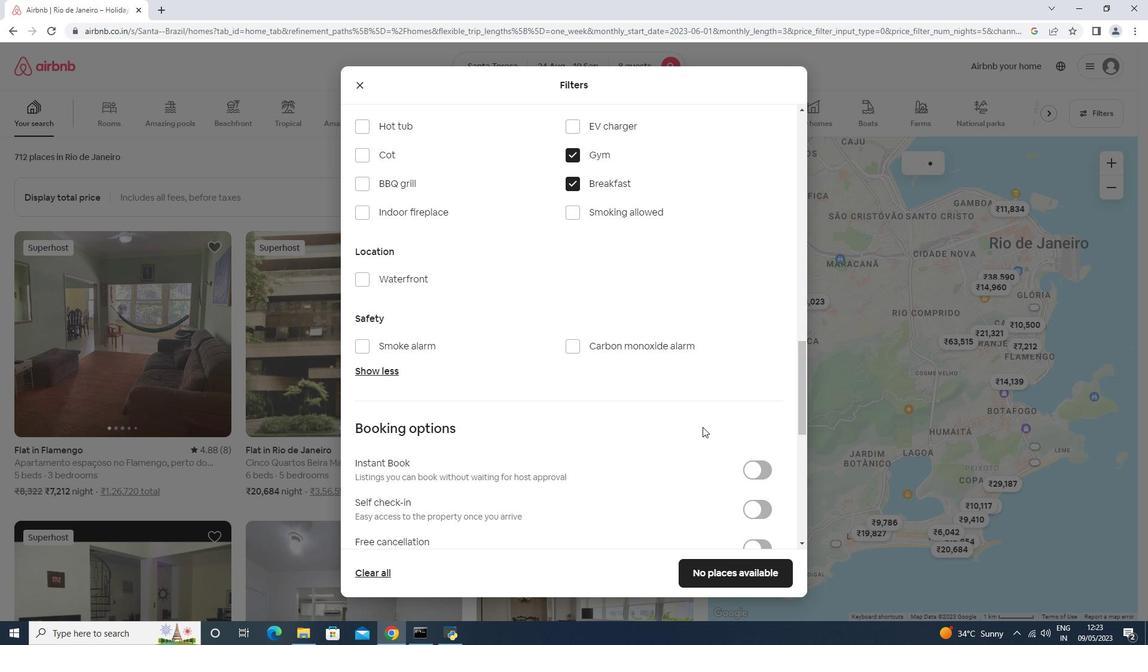 
Action: Mouse moved to (757, 399)
Screenshot: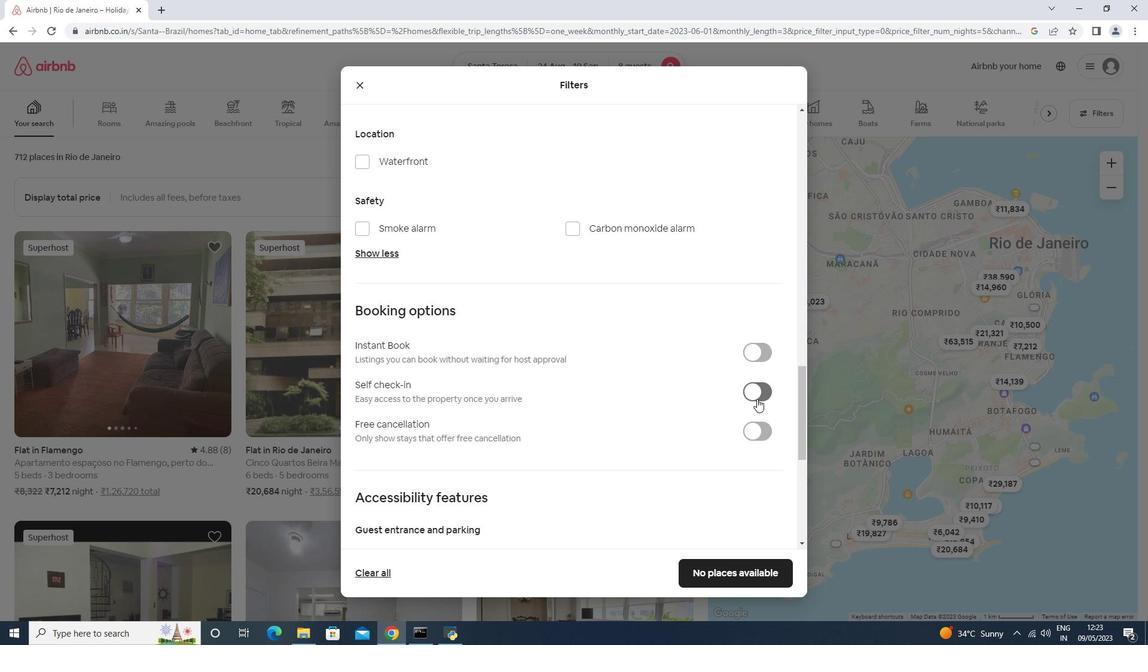 
Action: Mouse pressed left at (757, 399)
Screenshot: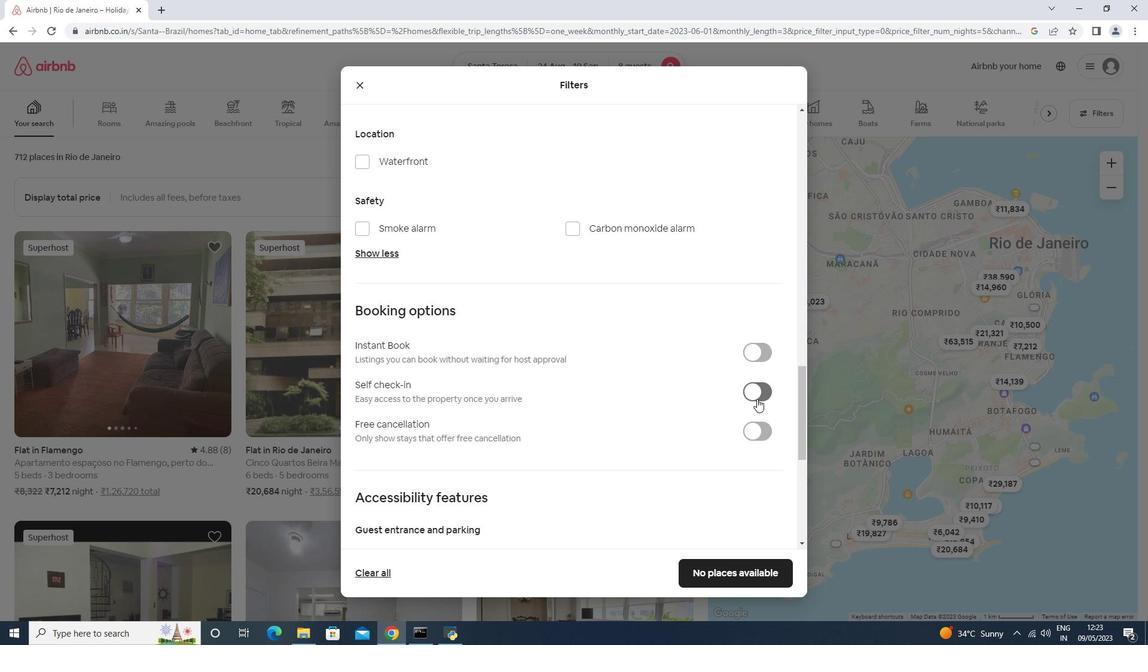 
Action: Mouse moved to (756, 400)
Screenshot: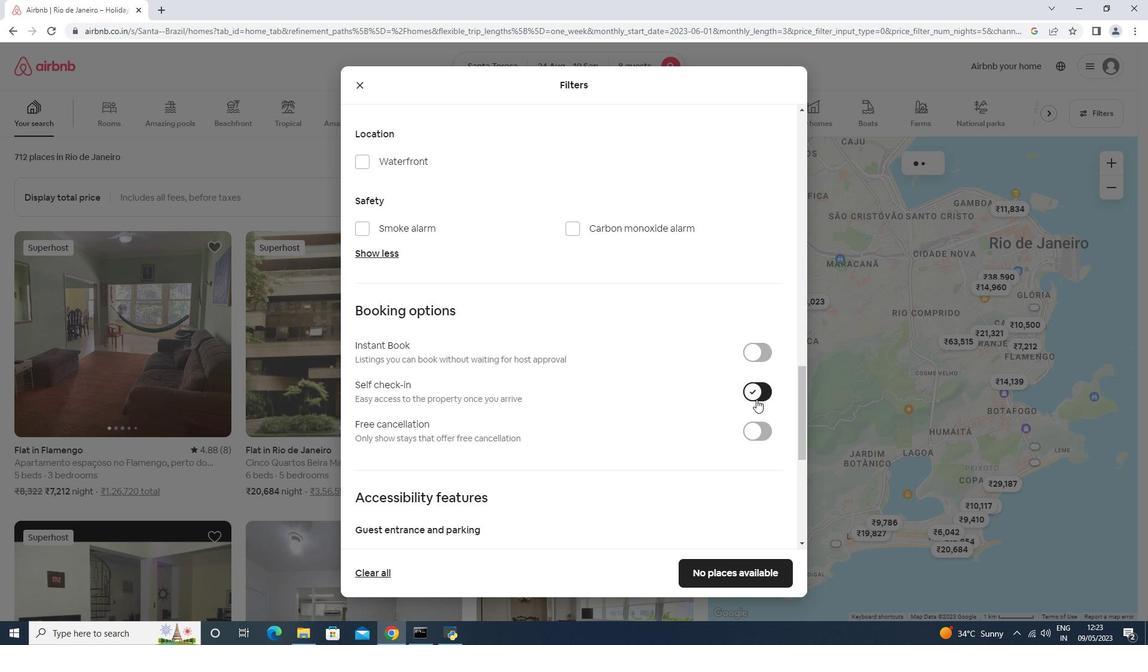 
Action: Mouse scrolled (756, 399) with delta (0, 0)
Screenshot: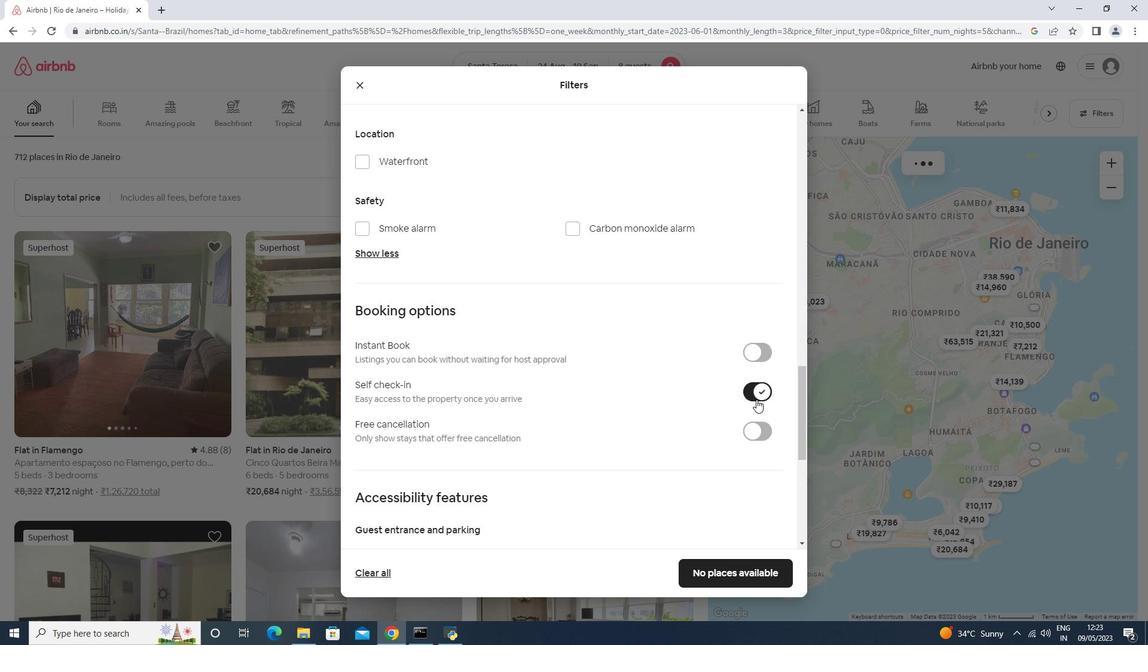 
Action: Mouse scrolled (756, 399) with delta (0, 0)
Screenshot: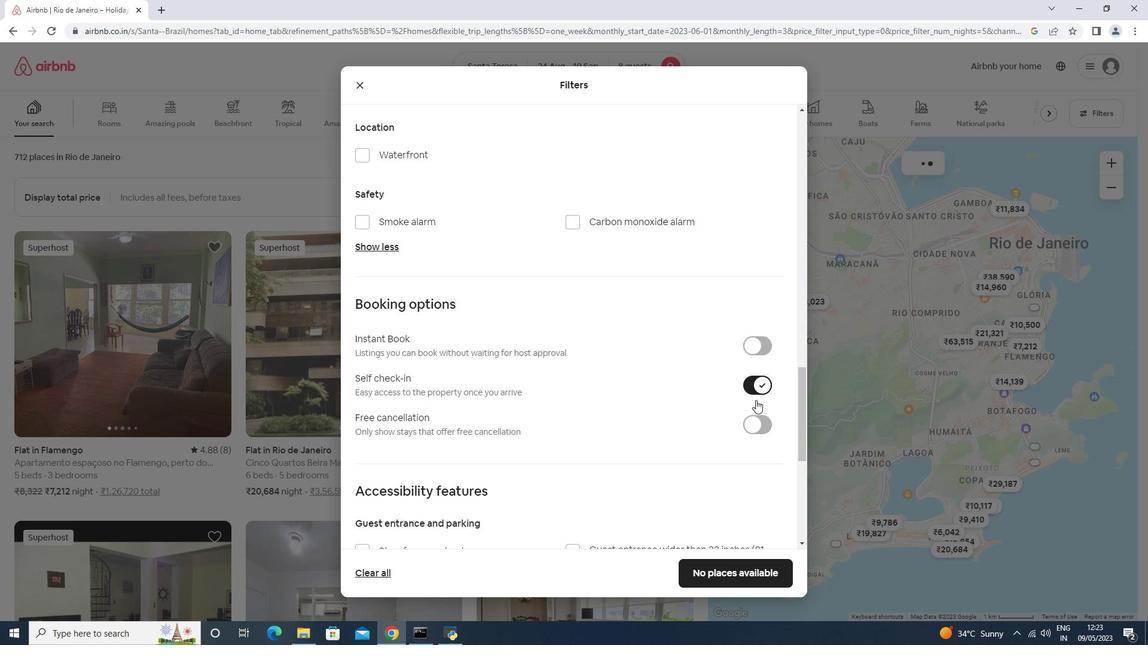 
Action: Mouse moved to (755, 400)
Screenshot: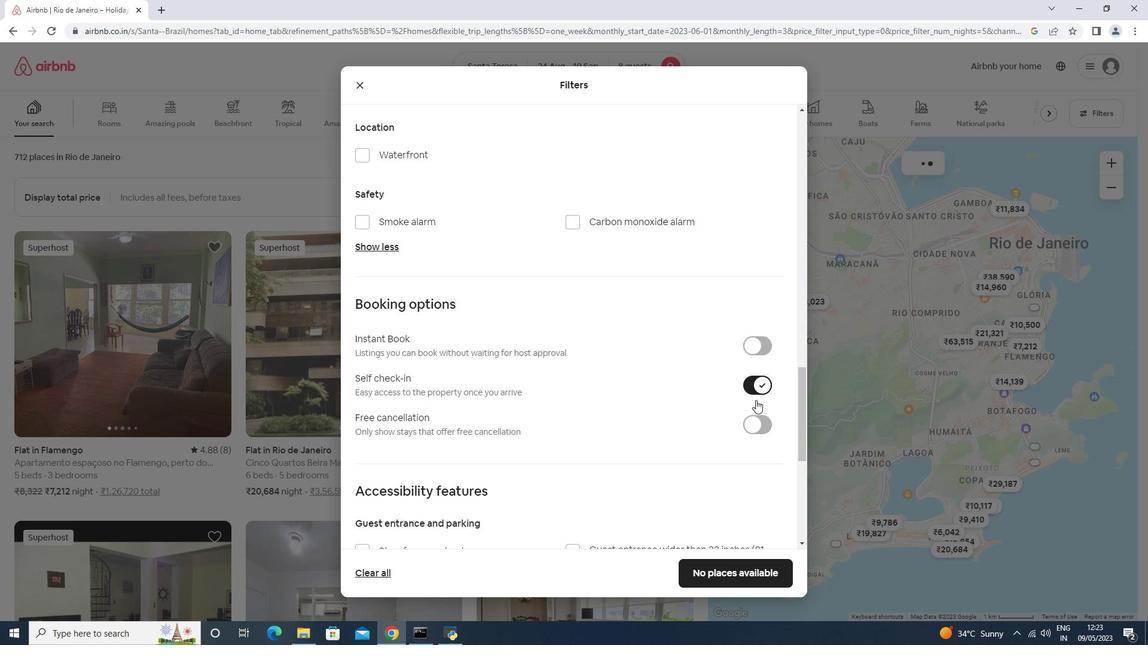 
Action: Mouse scrolled (755, 400) with delta (0, 0)
Screenshot: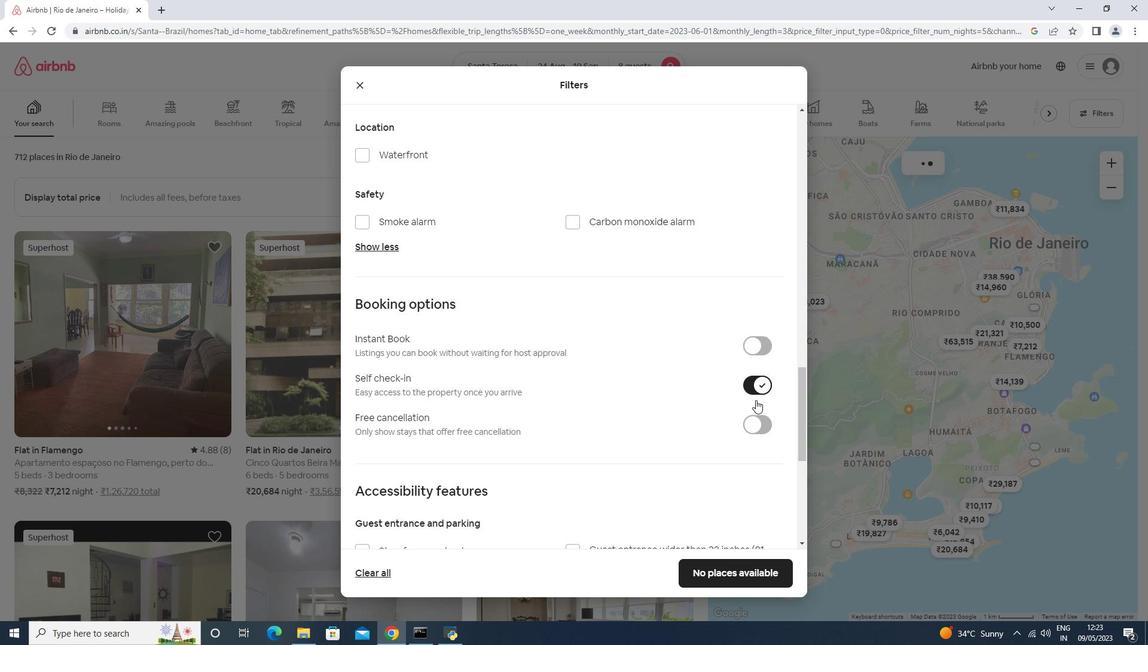 
Action: Mouse scrolled (755, 400) with delta (0, 0)
Screenshot: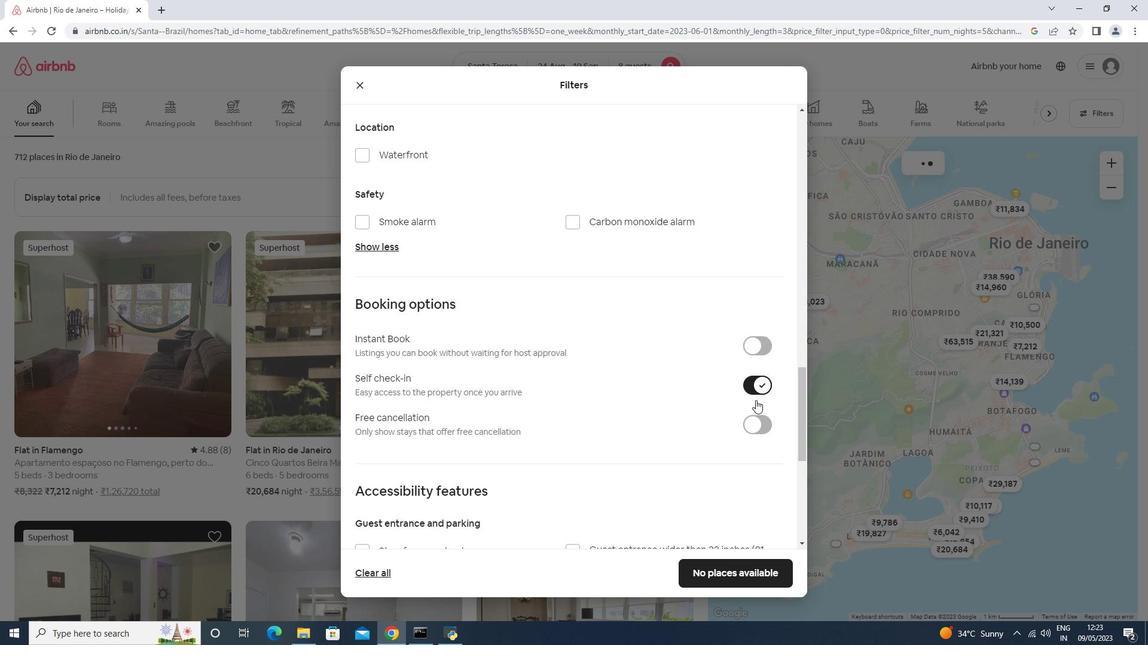 
Action: Mouse scrolled (755, 400) with delta (0, 0)
Screenshot: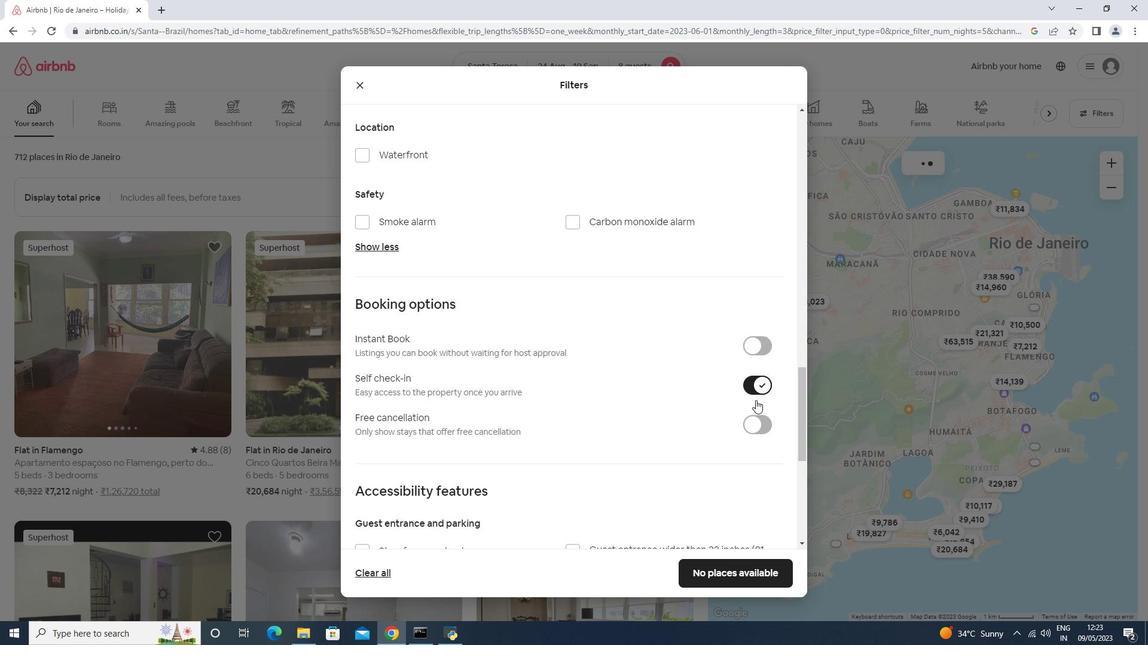 
Action: Mouse scrolled (755, 400) with delta (0, 0)
Screenshot: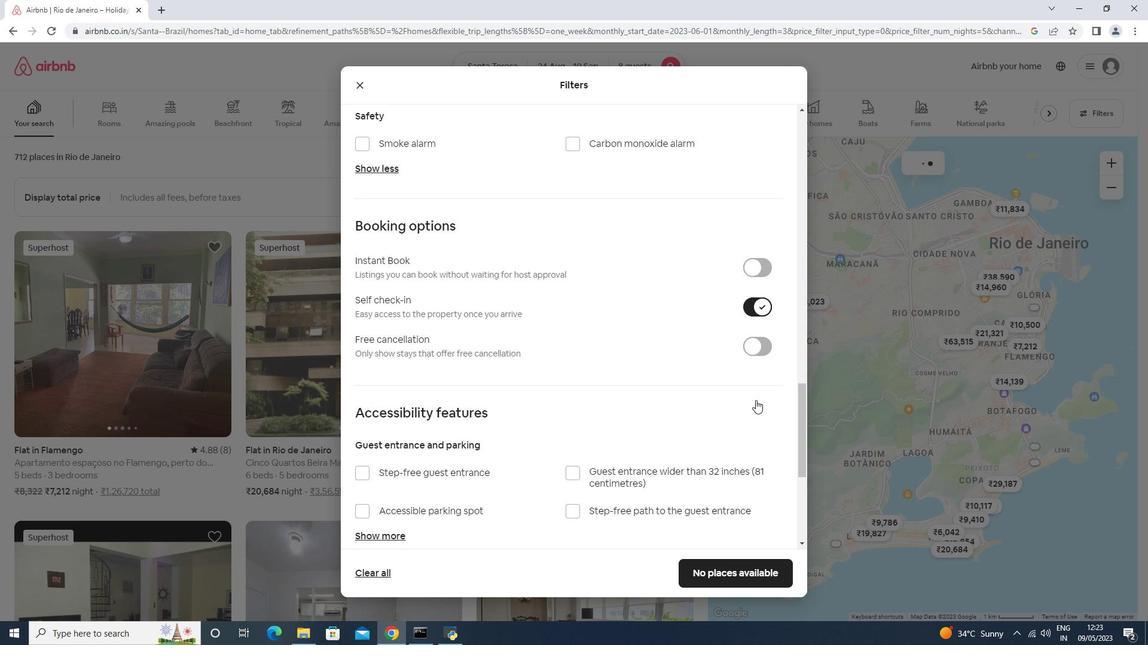 
Action: Mouse moved to (468, 480)
Screenshot: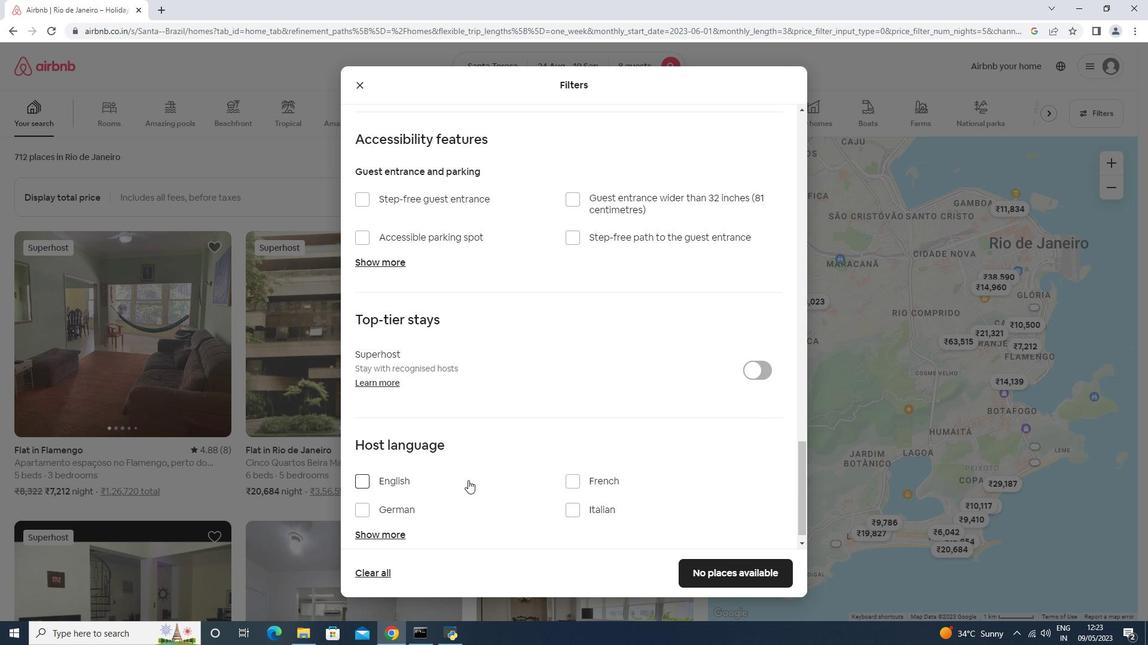 
Action: Mouse pressed left at (468, 480)
Screenshot: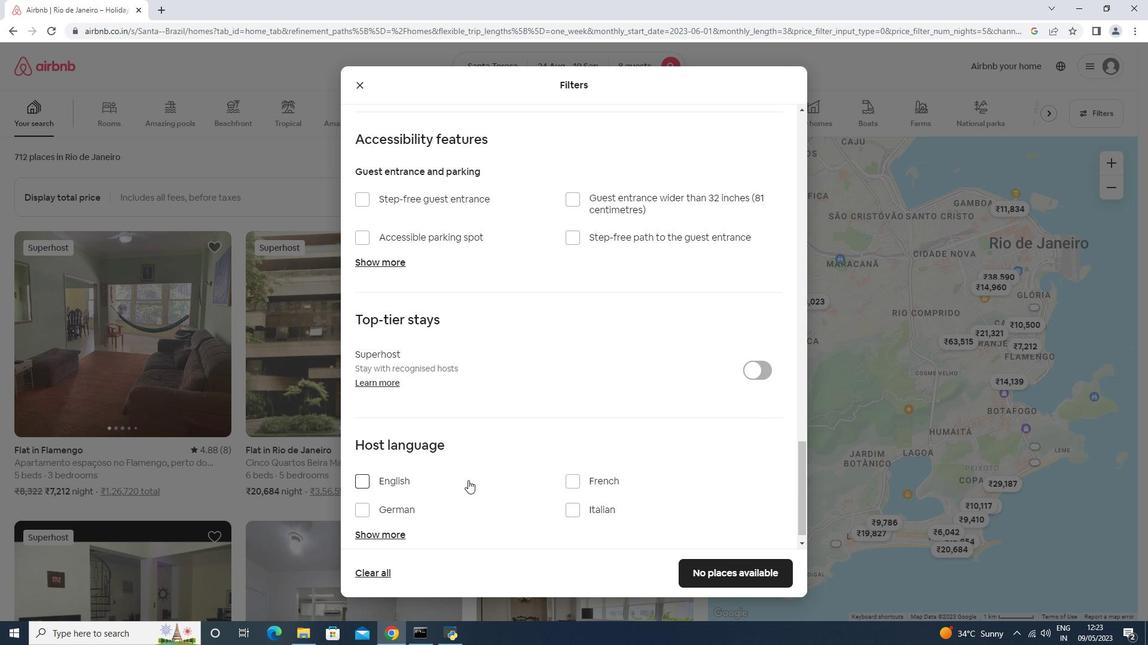 
Action: Mouse moved to (753, 580)
Screenshot: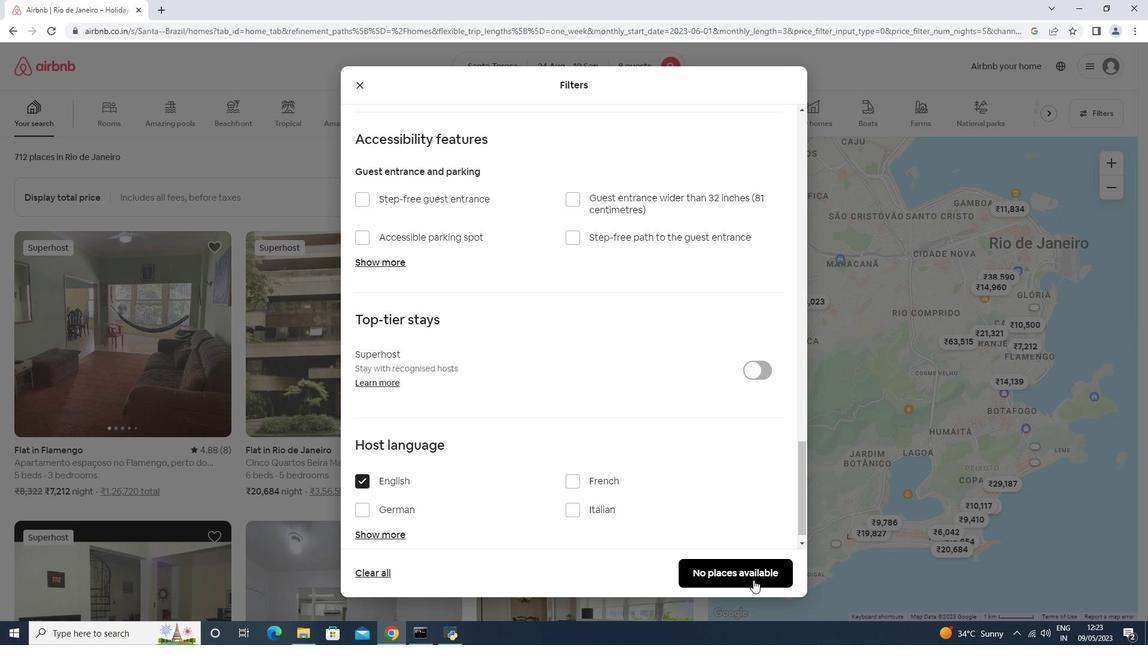 
Action: Mouse pressed left at (753, 580)
Screenshot: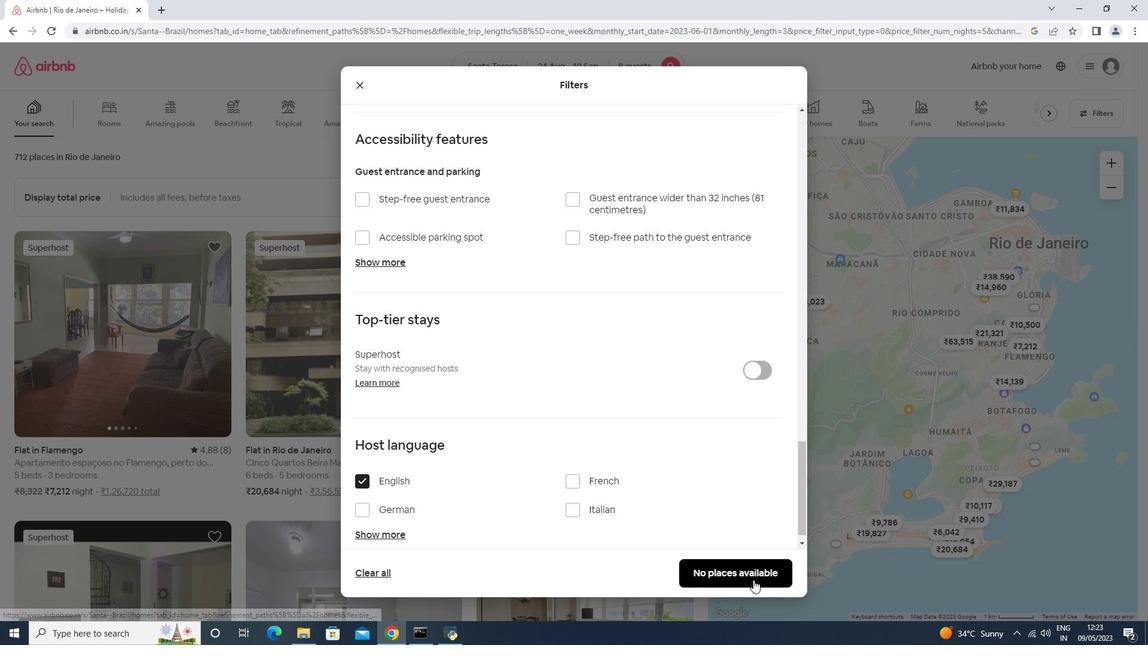 
Action: Mouse moved to (700, 617)
Screenshot: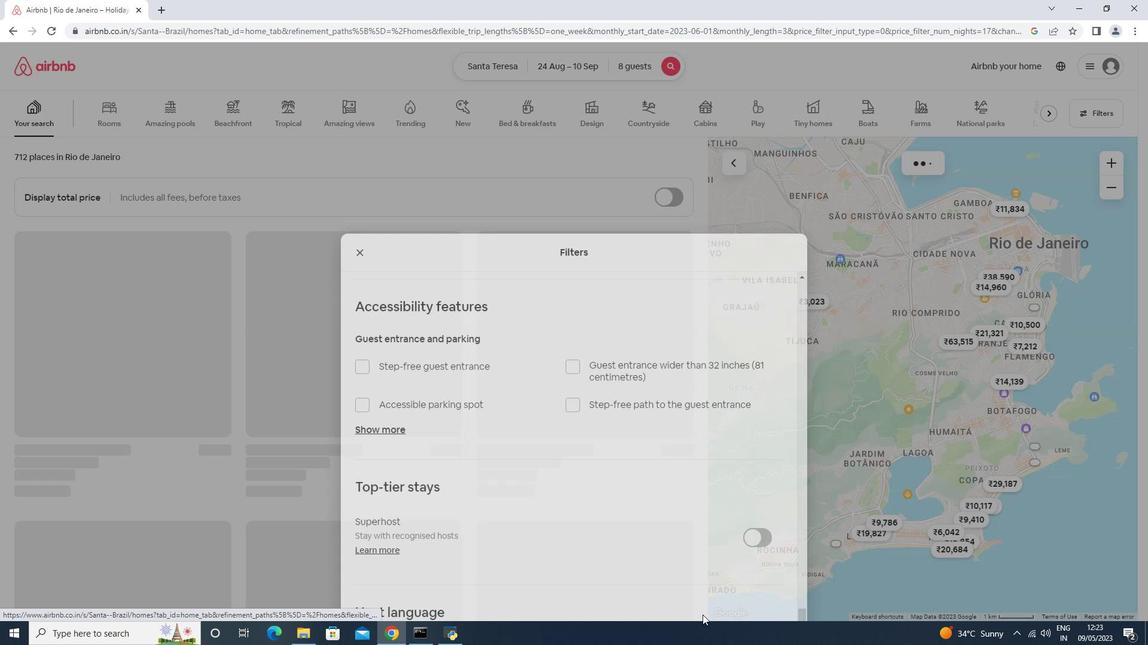 
